 Task: Open Card Design Handoff Meeting in Board HR Policies to Workspace Creative Team and add a team member Softage.4@softage.net, a label Yellow, a checklist Web Design, an attachment from your computer, a color Yellow and finally, add a card description 'Organize team-building event for next month' and a comment 'Collaboration and communication are key to success for this task, so let us make sure everyone is informed and involved.'. Add a start date 'Jan 04, 1900' with a due date 'Jan 11, 1900'
Action: Mouse moved to (73, 357)
Screenshot: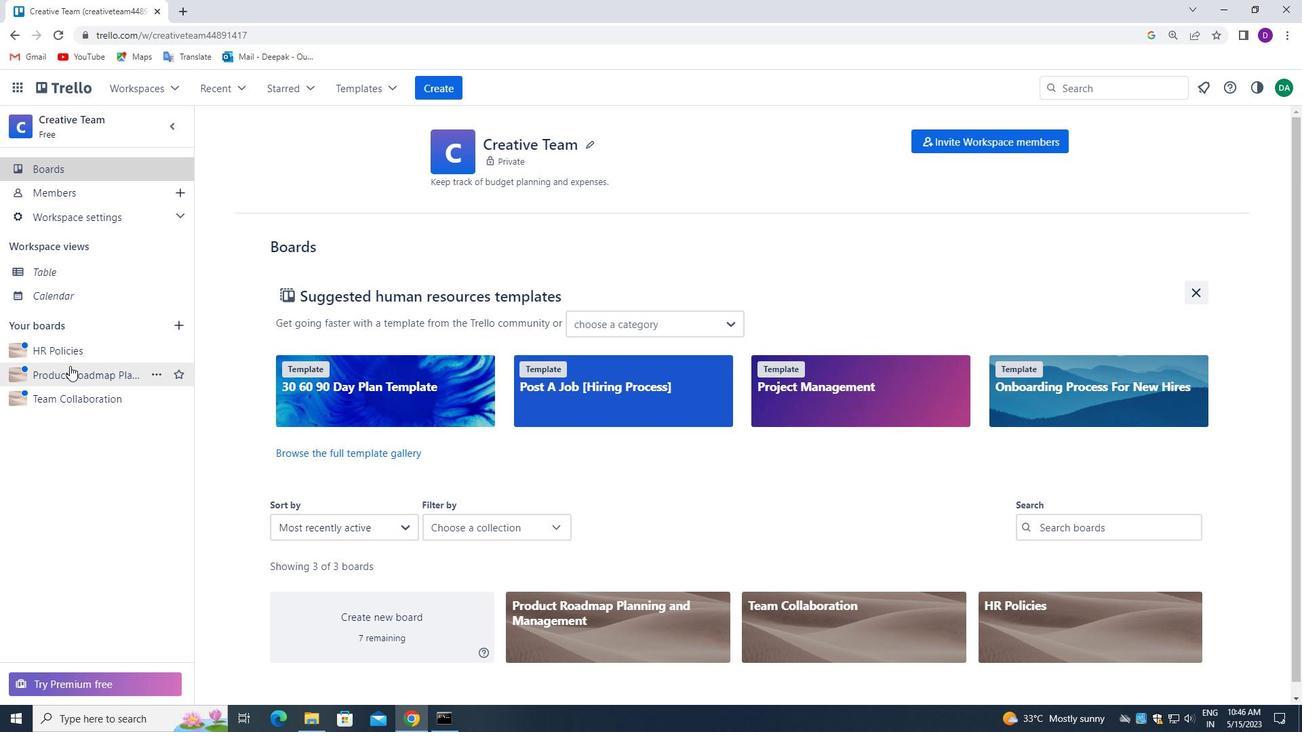 
Action: Mouse pressed left at (73, 357)
Screenshot: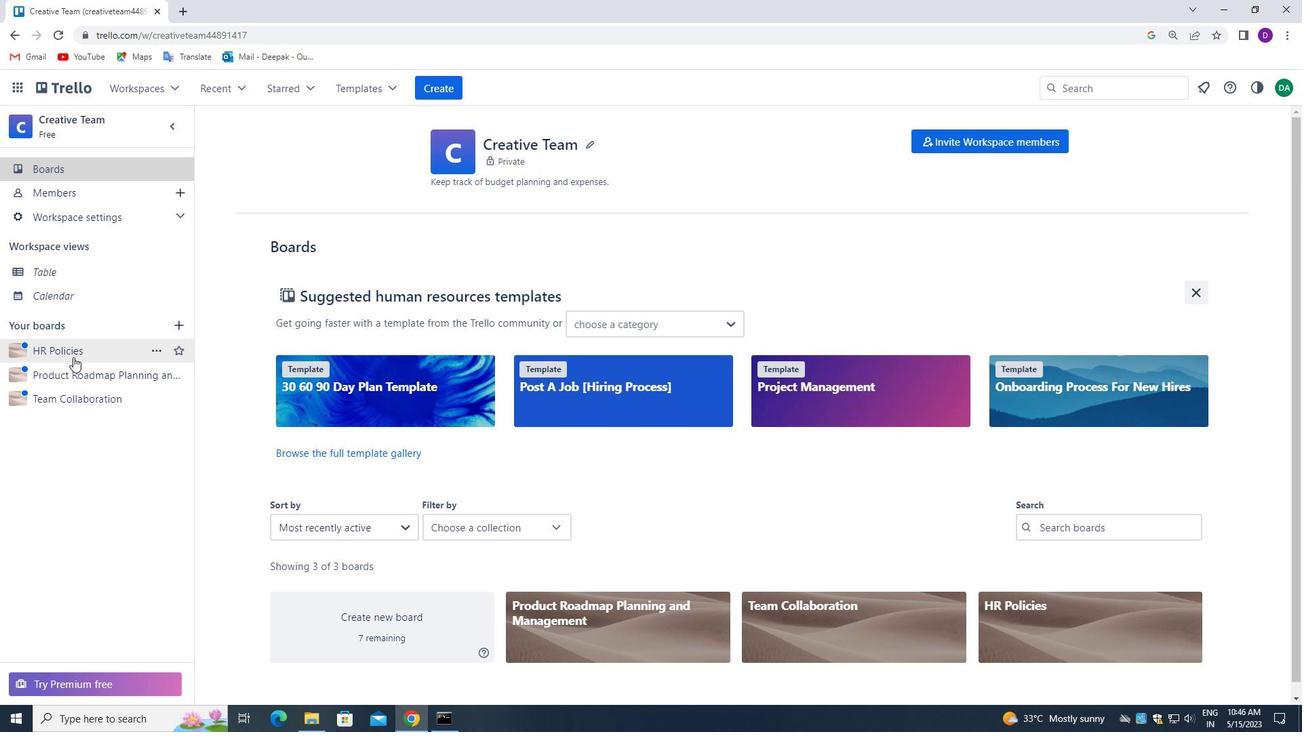 
Action: Mouse moved to (504, 202)
Screenshot: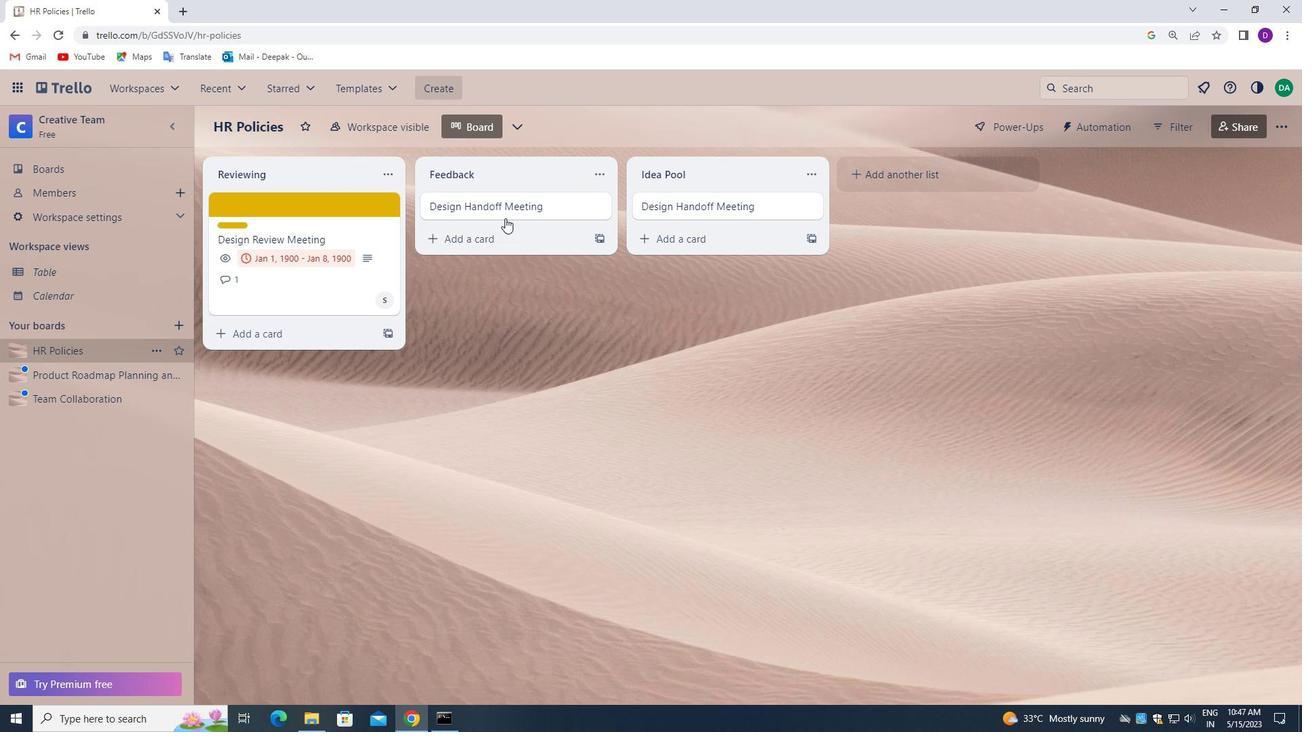 
Action: Mouse pressed left at (504, 202)
Screenshot: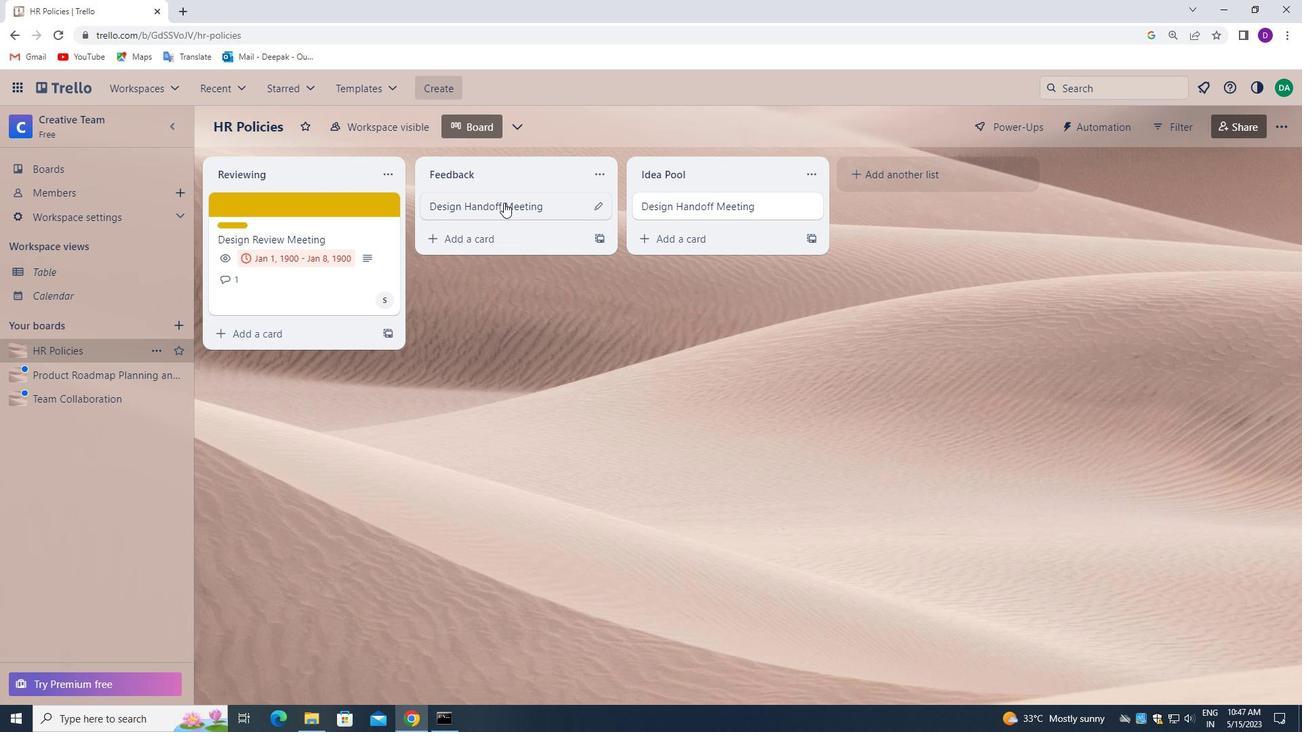 
Action: Mouse moved to (859, 258)
Screenshot: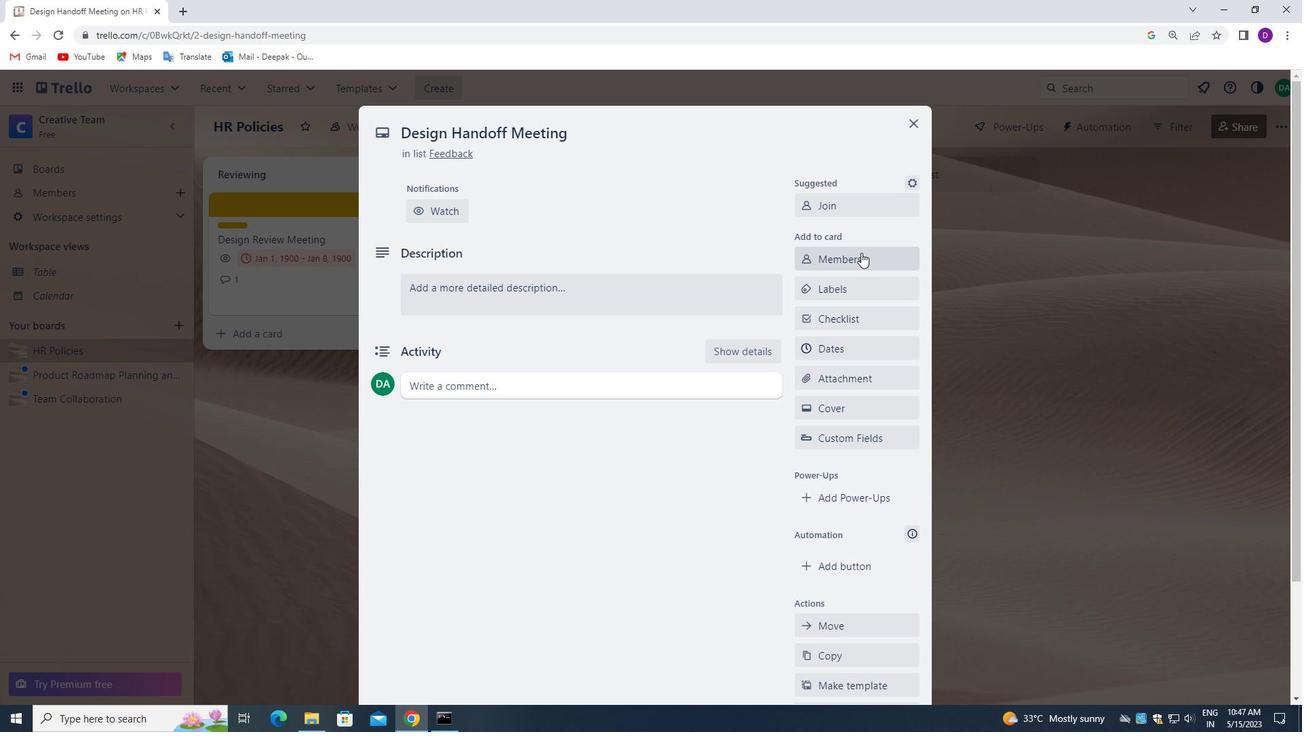 
Action: Mouse pressed left at (859, 258)
Screenshot: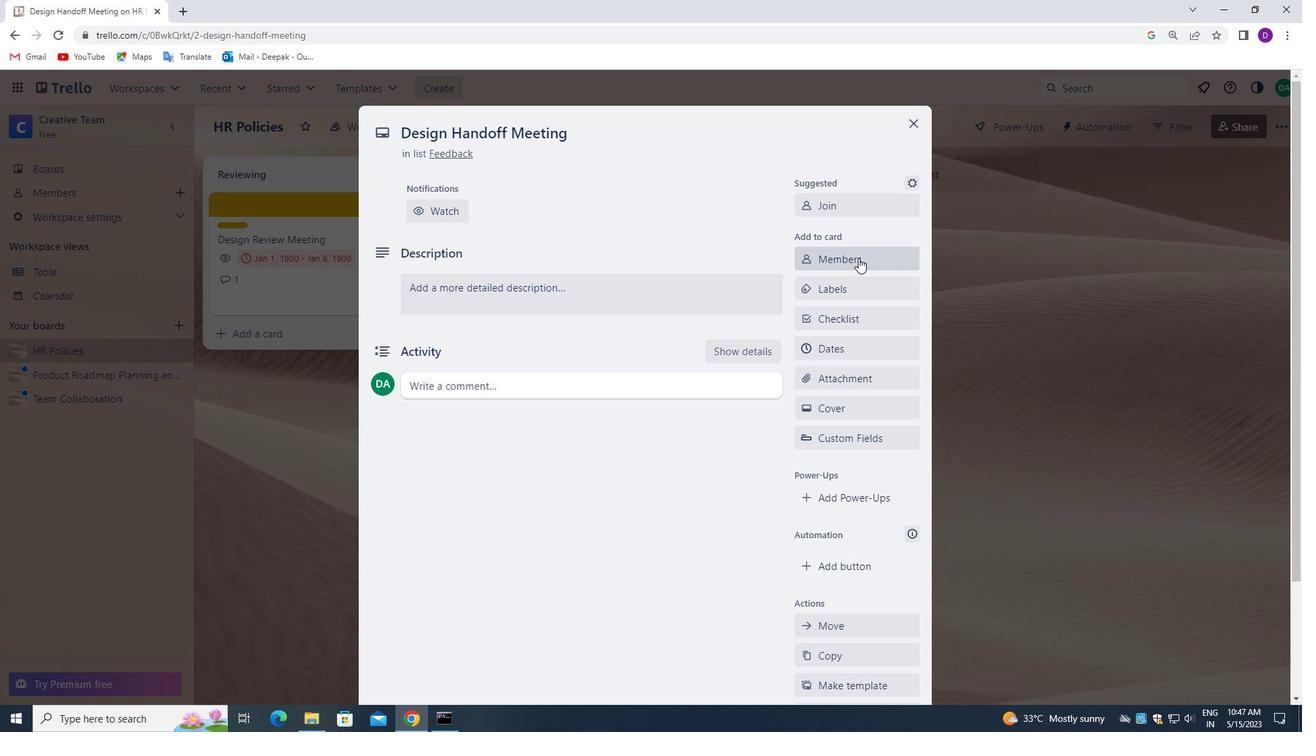 
Action: Mouse moved to (569, 434)
Screenshot: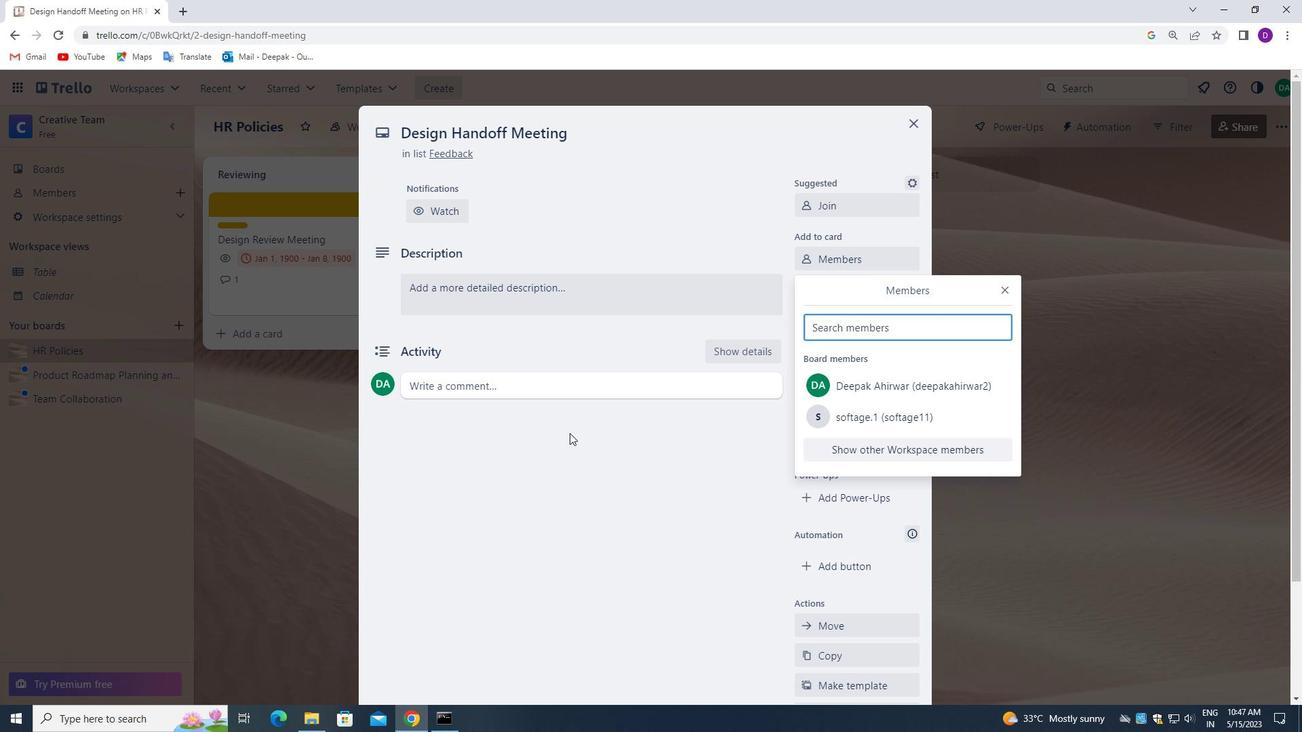 
Action: Key pressed softage.4<Key.shift>@SOFTAGE.NET<Key.space>
Screenshot: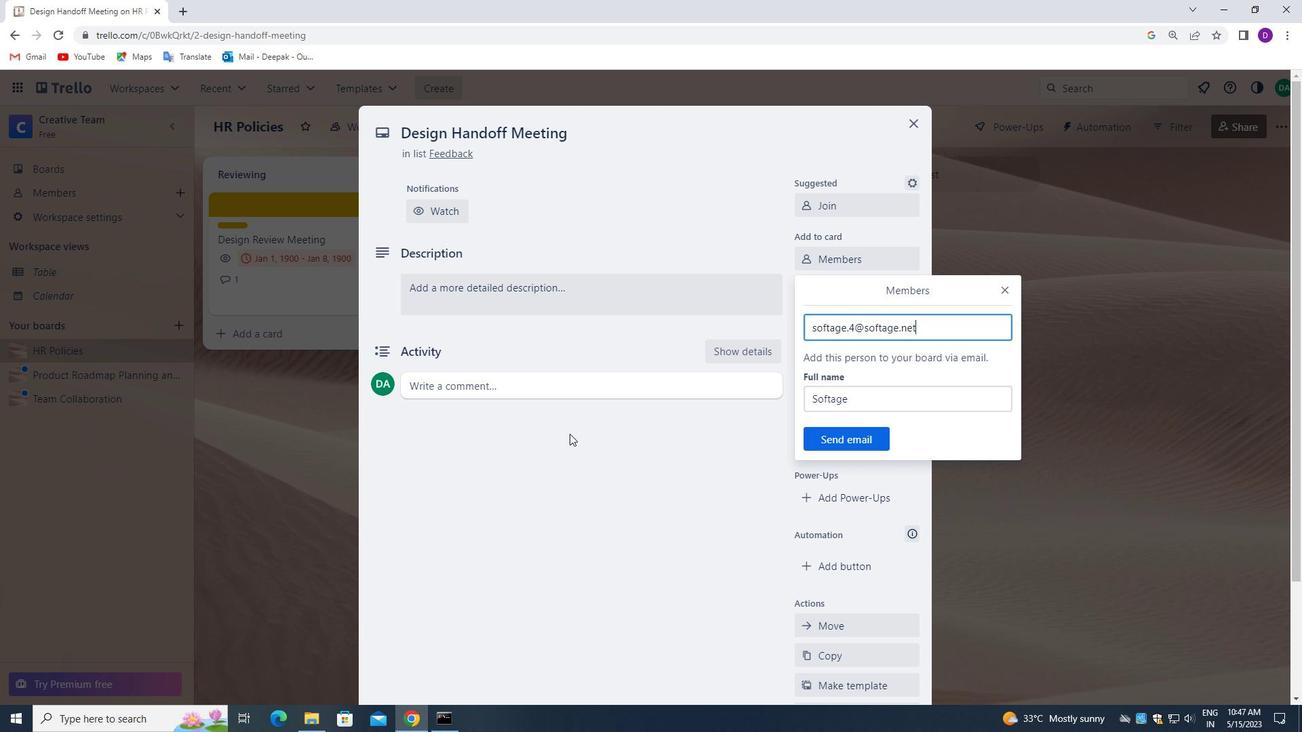 
Action: Mouse moved to (835, 441)
Screenshot: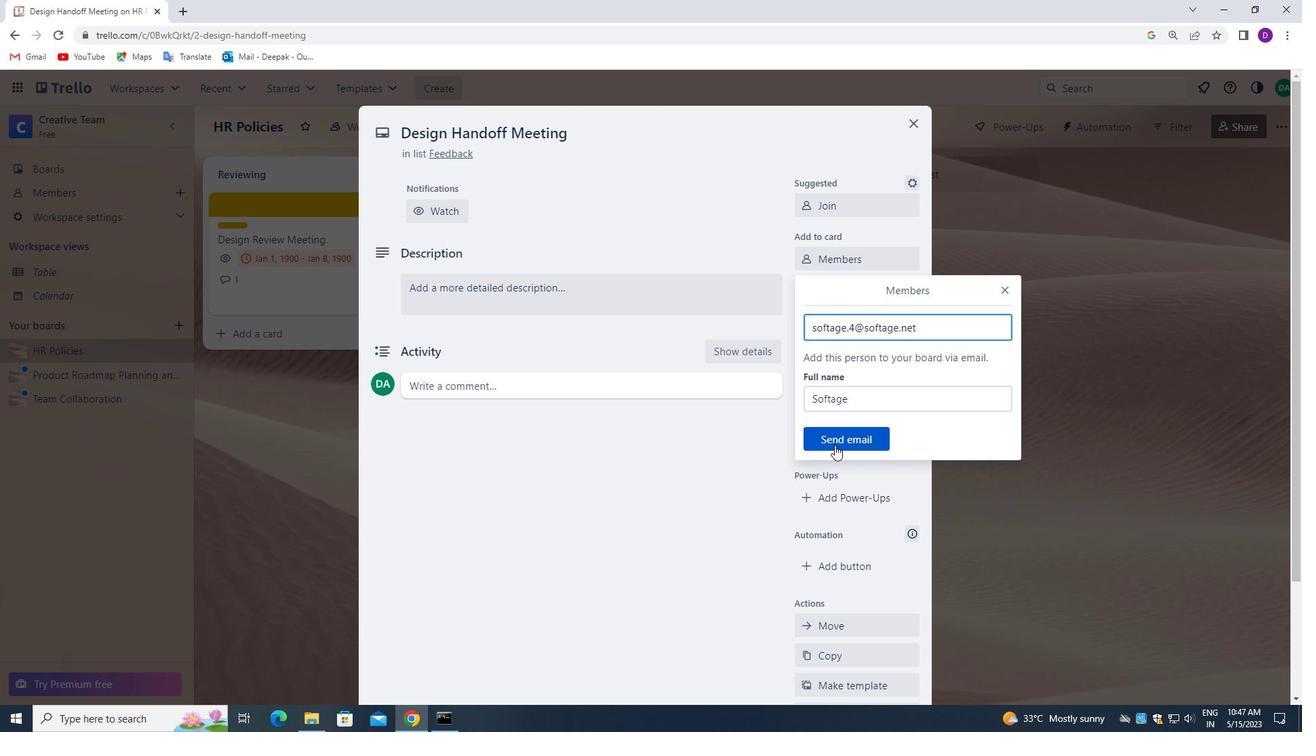 
Action: Mouse pressed left at (835, 441)
Screenshot: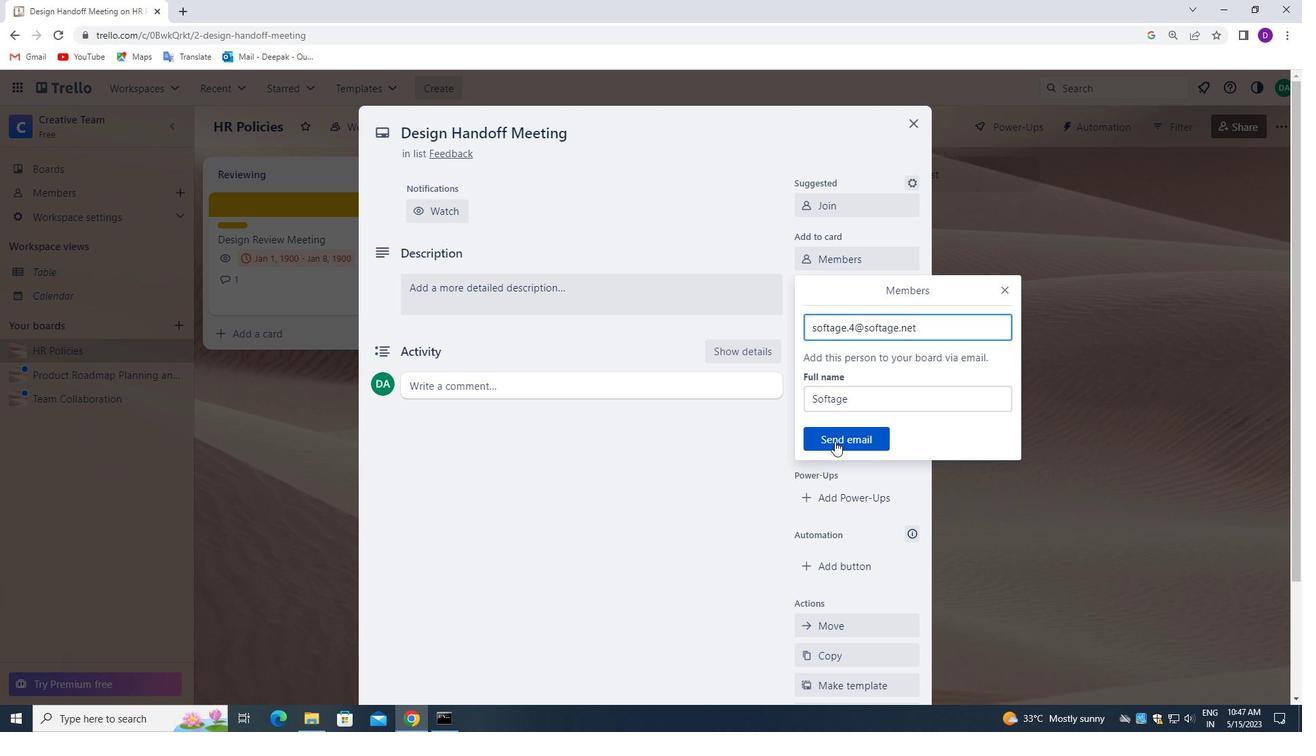 
Action: Mouse moved to (856, 291)
Screenshot: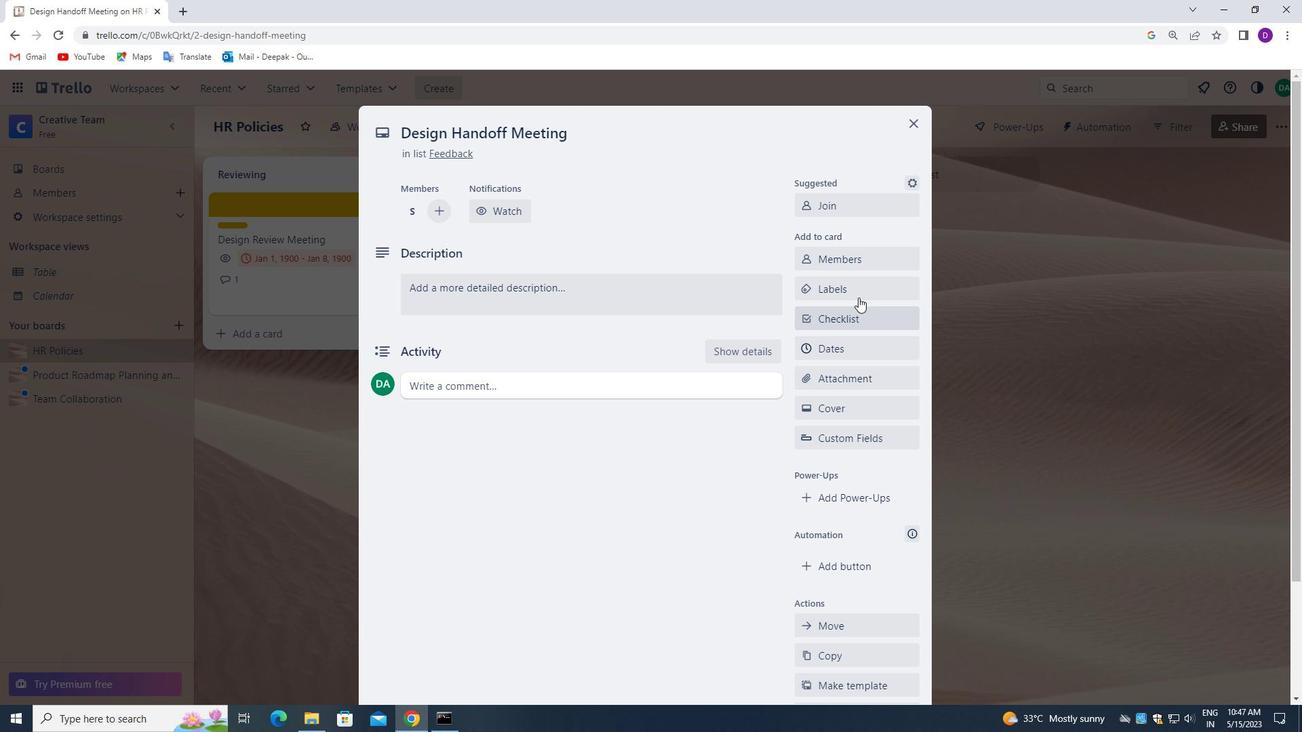 
Action: Mouse pressed left at (856, 291)
Screenshot: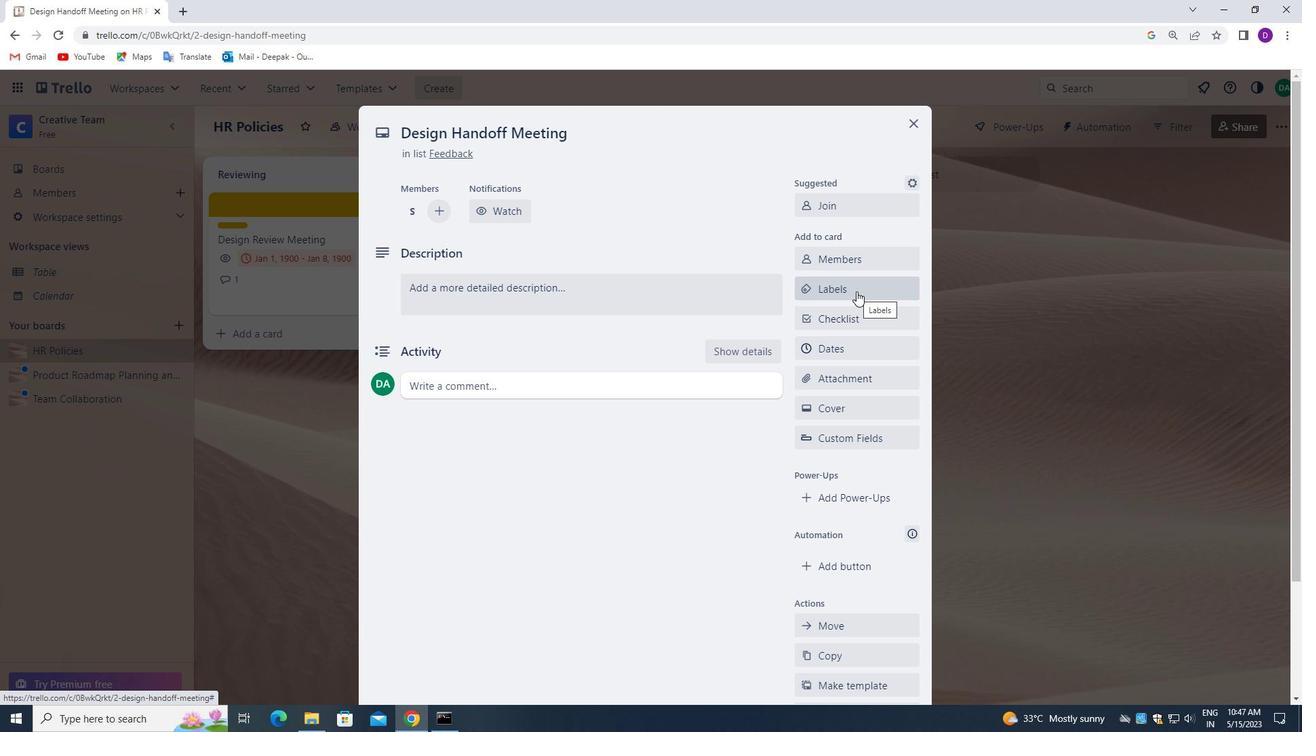 
Action: Mouse moved to (895, 438)
Screenshot: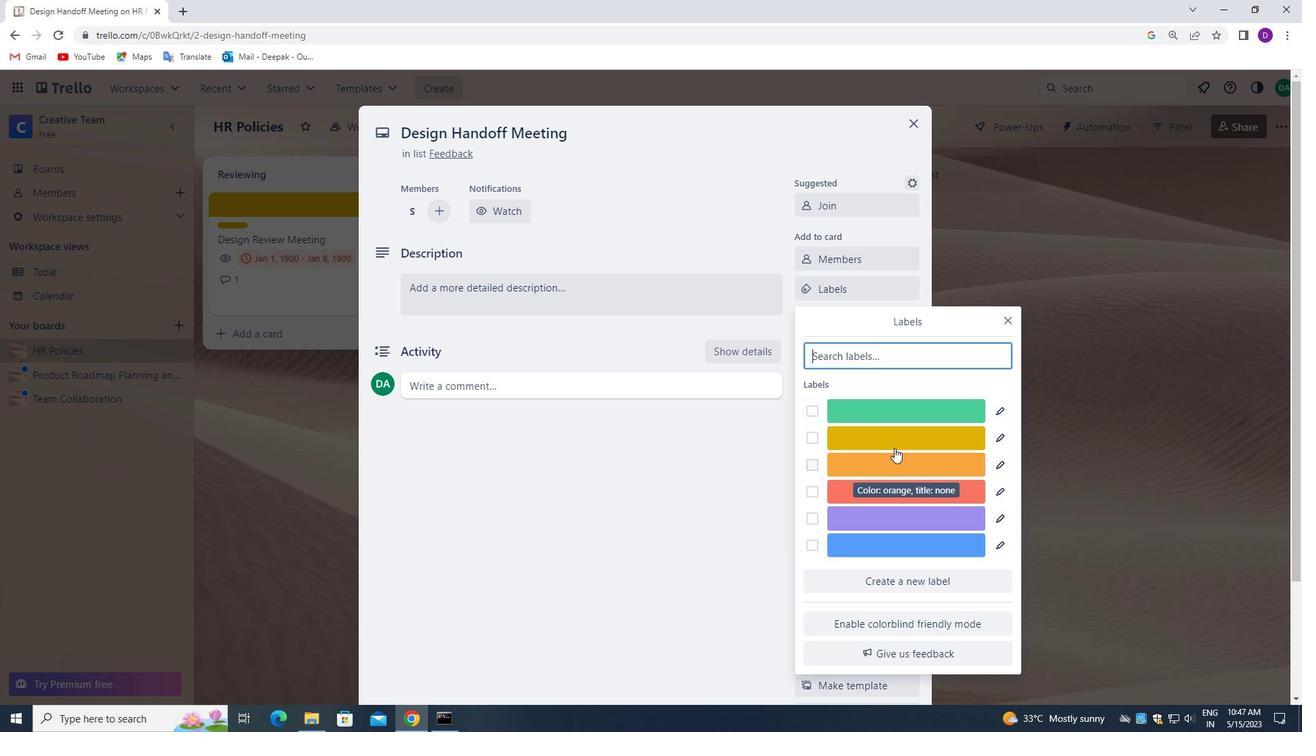 
Action: Mouse pressed left at (895, 438)
Screenshot: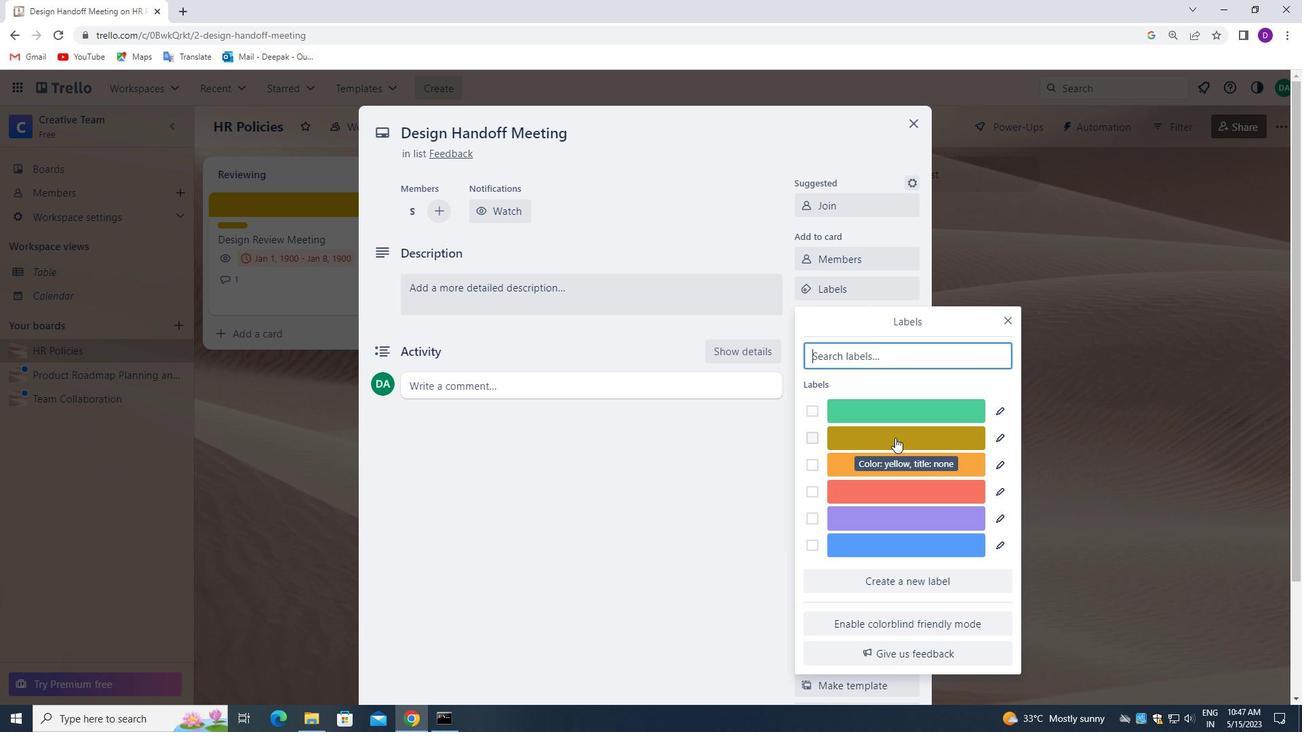 
Action: Mouse moved to (1008, 320)
Screenshot: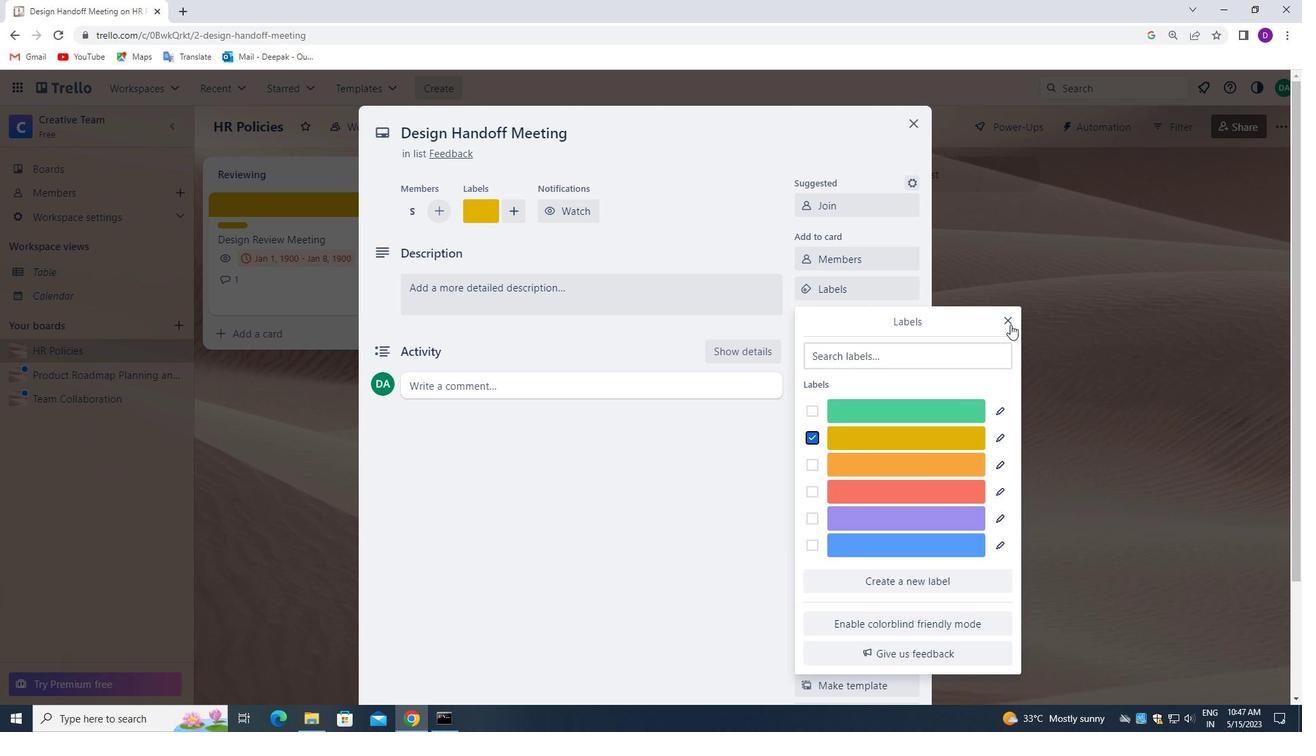 
Action: Mouse pressed left at (1008, 320)
Screenshot: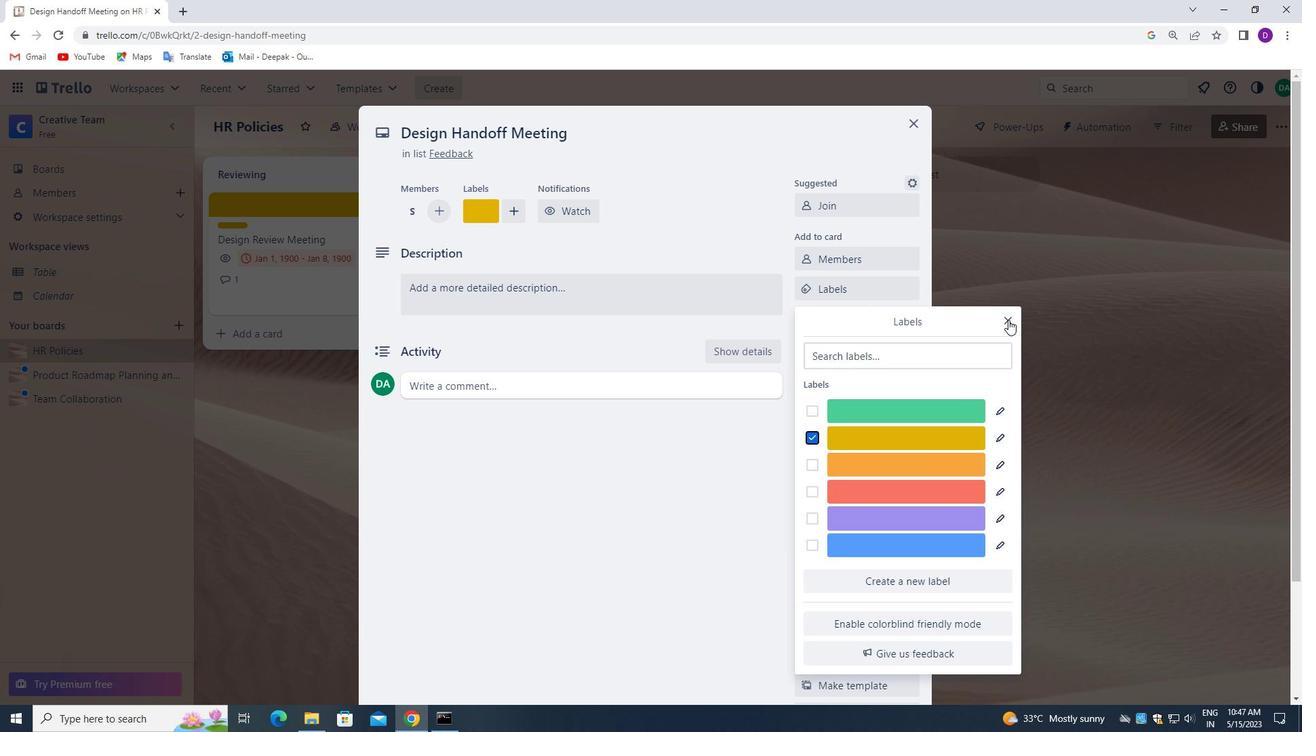
Action: Mouse moved to (854, 318)
Screenshot: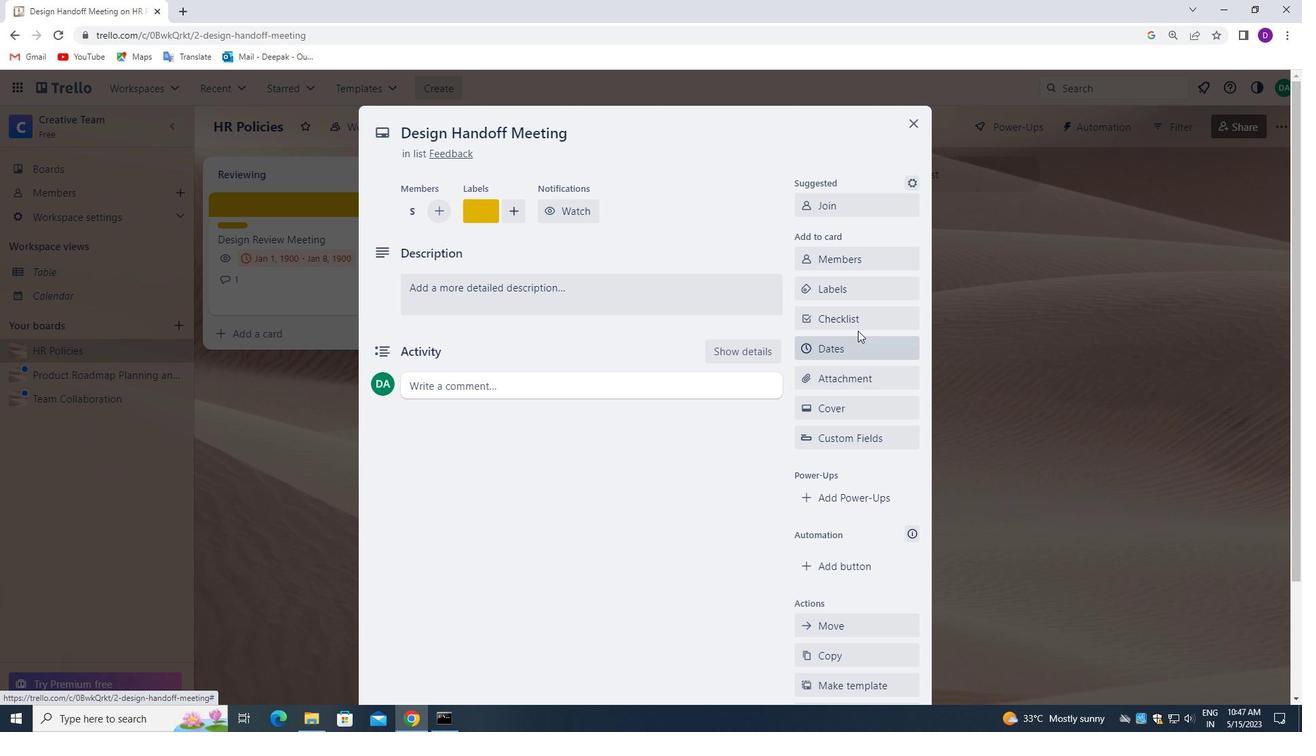 
Action: Mouse pressed left at (854, 318)
Screenshot: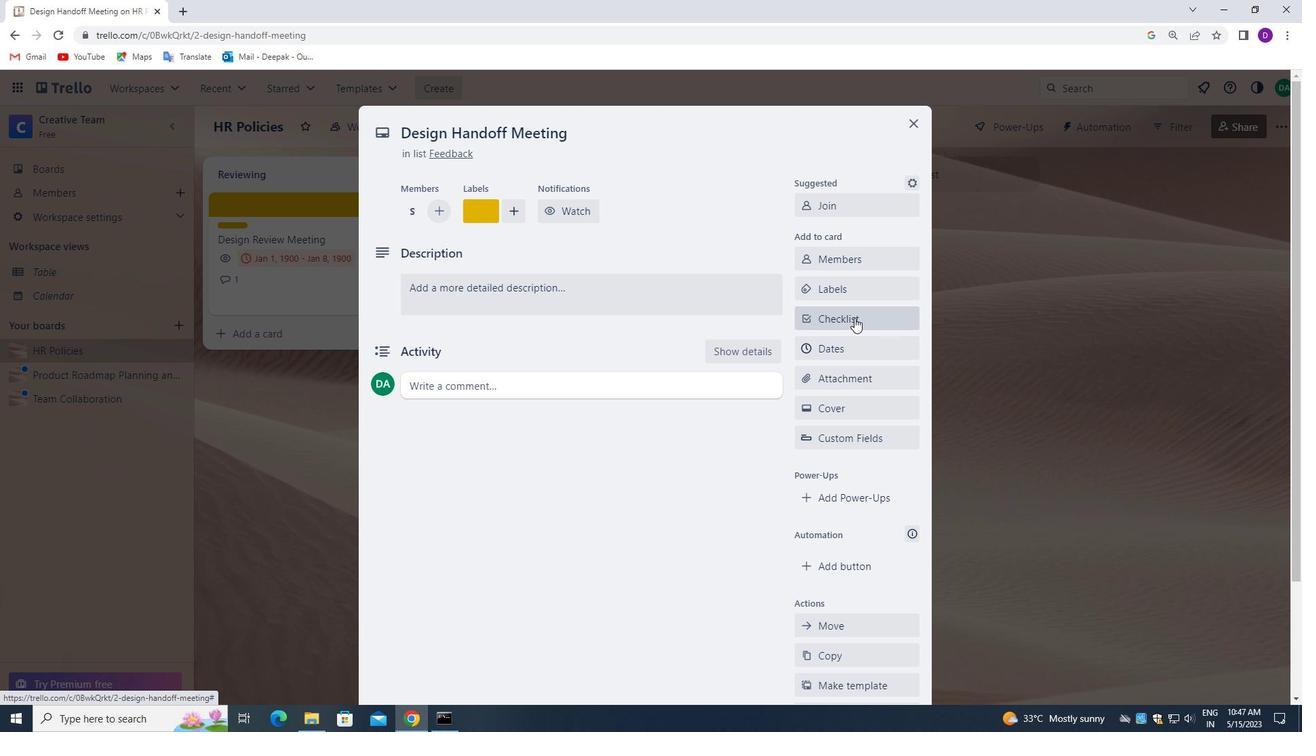 
Action: Mouse moved to (891, 396)
Screenshot: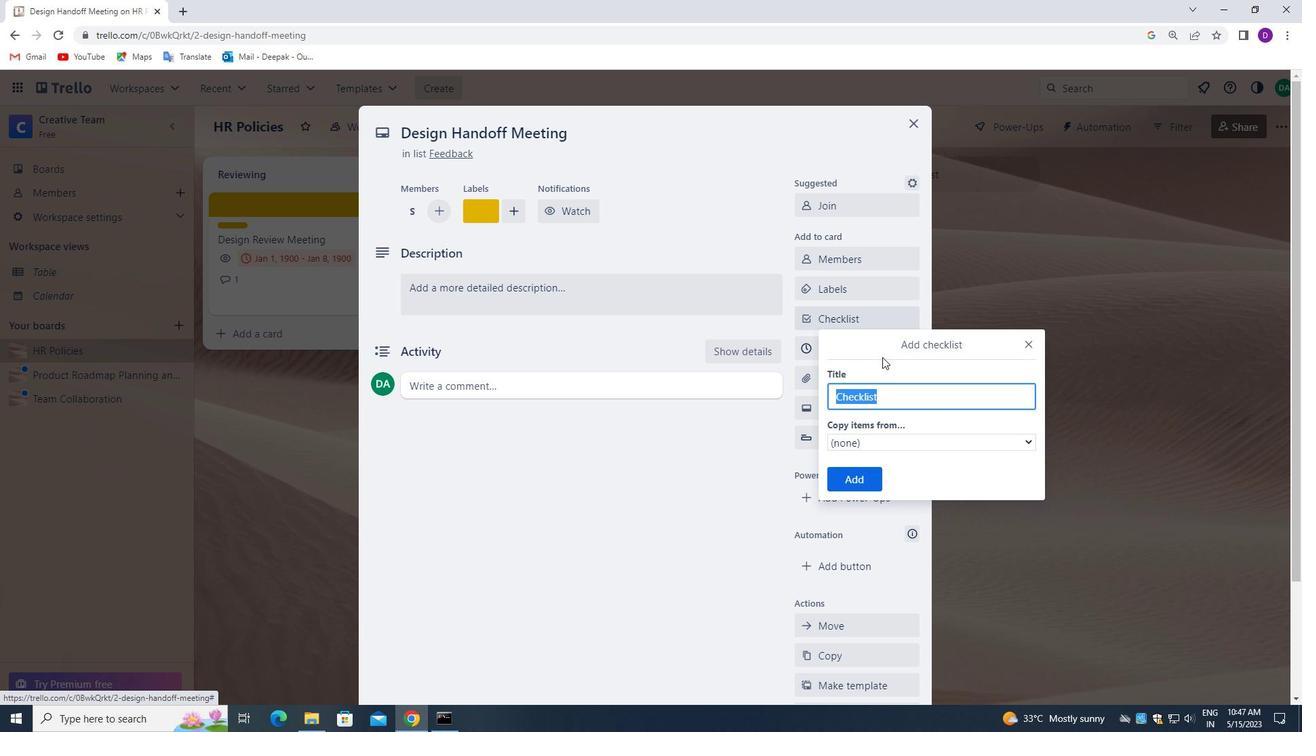 
Action: Key pressed <Key.backspace><Key.shift_r>WEB<Key.space><Key.shift_r>DESIGN
Screenshot: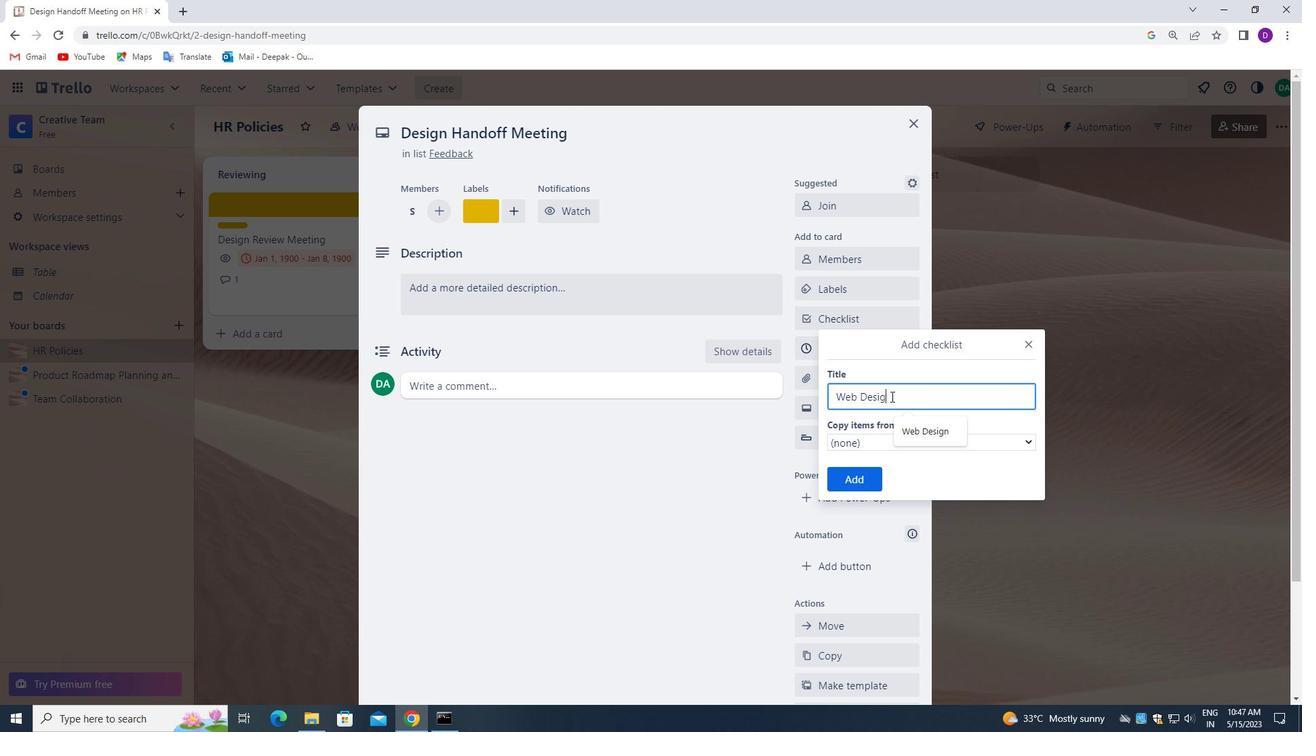 
Action: Mouse moved to (850, 485)
Screenshot: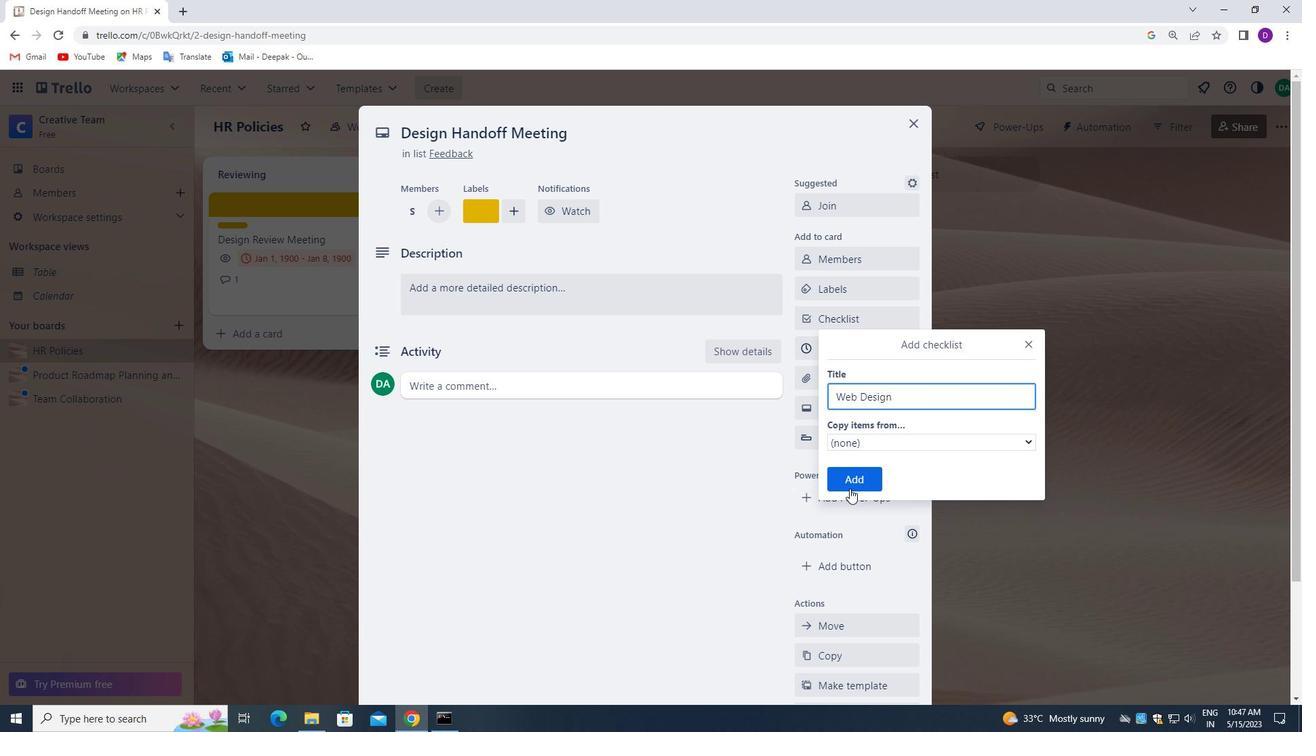 
Action: Mouse pressed left at (850, 485)
Screenshot: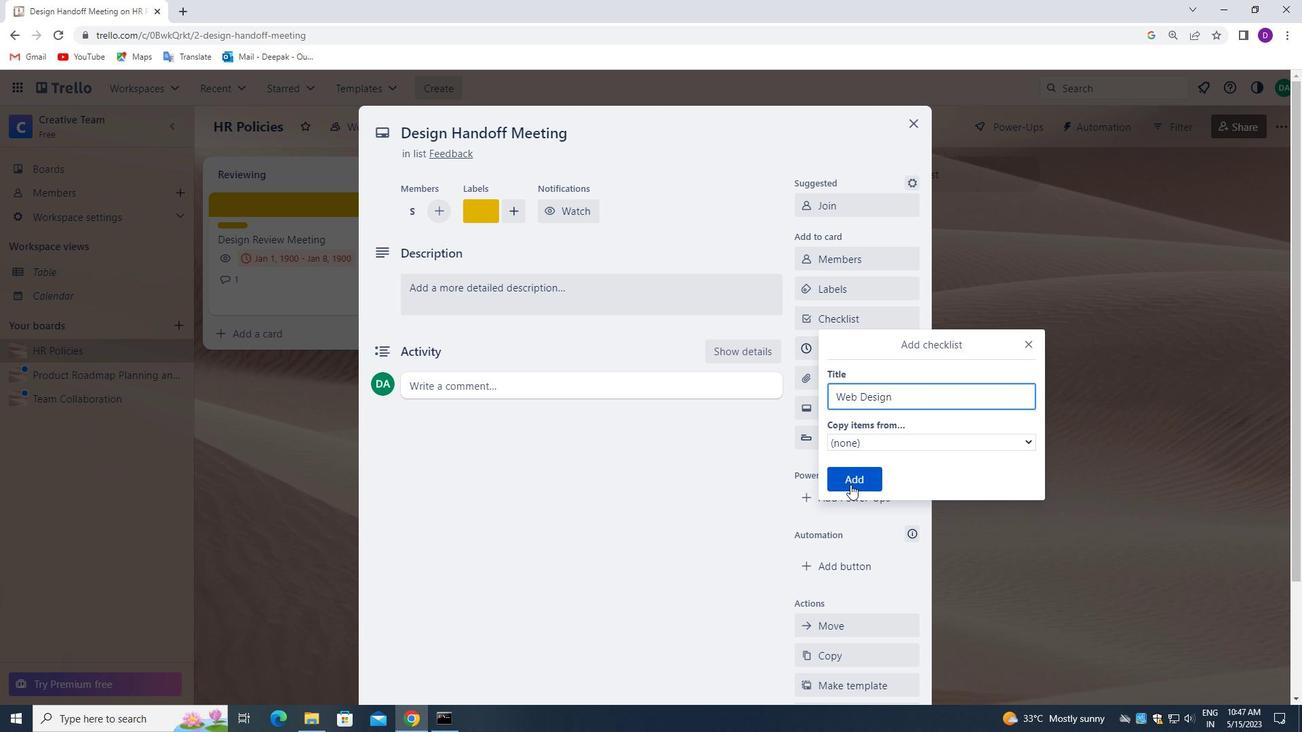 
Action: Mouse moved to (848, 379)
Screenshot: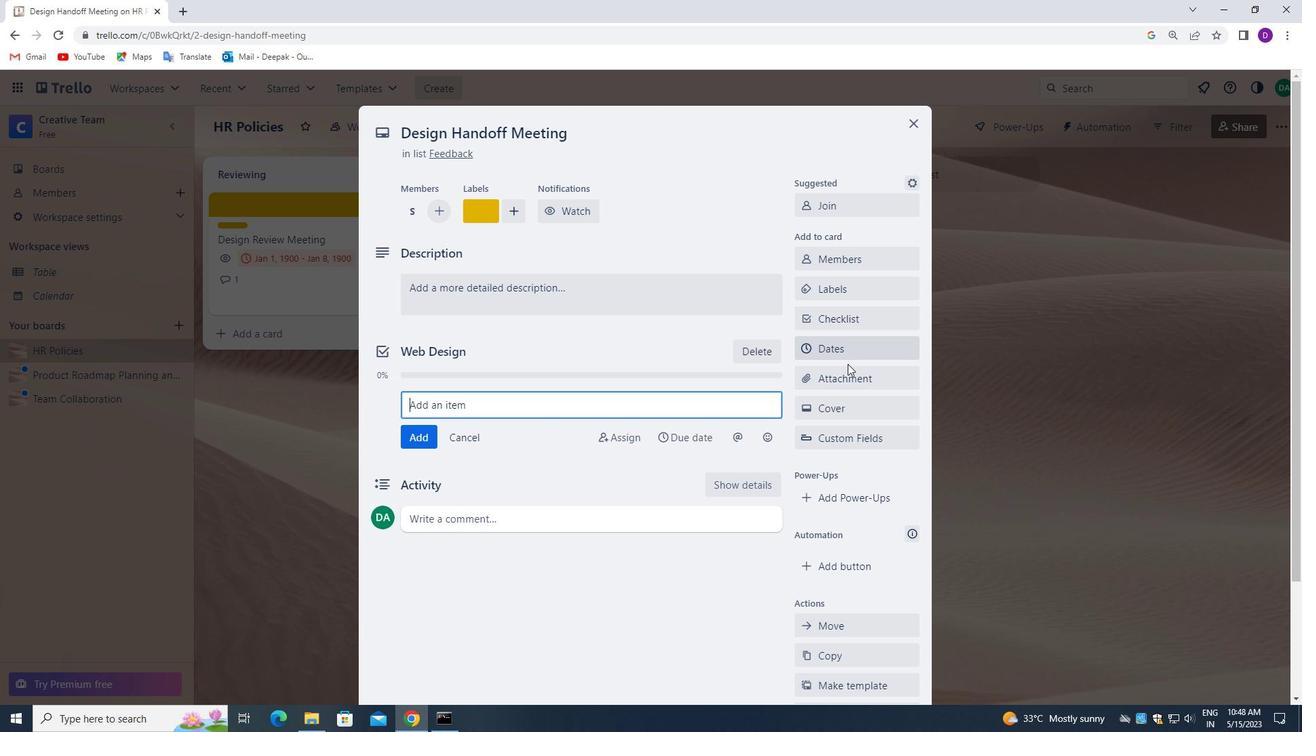 
Action: Mouse pressed left at (848, 379)
Screenshot: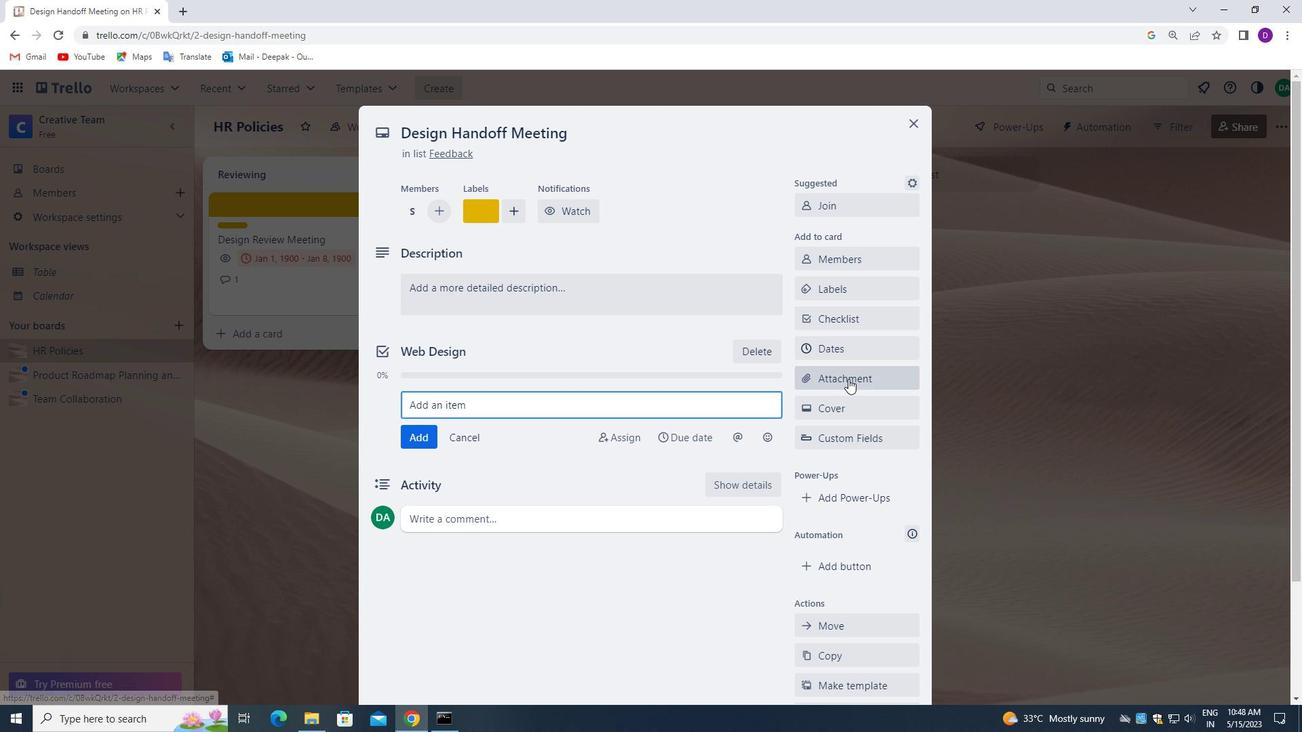 
Action: Mouse moved to (856, 208)
Screenshot: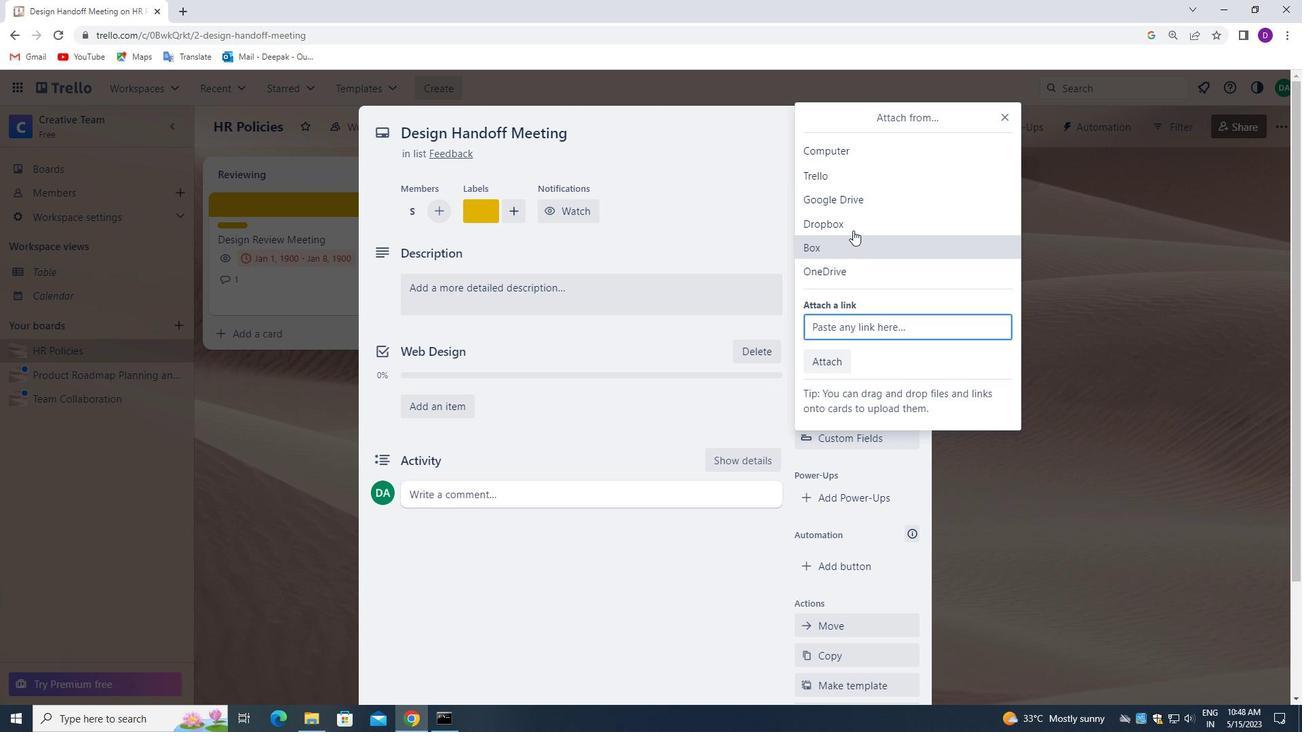 
Action: Mouse pressed left at (856, 208)
Screenshot: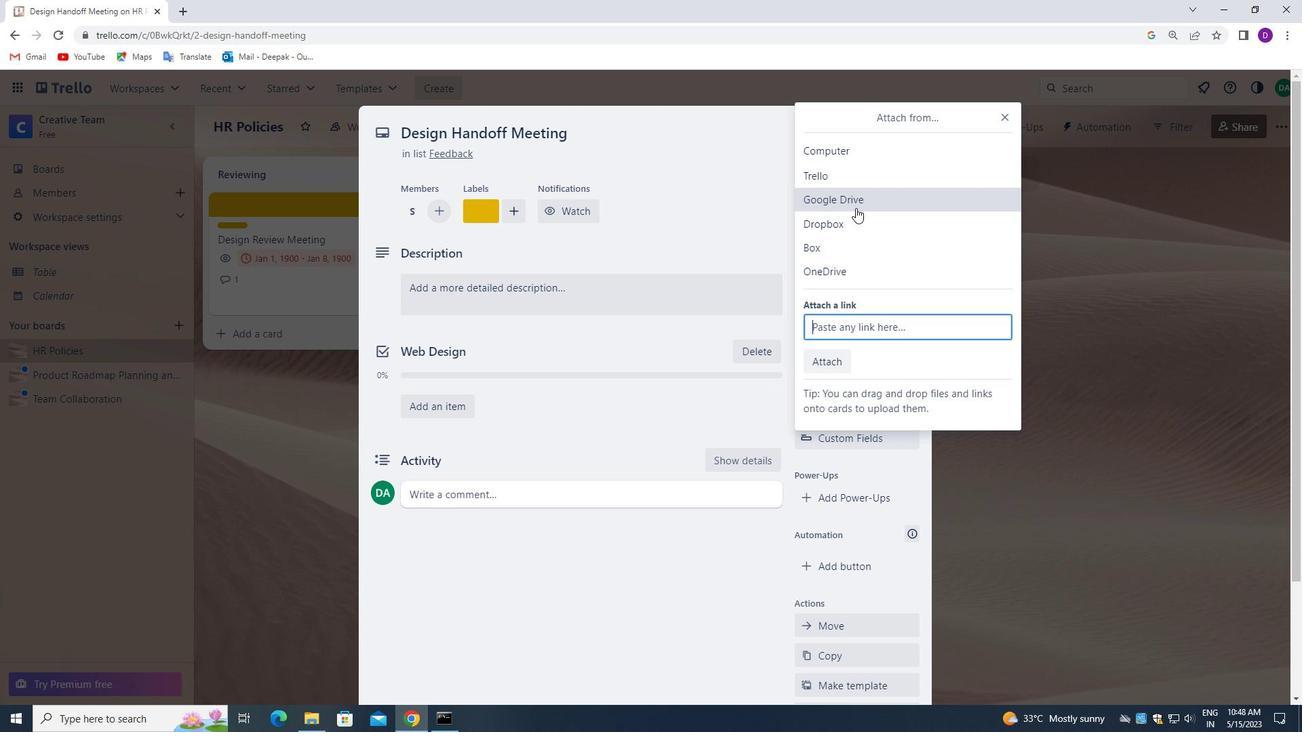 
Action: Mouse moved to (1023, 168)
Screenshot: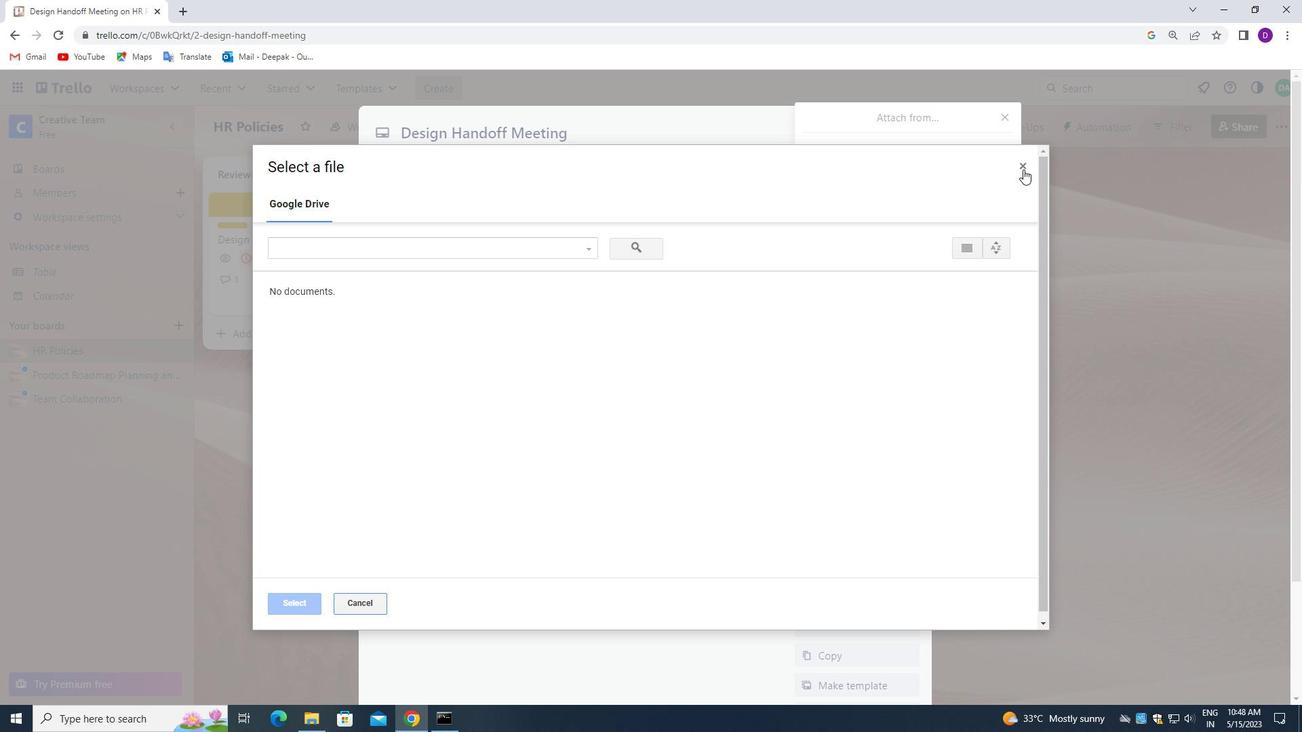 
Action: Mouse pressed left at (1023, 168)
Screenshot: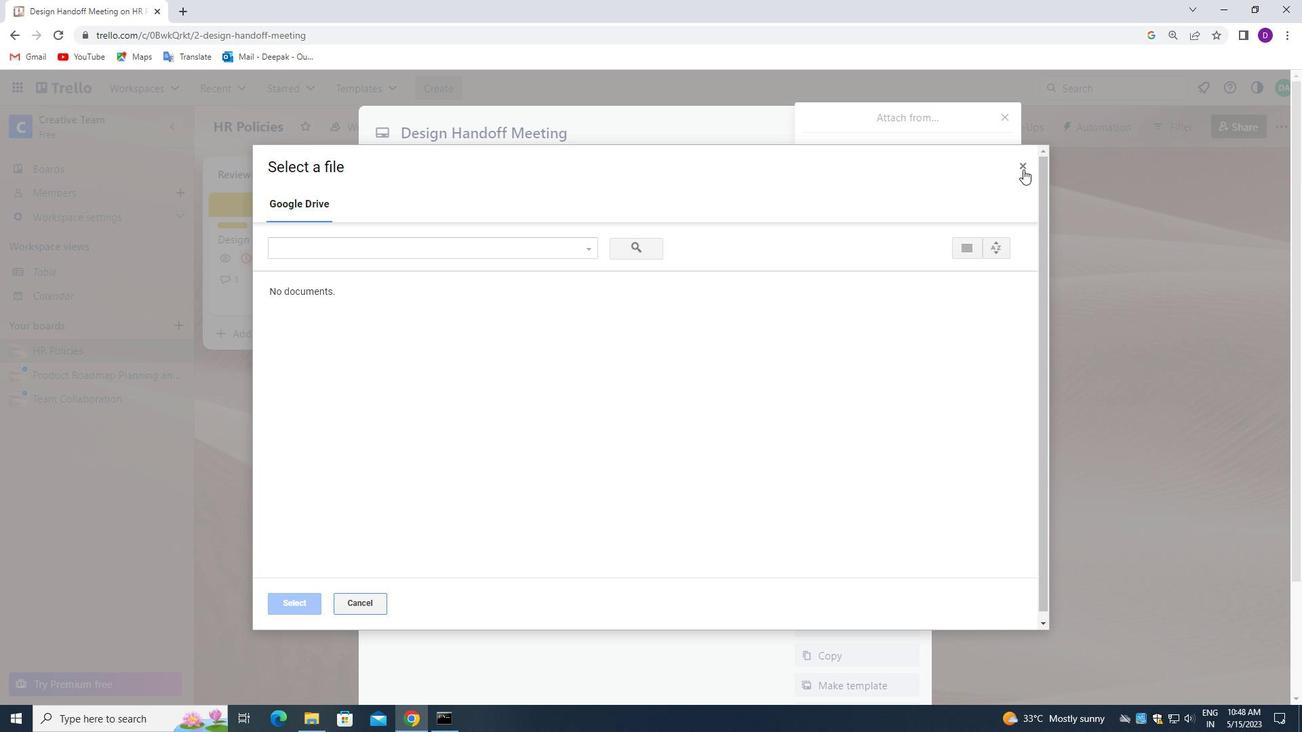 
Action: Mouse moved to (866, 157)
Screenshot: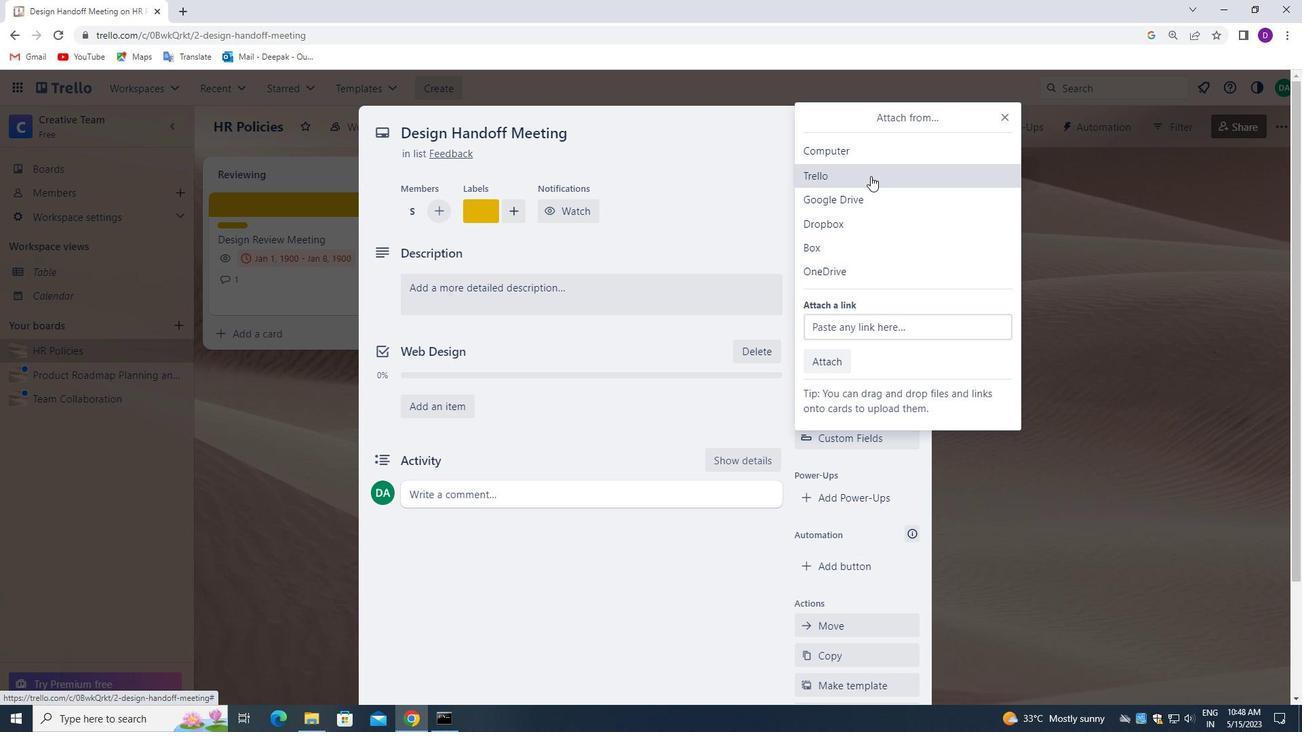 
Action: Mouse pressed left at (866, 157)
Screenshot: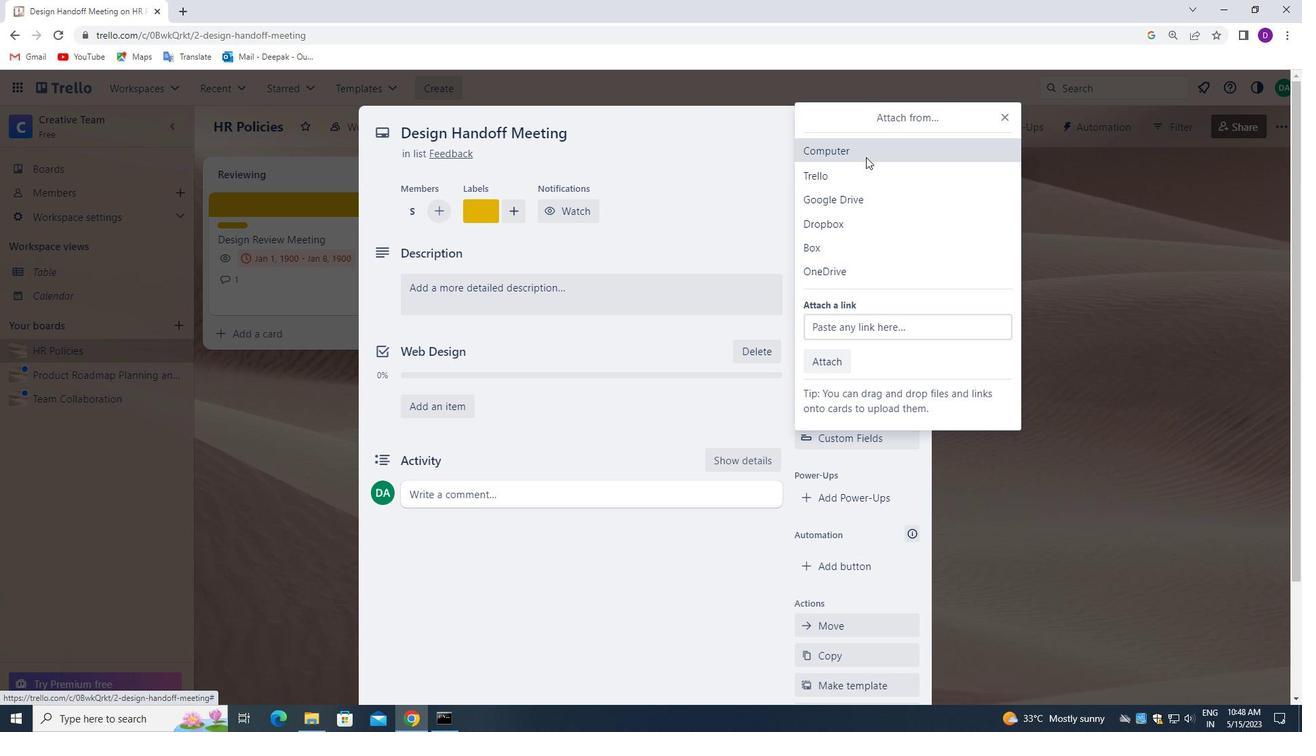 
Action: Mouse moved to (223, 219)
Screenshot: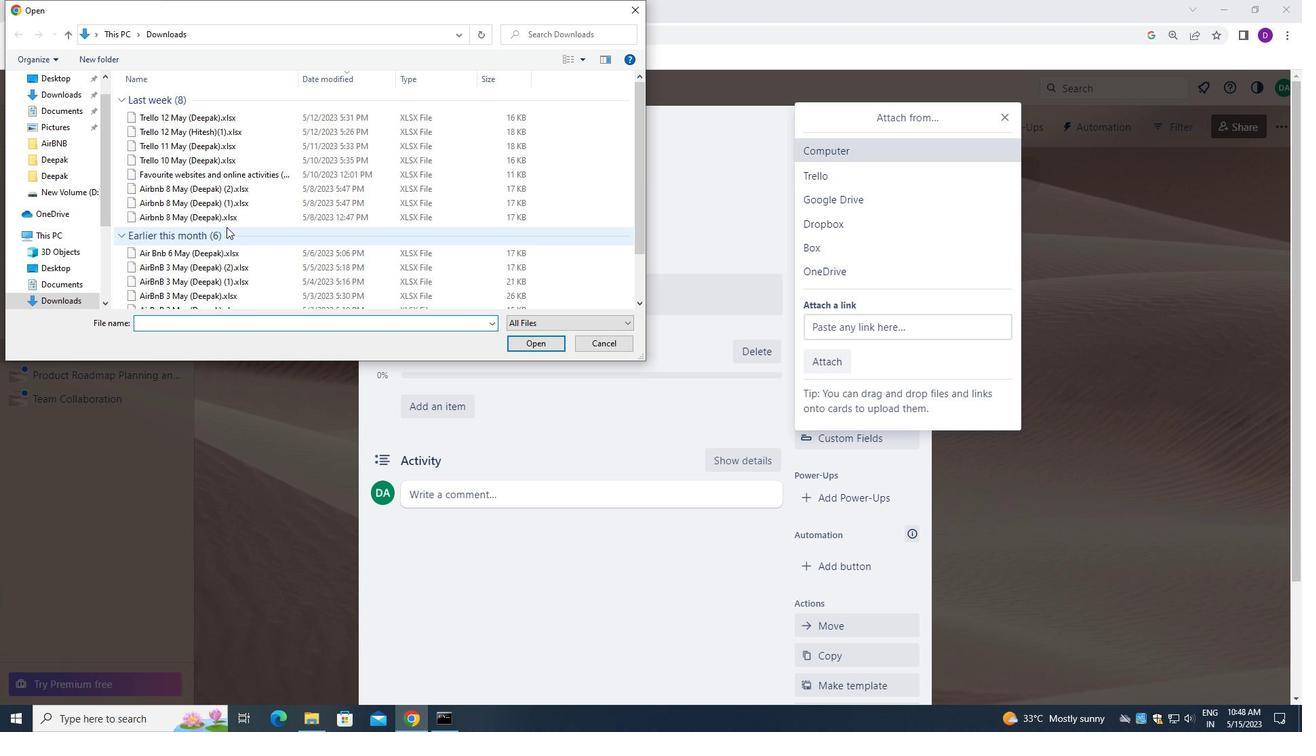 
Action: Mouse pressed left at (223, 219)
Screenshot: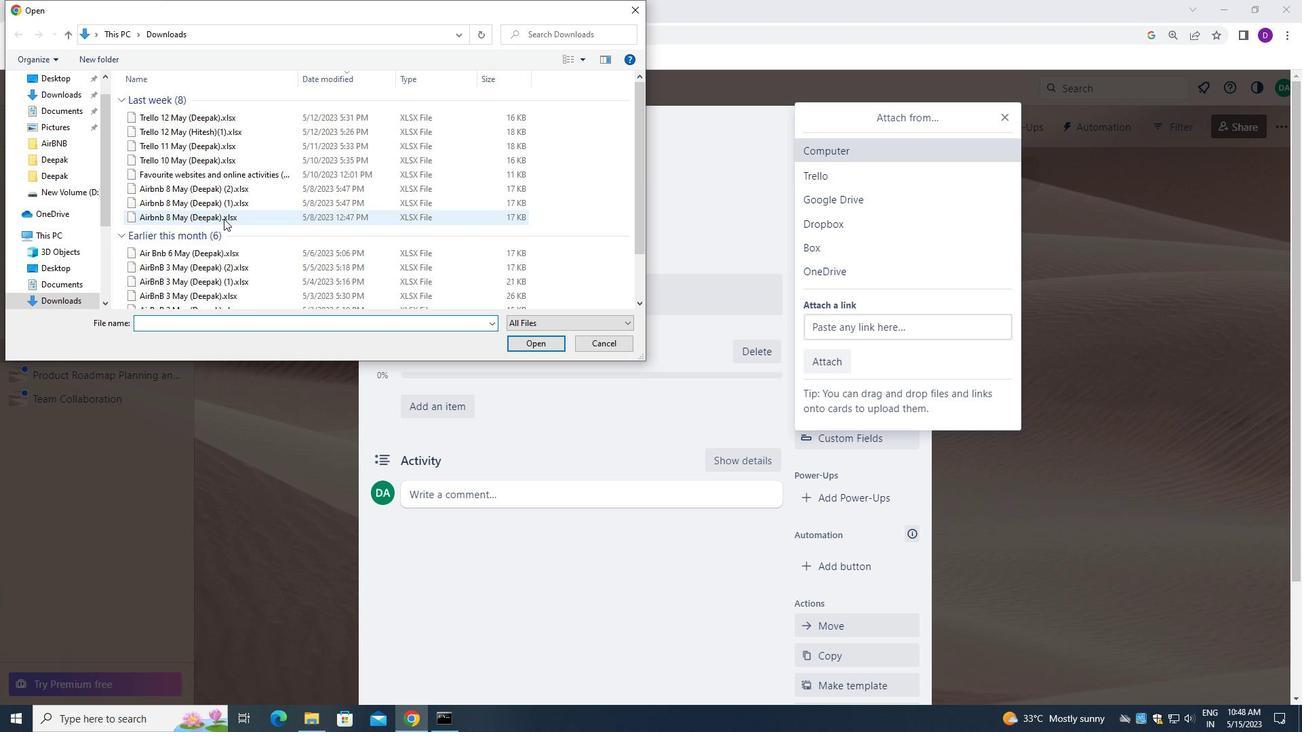
Action: Mouse moved to (533, 341)
Screenshot: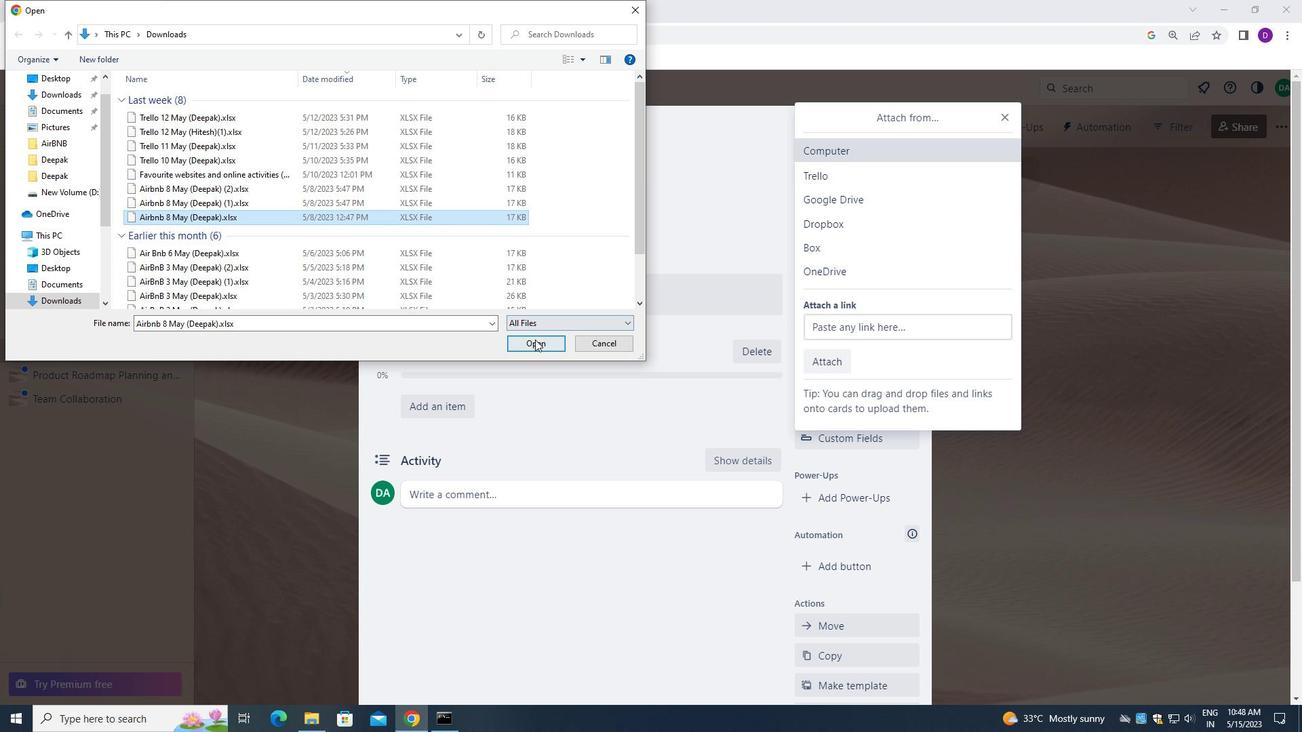 
Action: Mouse pressed left at (533, 341)
Screenshot: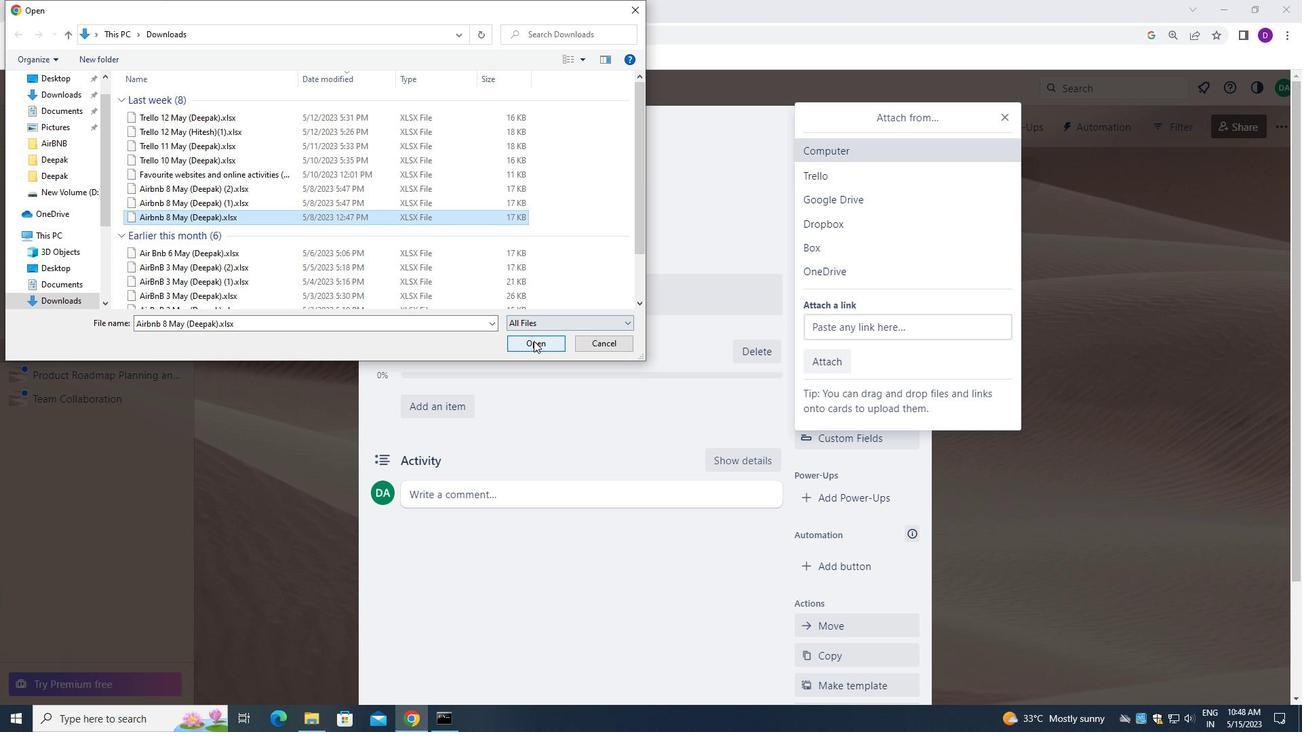 
Action: Mouse moved to (856, 407)
Screenshot: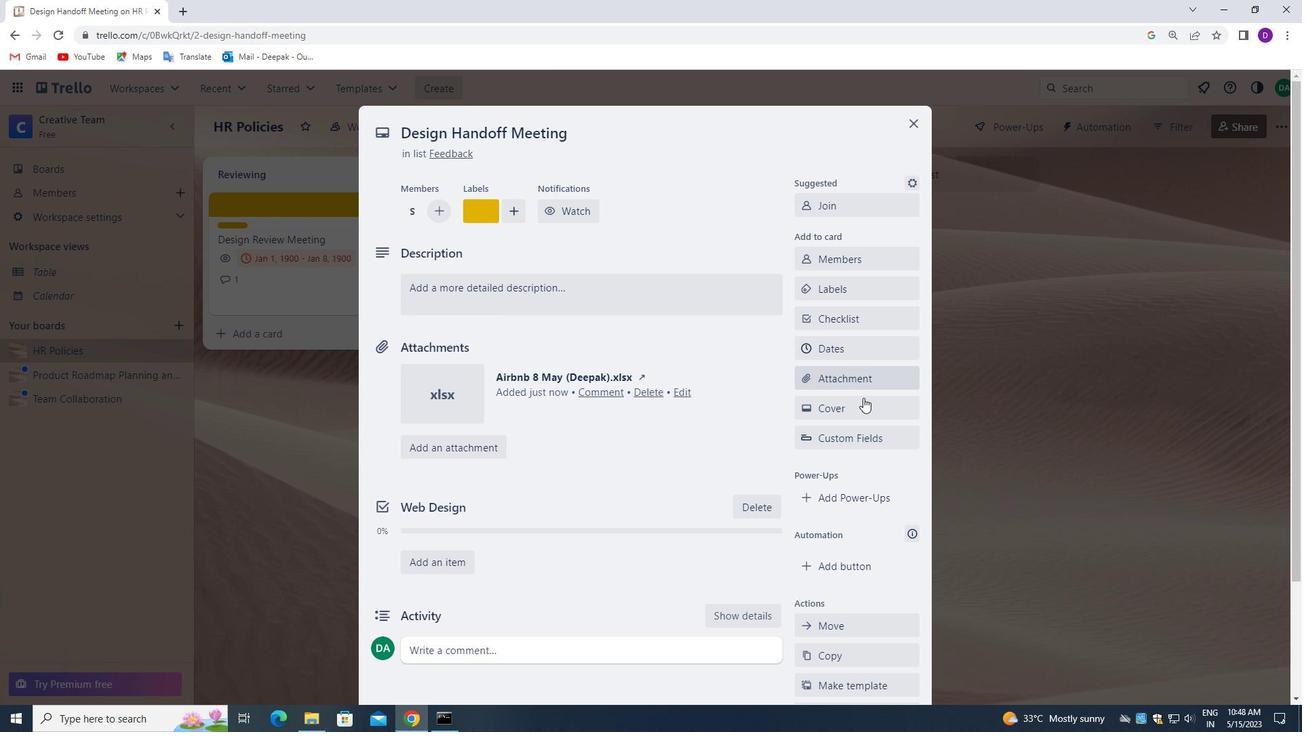 
Action: Mouse pressed left at (856, 407)
Screenshot: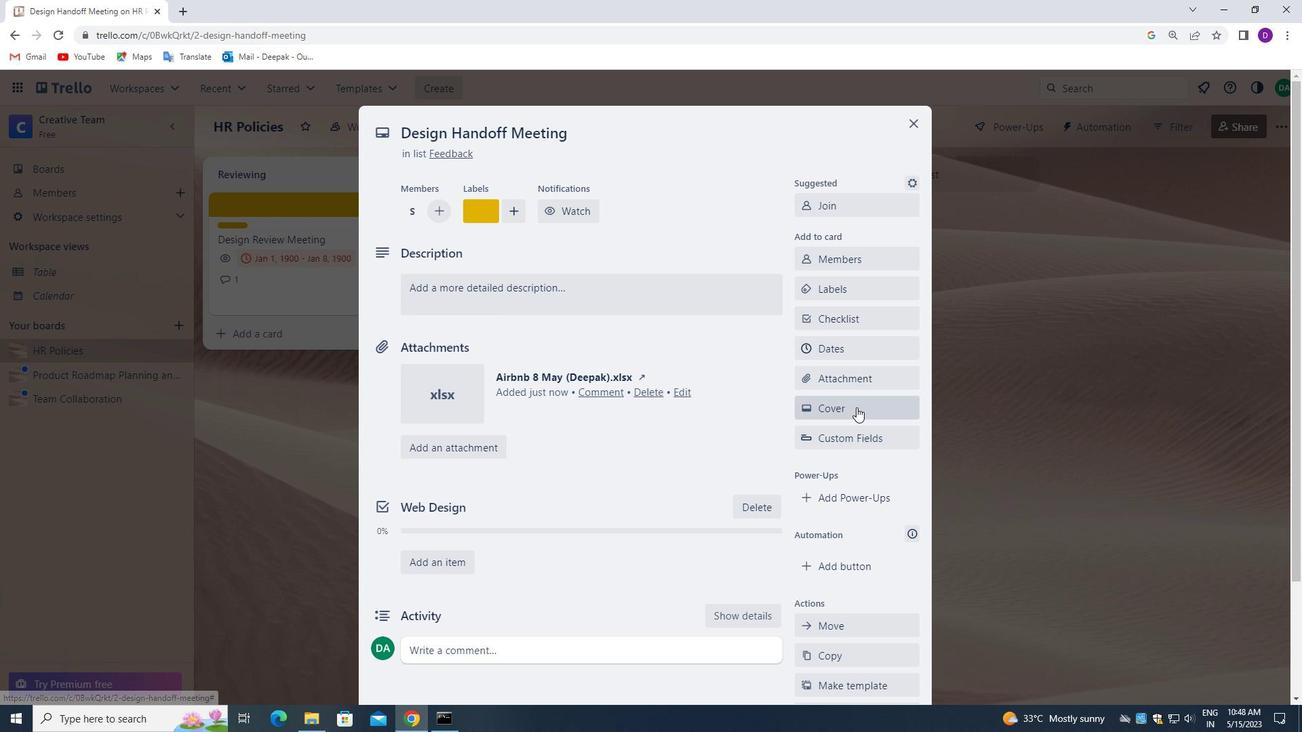 
Action: Mouse moved to (870, 405)
Screenshot: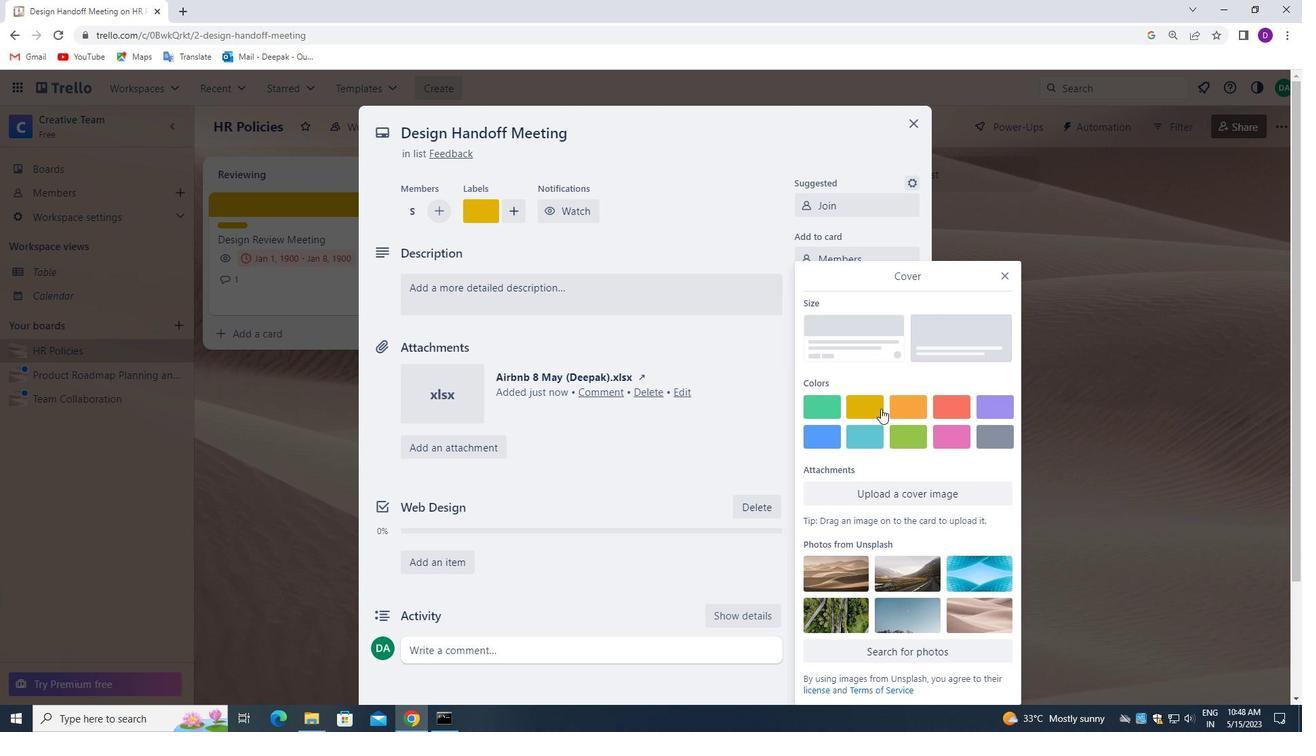 
Action: Mouse pressed left at (870, 405)
Screenshot: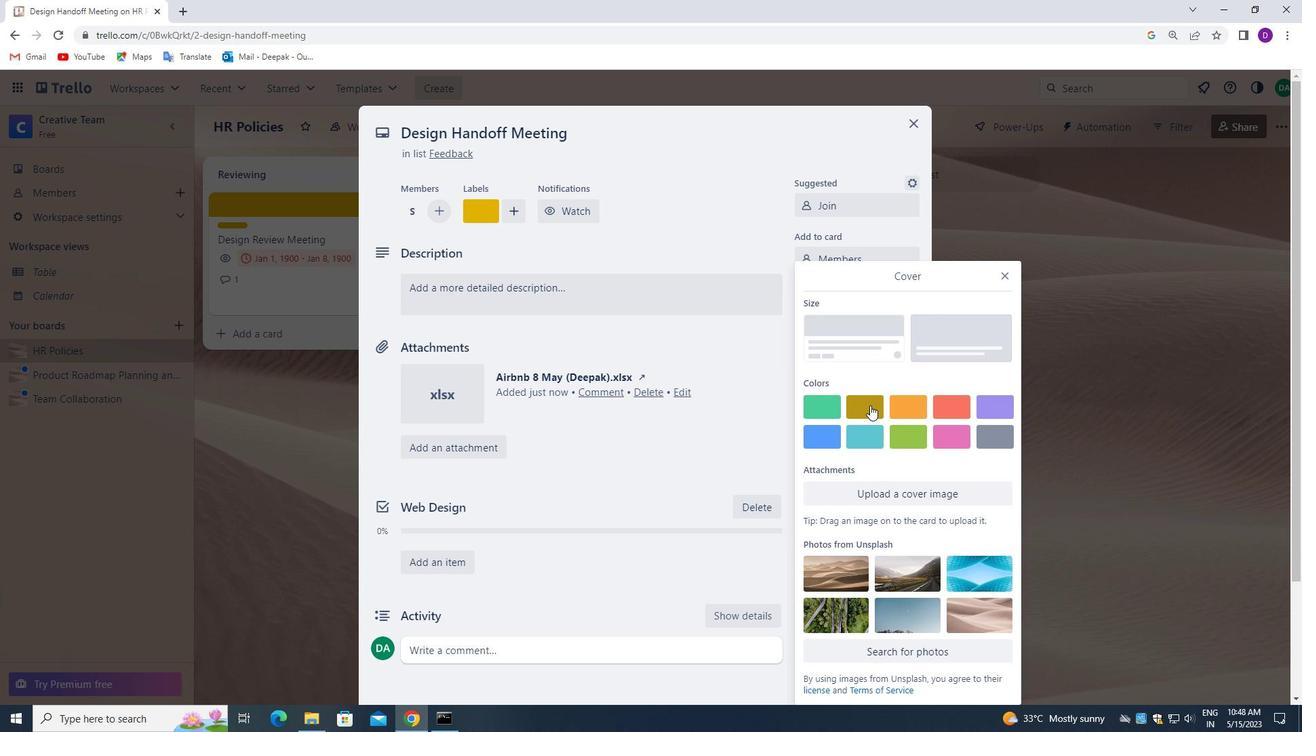 
Action: Mouse moved to (1007, 246)
Screenshot: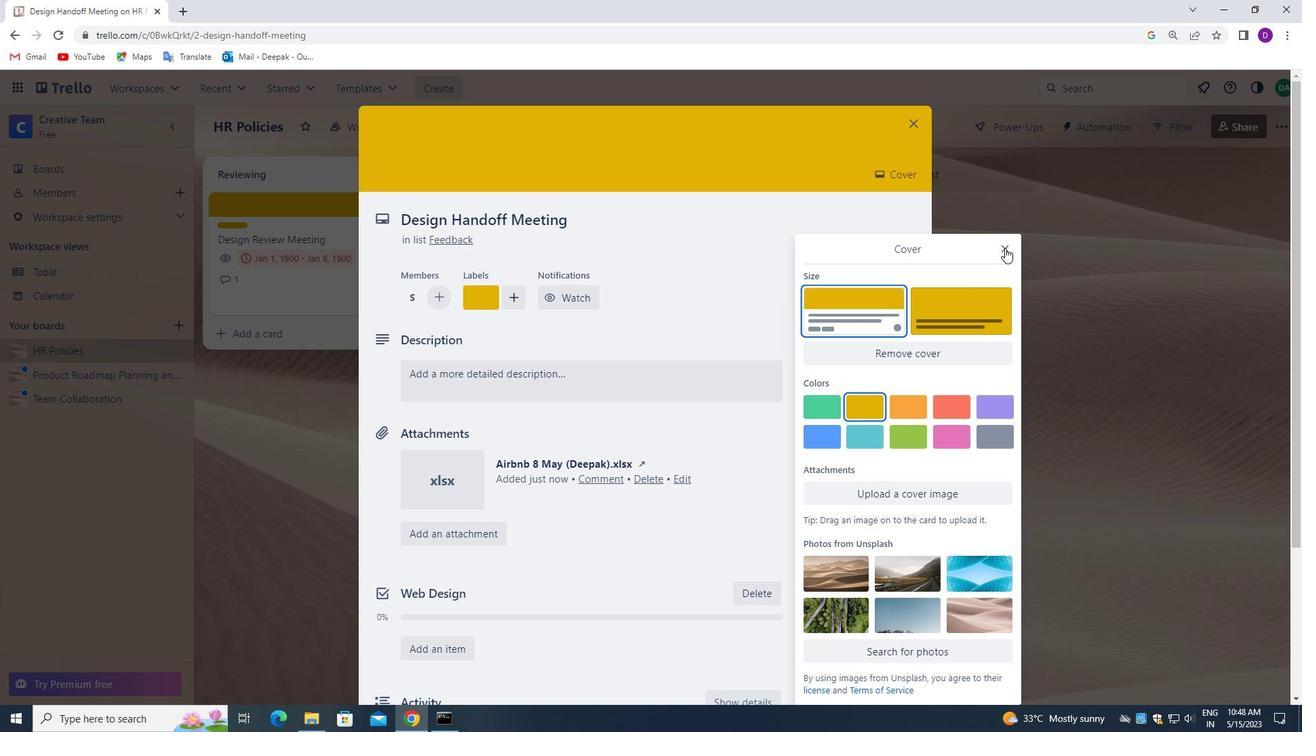 
Action: Mouse pressed left at (1007, 246)
Screenshot: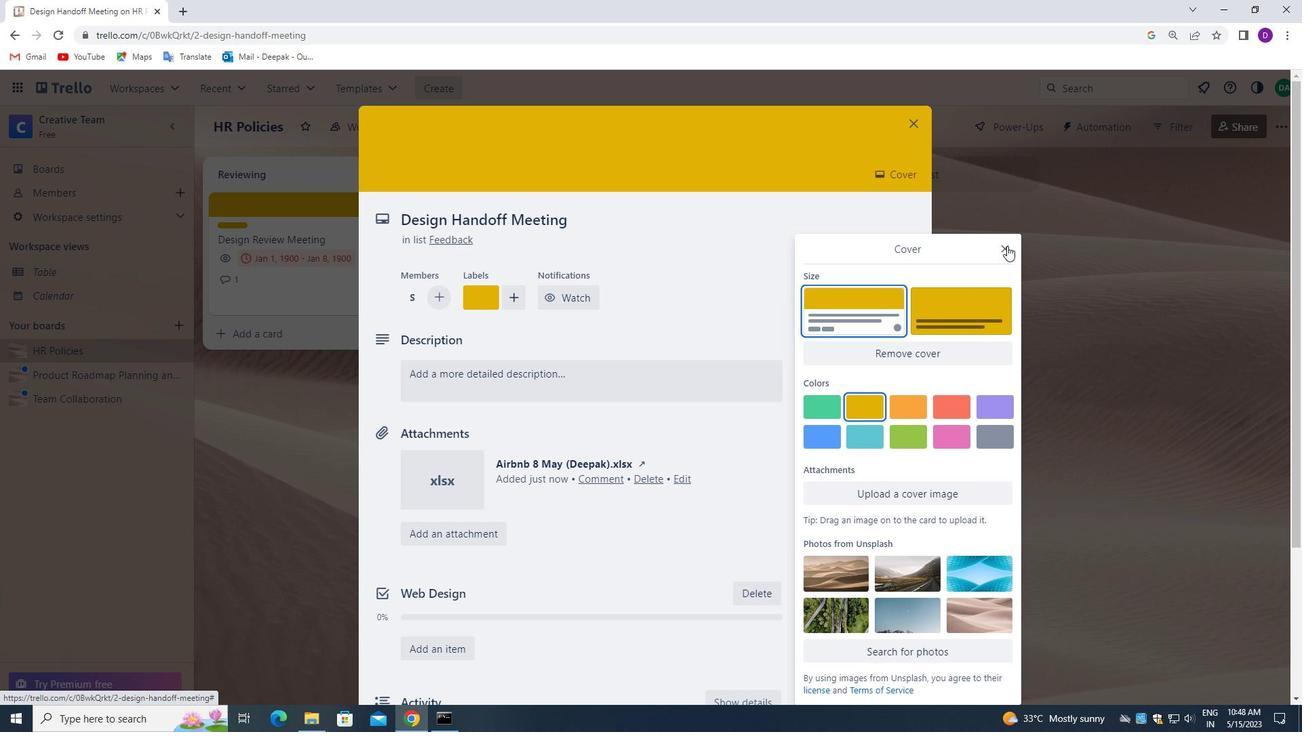 
Action: Mouse moved to (488, 371)
Screenshot: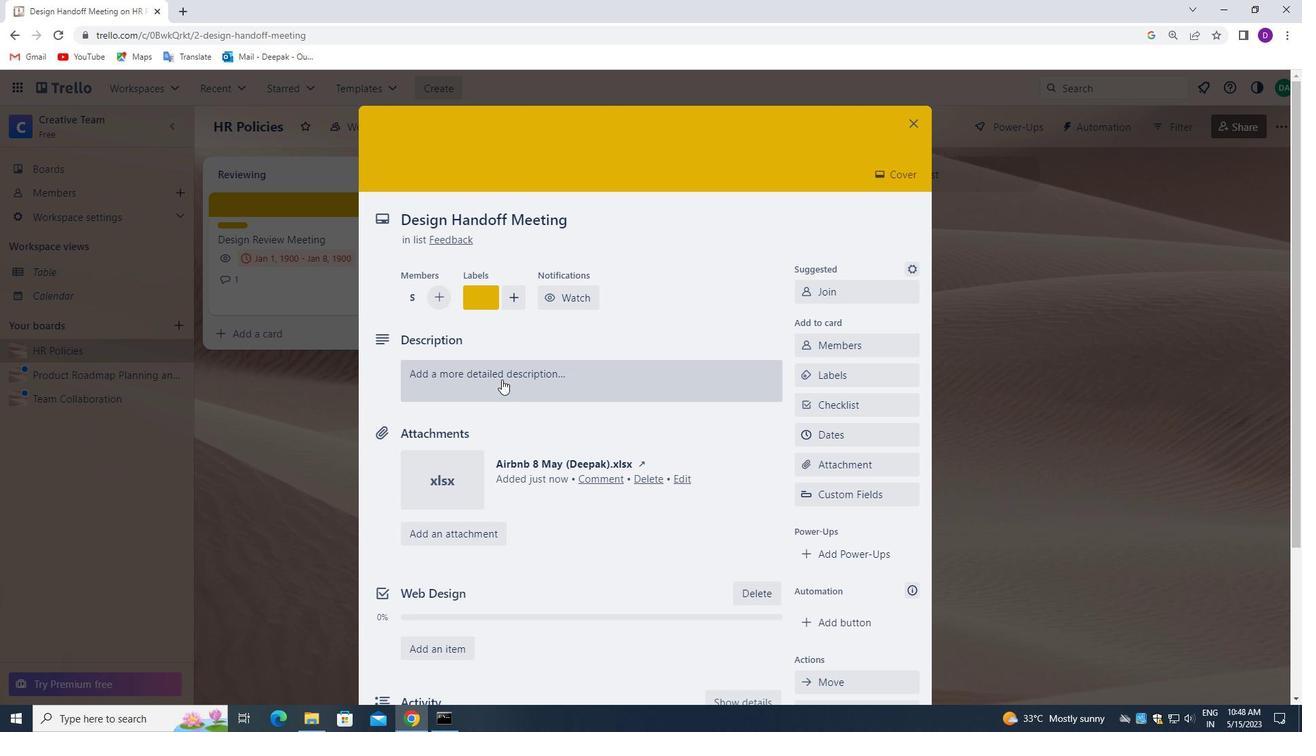 
Action: Mouse pressed left at (488, 371)
Screenshot: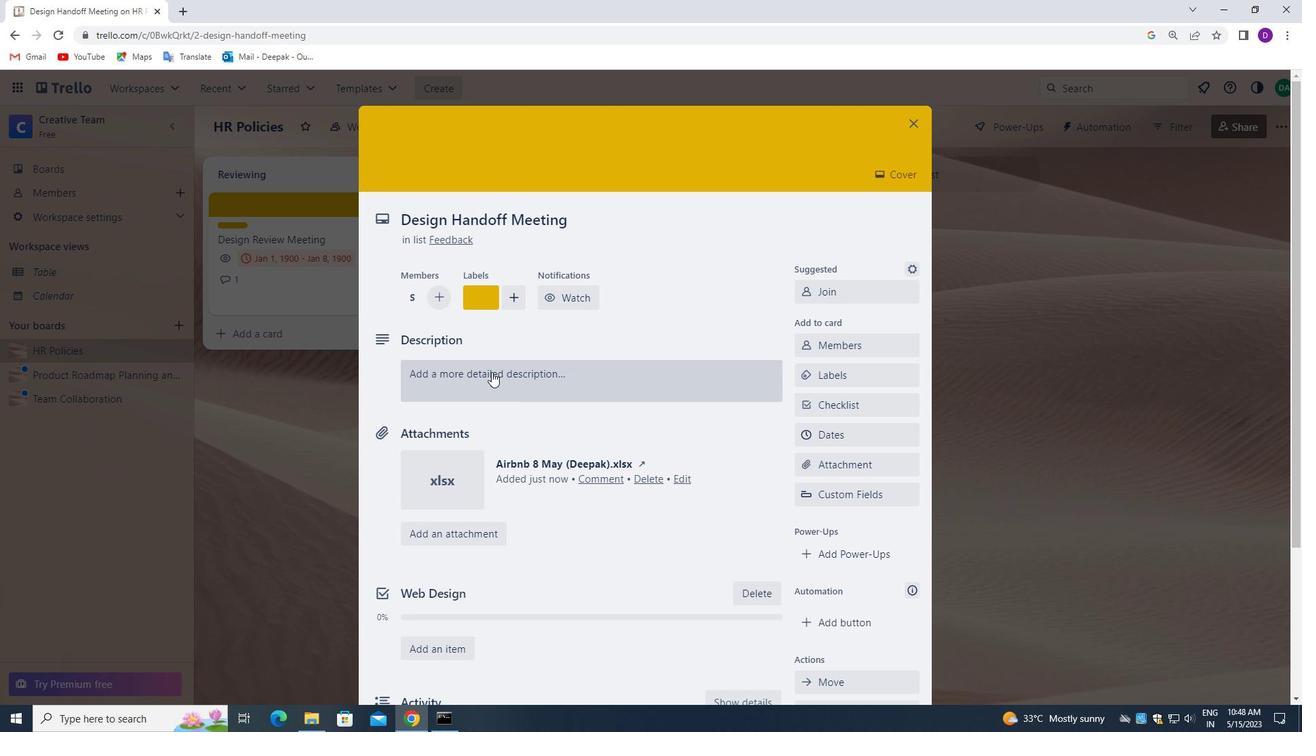 
Action: Mouse moved to (437, 424)
Screenshot: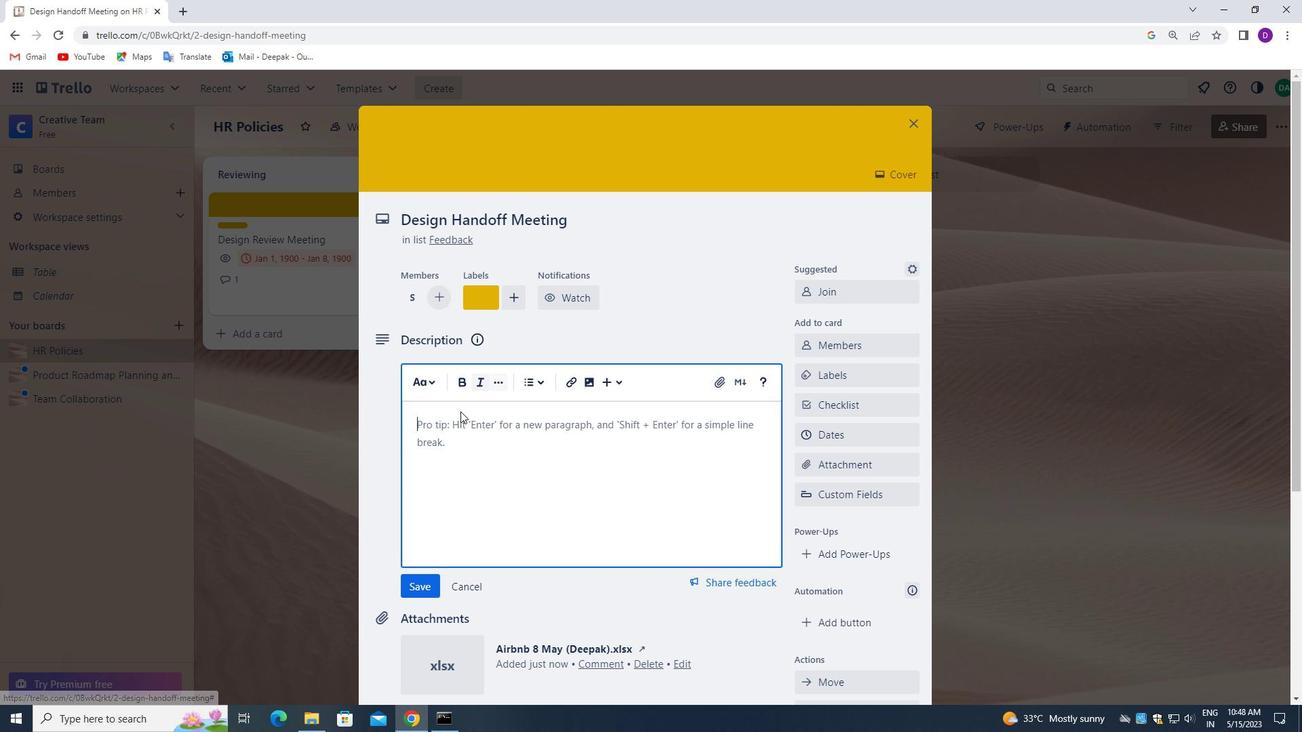 
Action: Mouse pressed left at (437, 424)
Screenshot: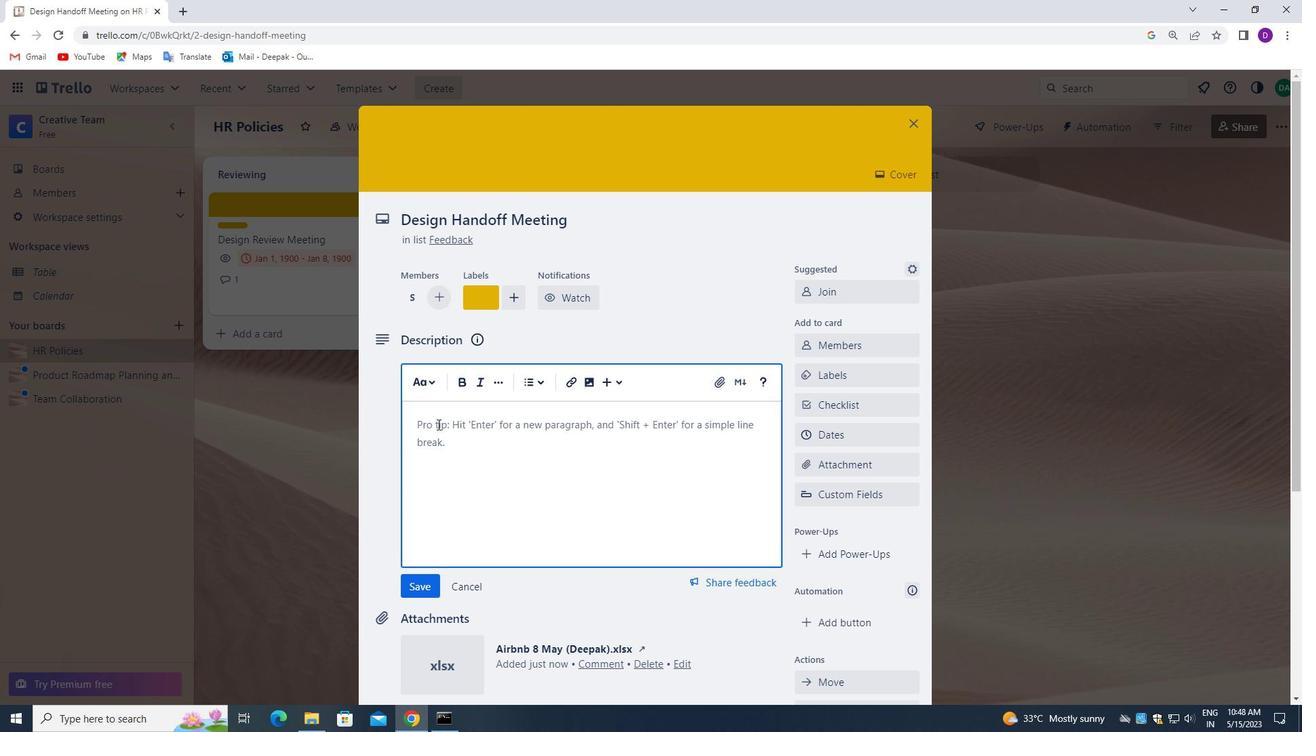 
Action: Mouse moved to (276, 446)
Screenshot: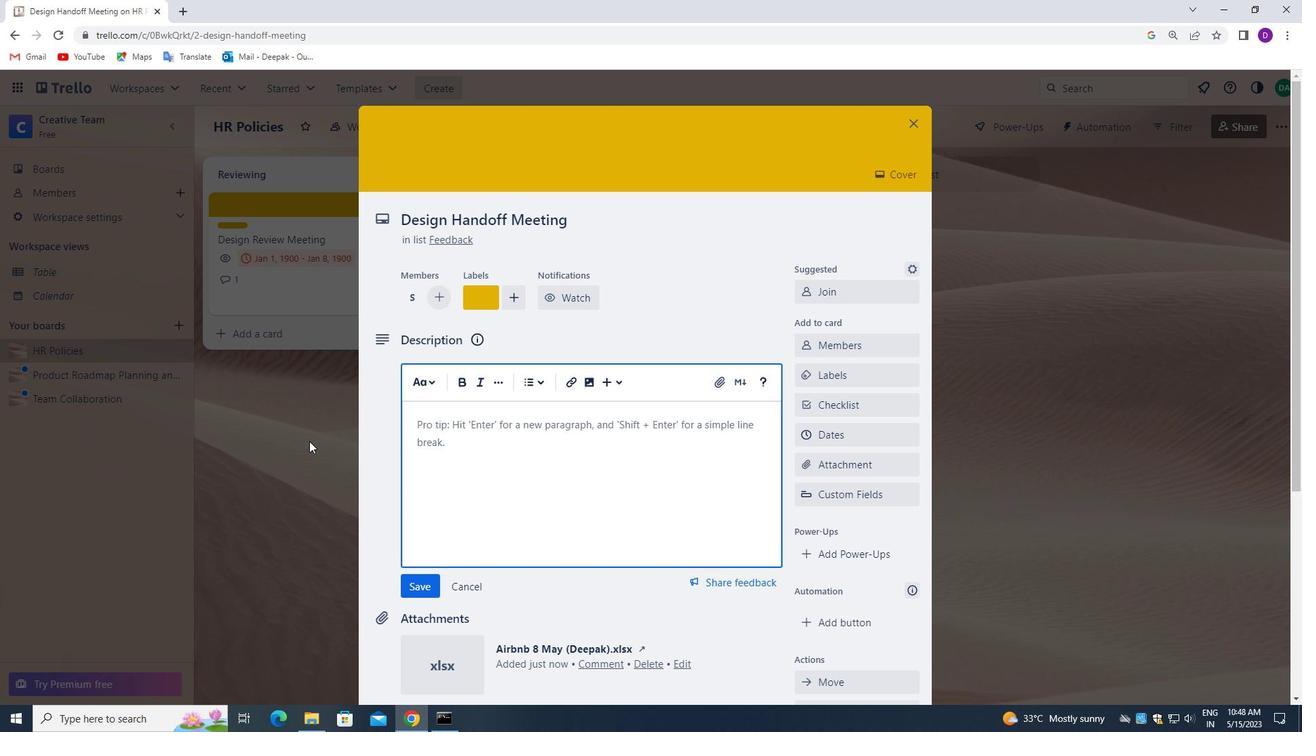 
Action: Key pressed <Key.shift>ORAGANIZE<Key.space><Key.backspace><Key.backspace><Key.backspace><Key.backspace><Key.backspace><Key.backspace><Key.backspace><Key.backspace>GANIZE<Key.space>TEAM-BUIK<Key.backspace>LDING<Key.space>EVENT<Key.space>FOR<Key.space>NEXT<Key.space>MONTH<Key.space><Key.backspace>.
Screenshot: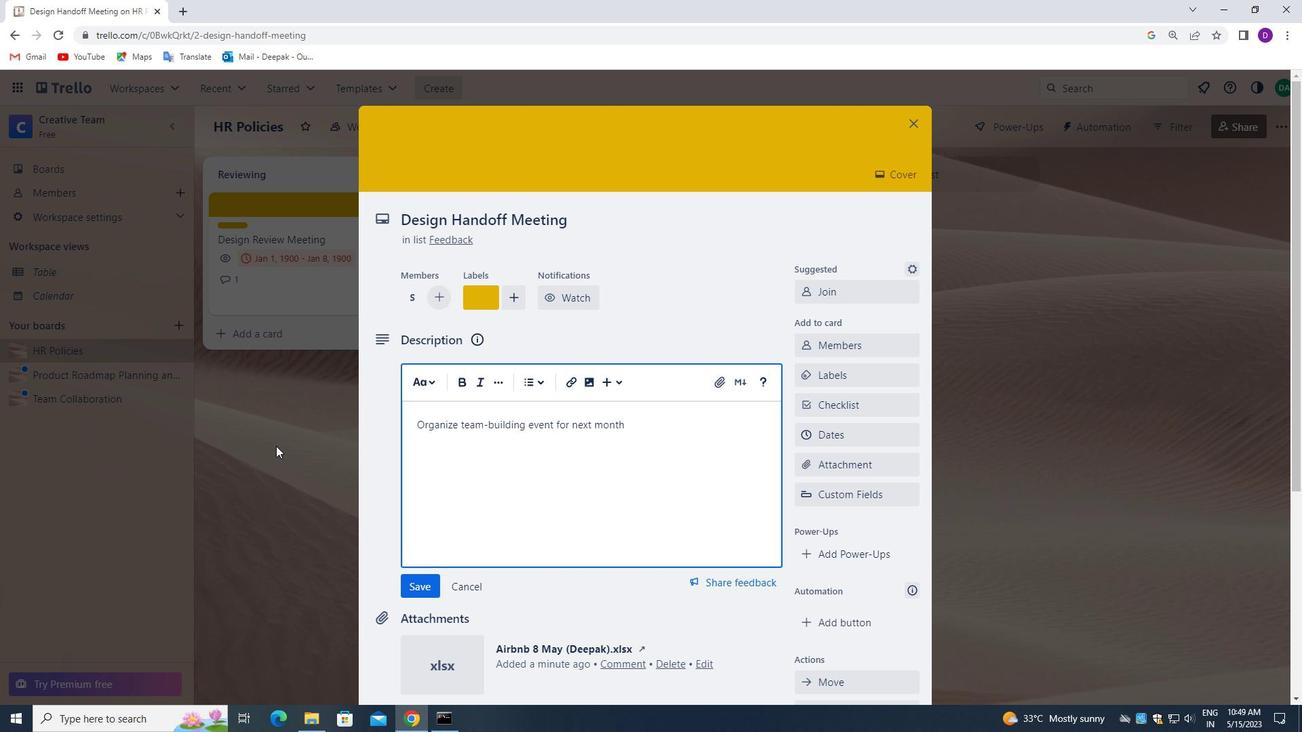 
Action: Mouse moved to (420, 590)
Screenshot: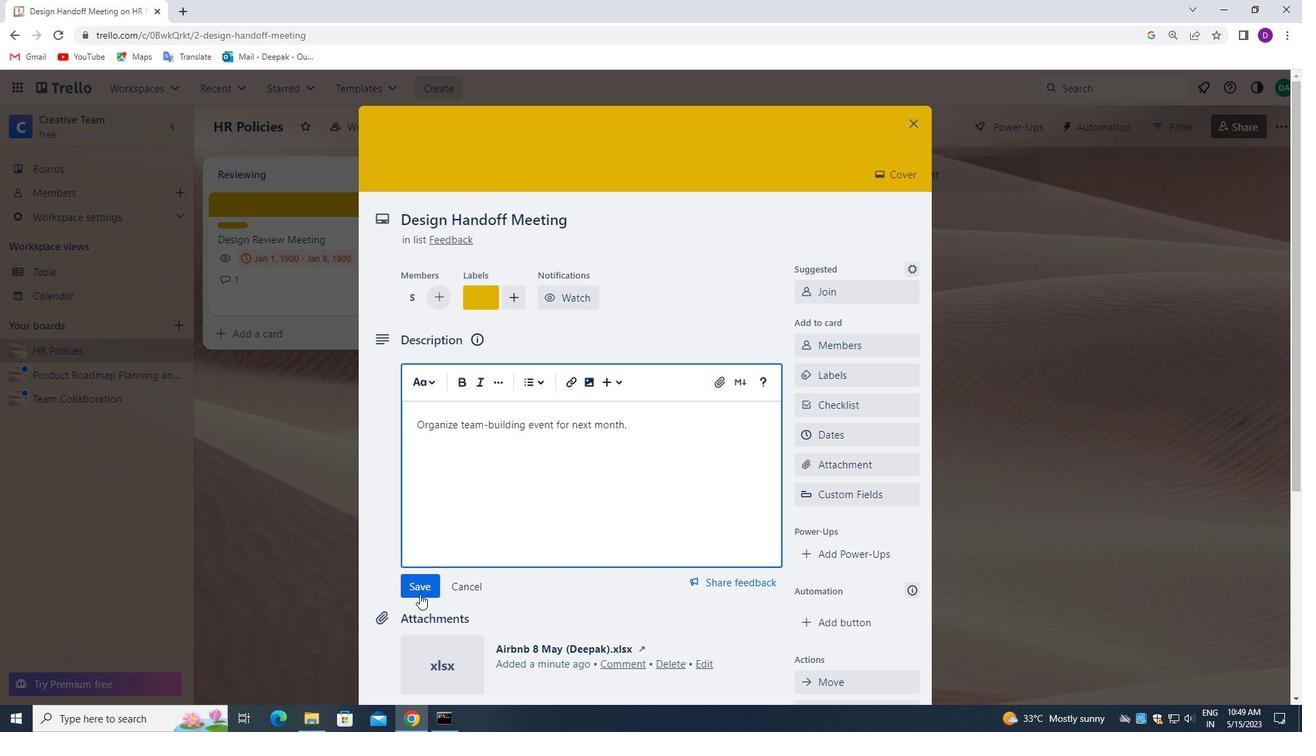 
Action: Mouse pressed left at (420, 590)
Screenshot: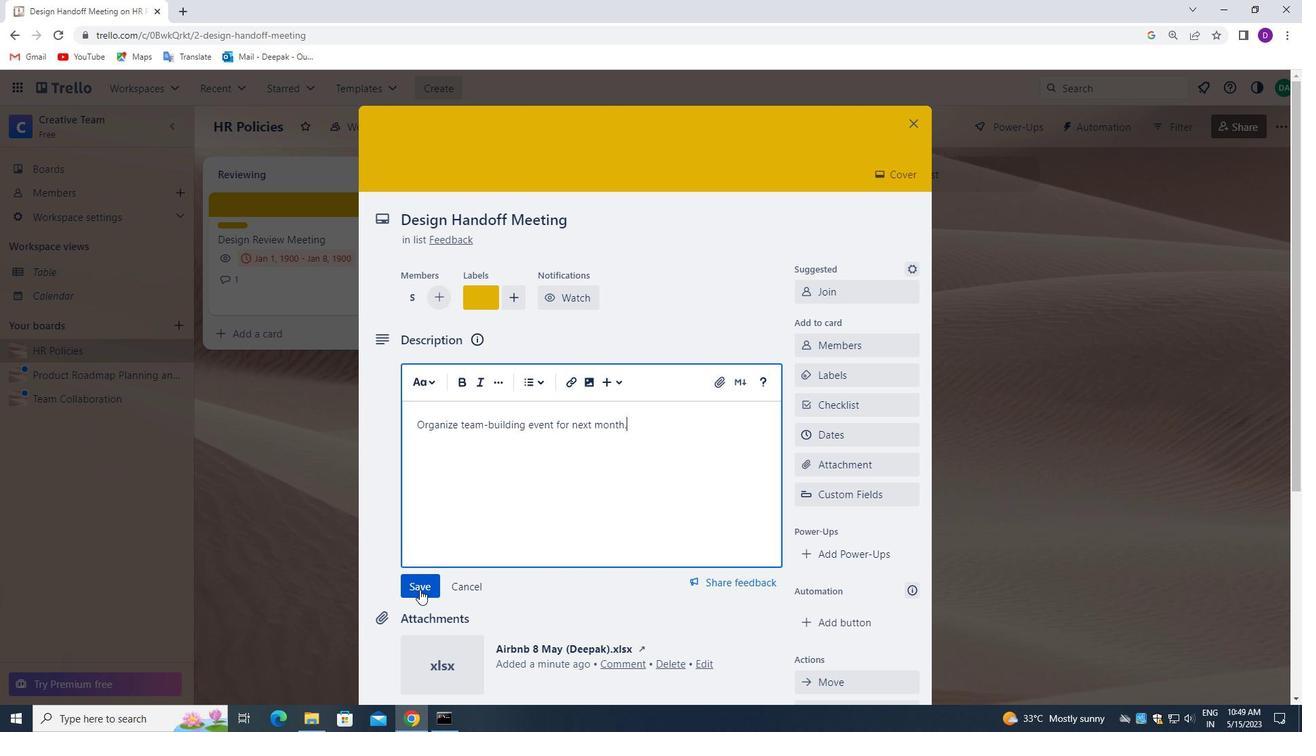 
Action: Mouse moved to (508, 514)
Screenshot: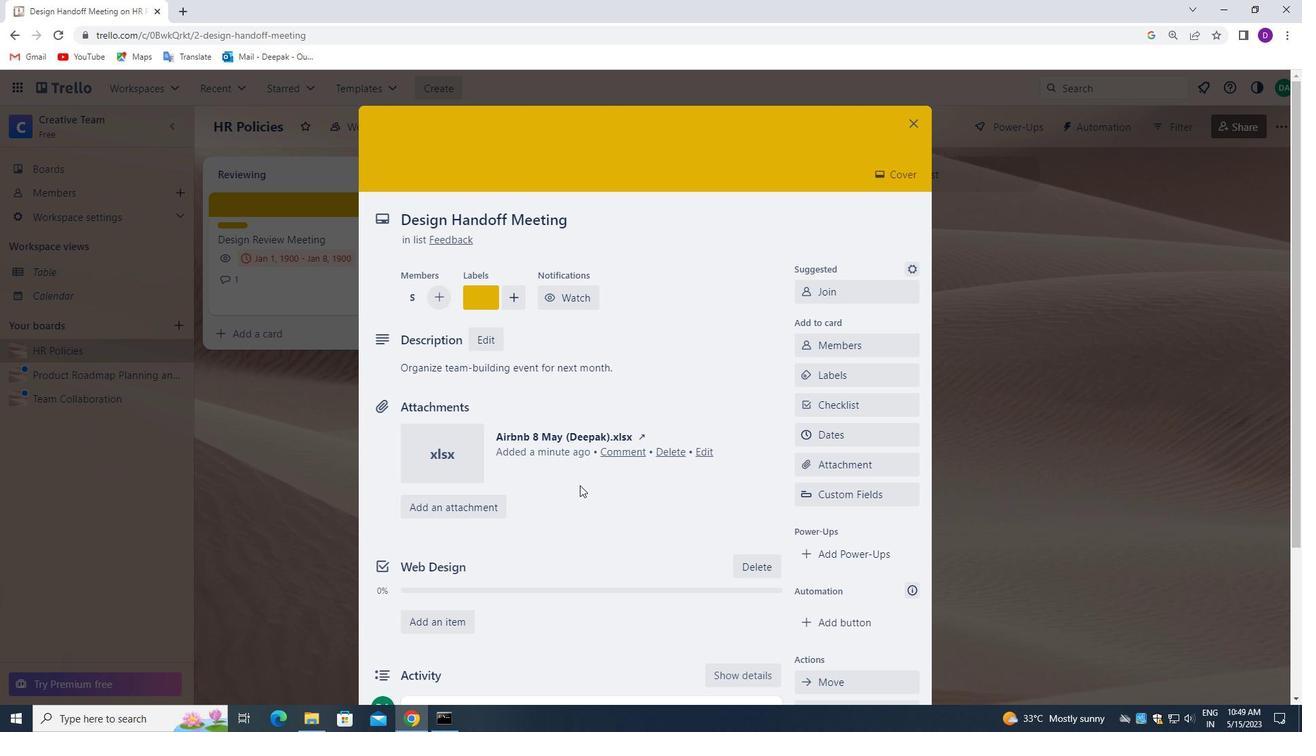 
Action: Mouse scrolled (508, 513) with delta (0, 0)
Screenshot: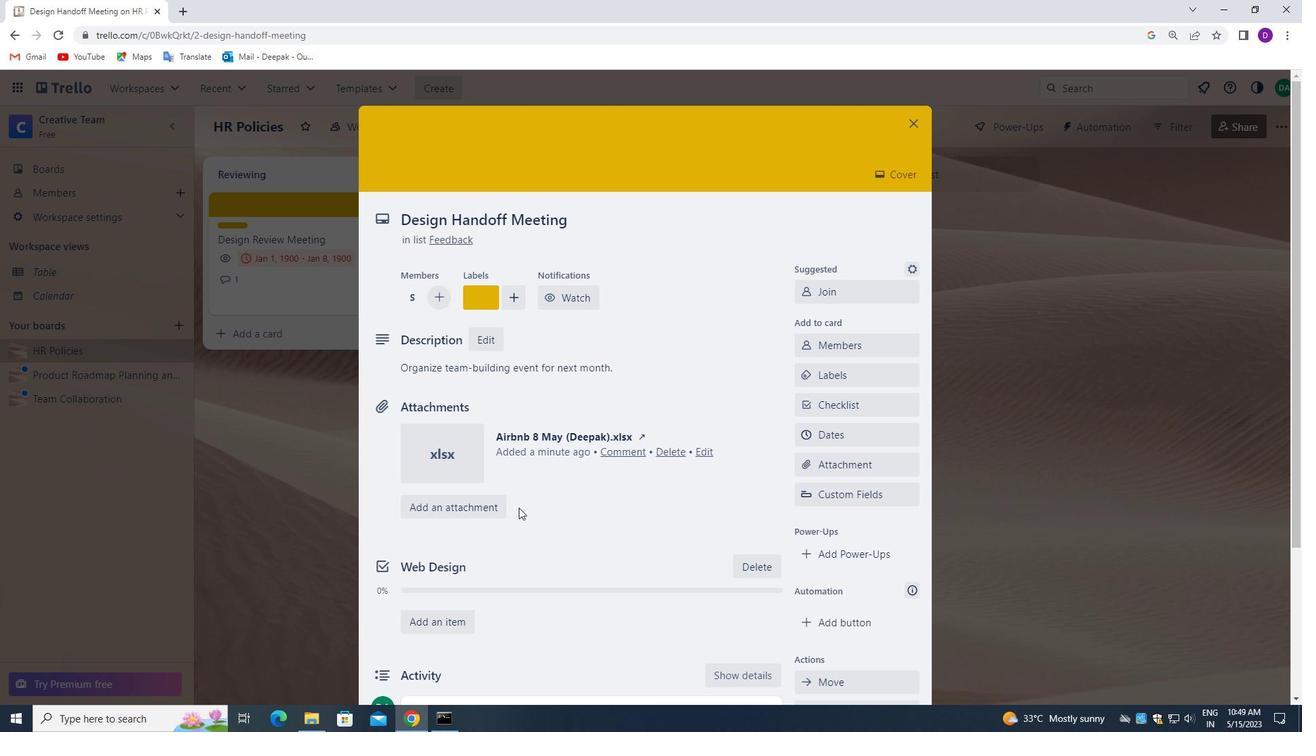 
Action: Mouse moved to (508, 516)
Screenshot: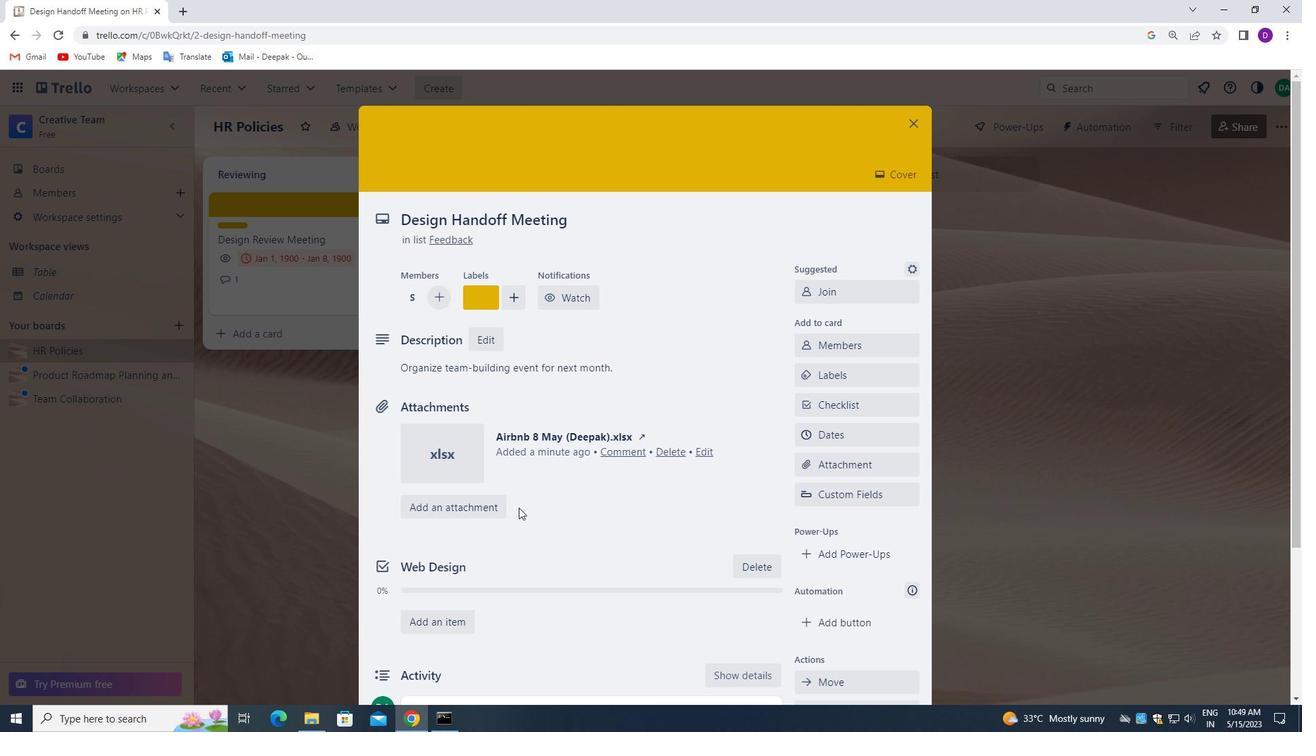 
Action: Mouse scrolled (508, 515) with delta (0, 0)
Screenshot: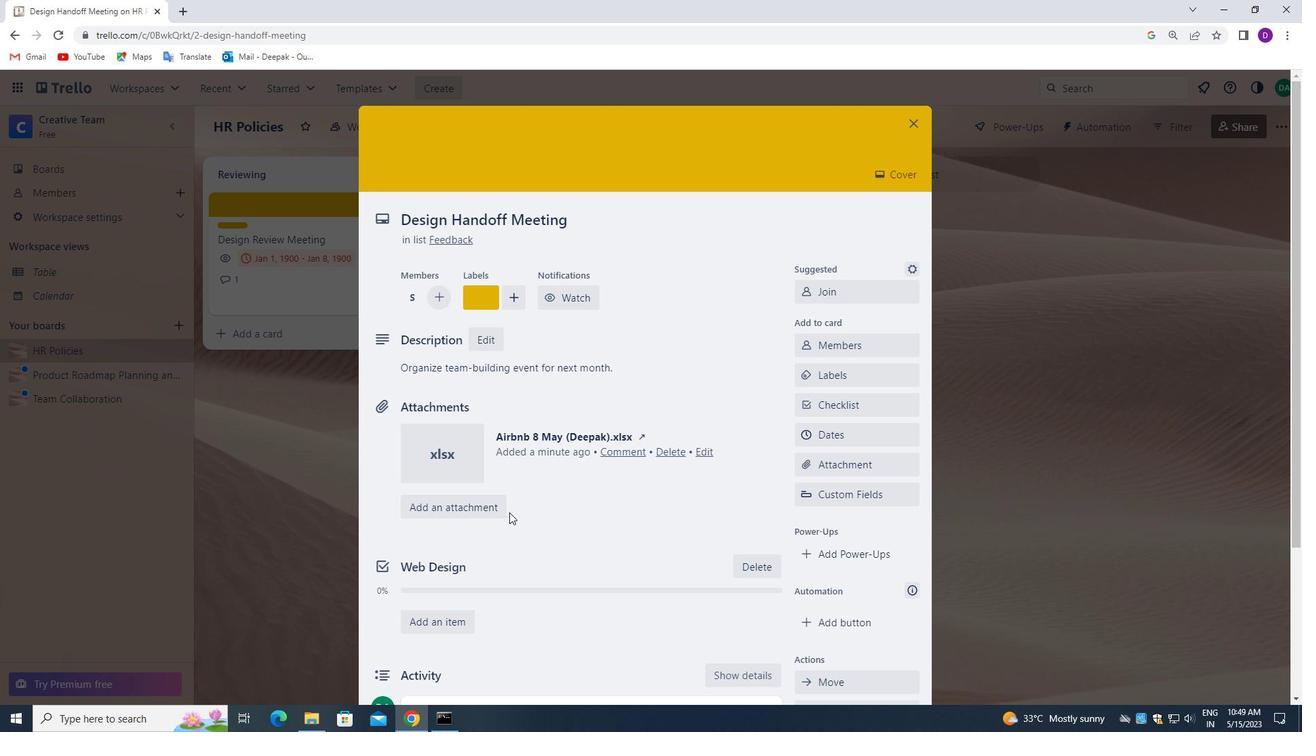 
Action: Mouse moved to (483, 576)
Screenshot: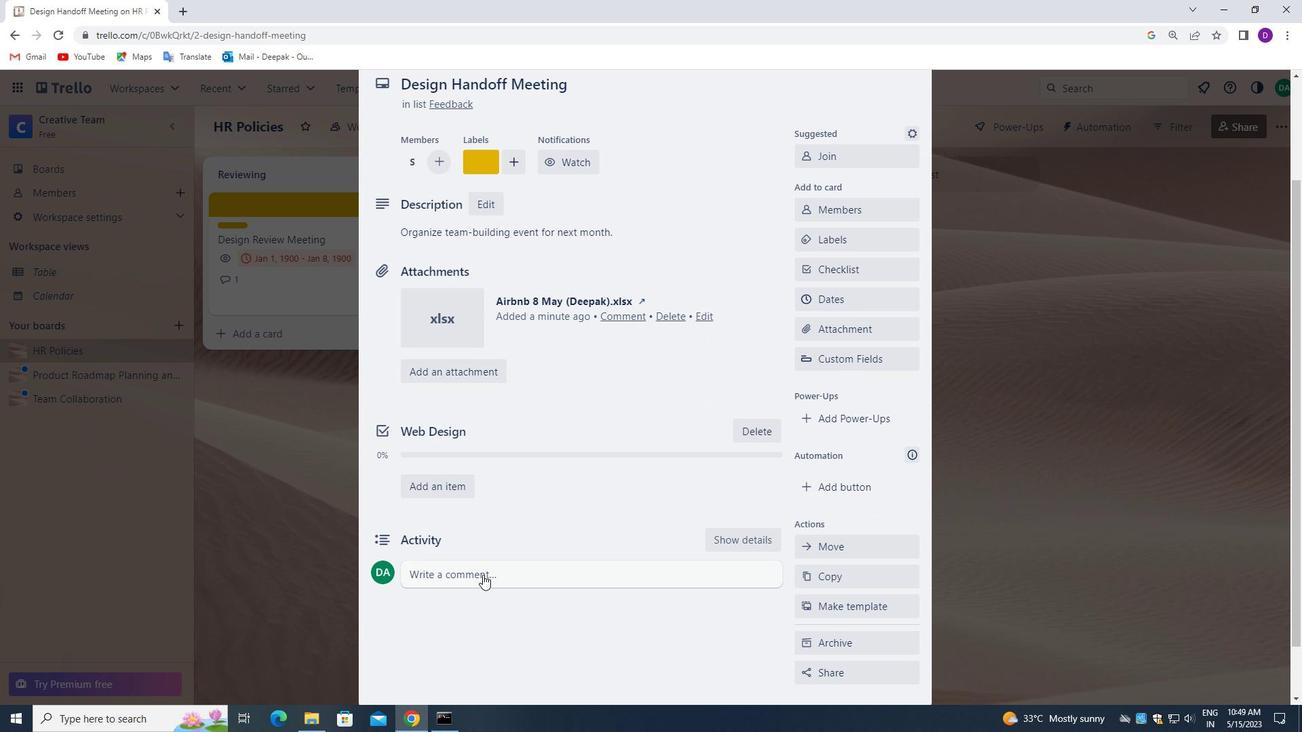 
Action: Mouse pressed left at (483, 576)
Screenshot: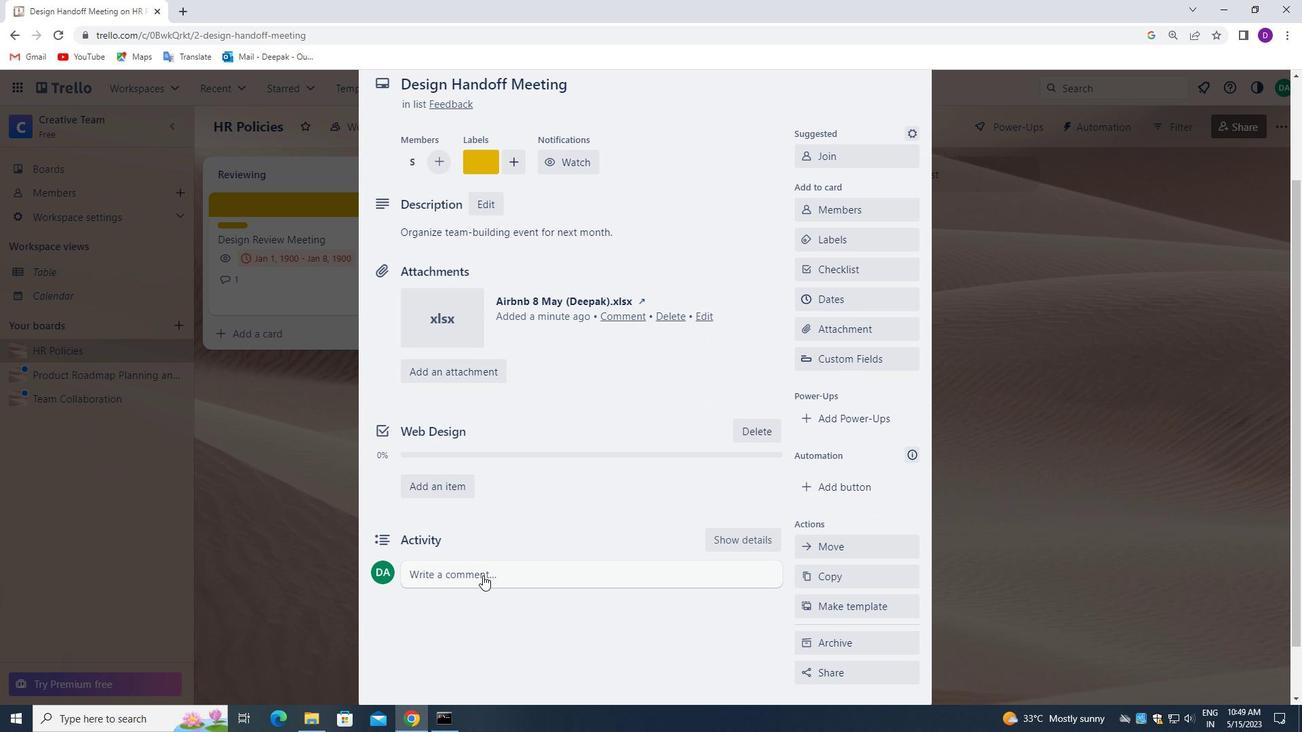 
Action: Mouse moved to (470, 616)
Screenshot: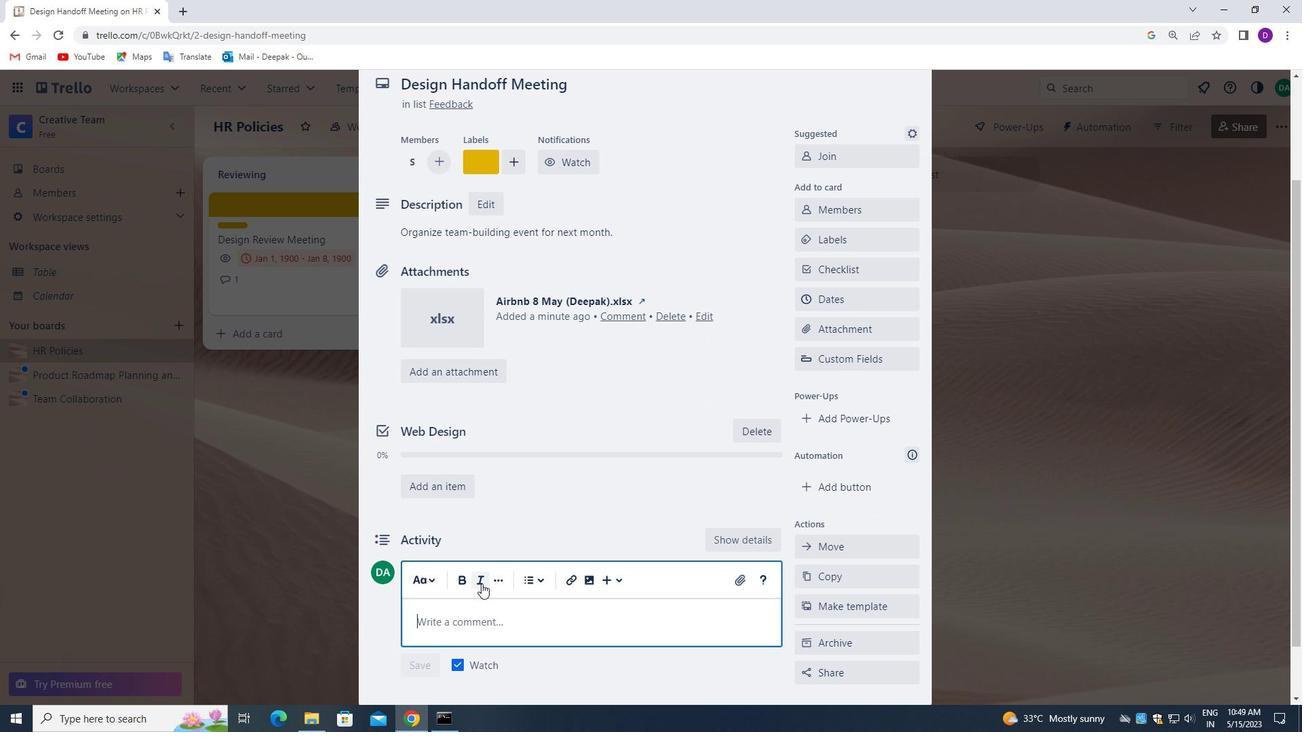 
Action: Mouse pressed left at (470, 616)
Screenshot: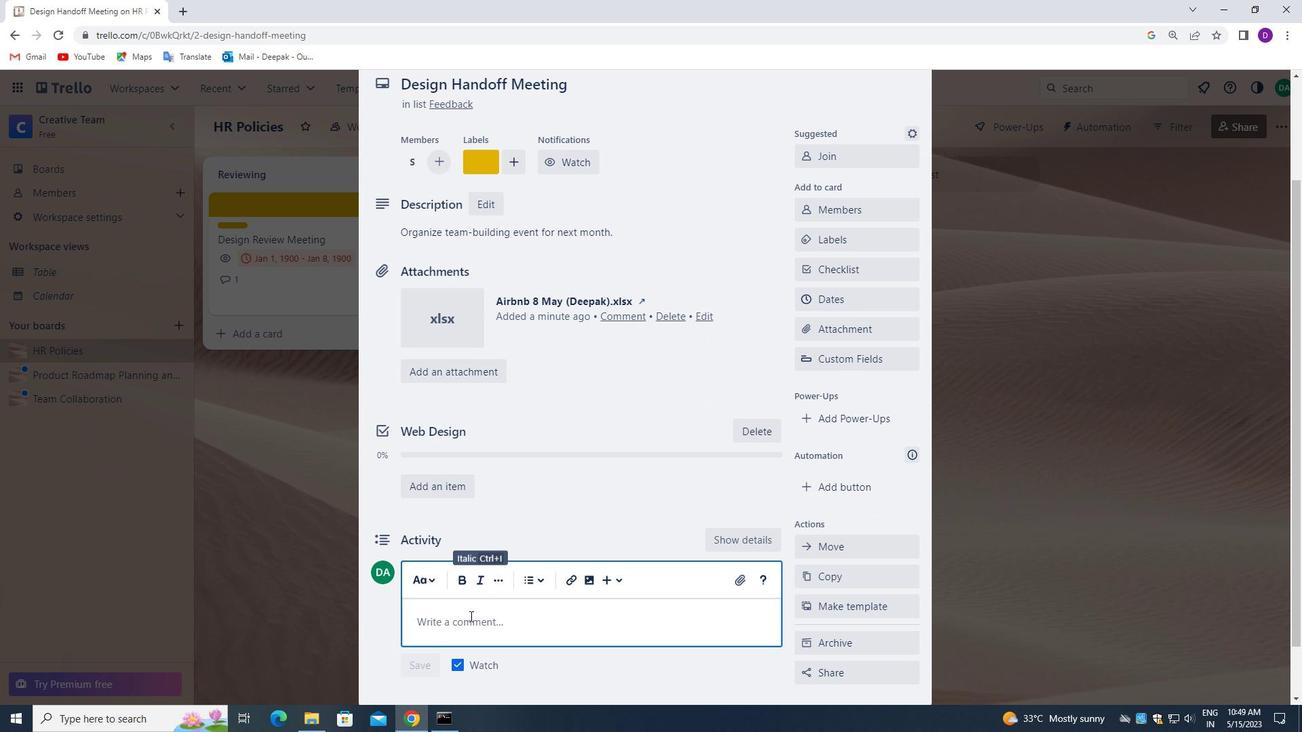 
Action: Mouse moved to (260, 524)
Screenshot: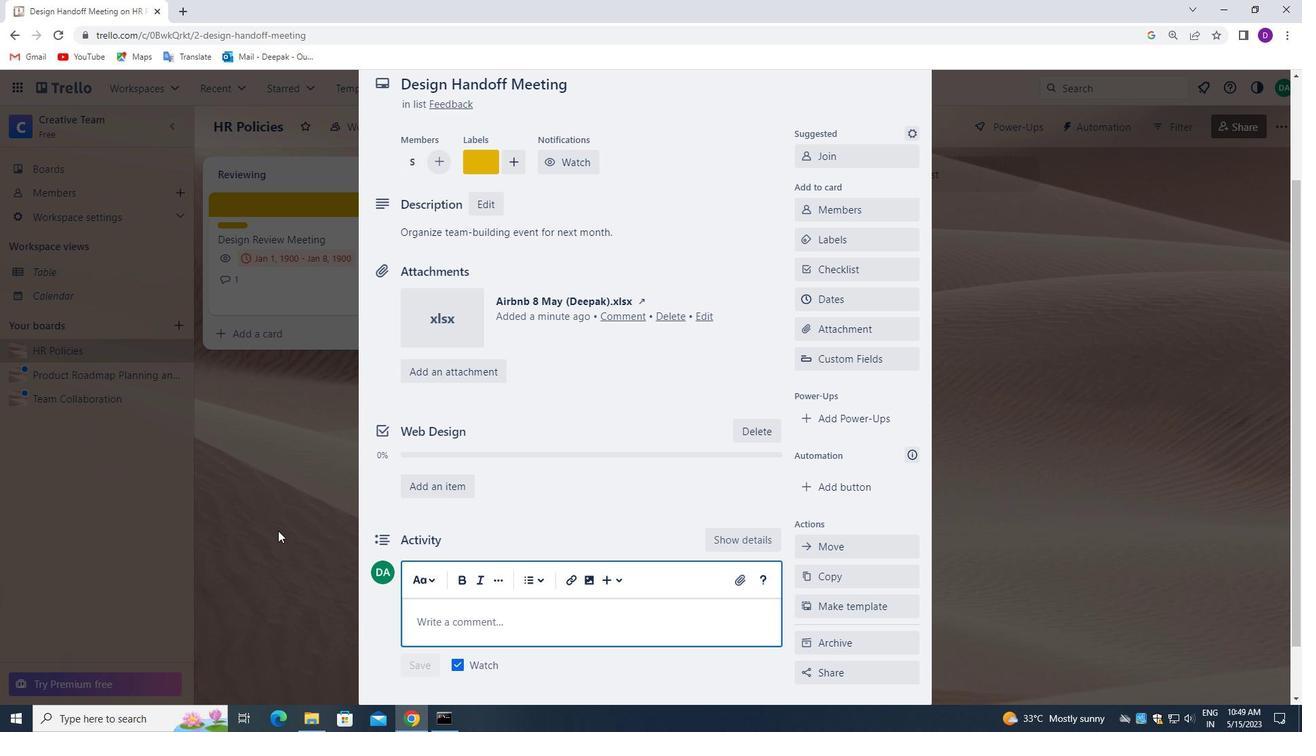 
Action: Key pressed K<Key.backspace><Key.backspace><Key.backspace><Key.backspace><Key.backspace><Key.shift_r>COLLABORATION<Key.space>AND<Key.space>COMMUNICATION<Key.space>ARE<Key.space>KEY<Key.space>TO<Key.space>SUCCESS<Key.space>FOR<Key.space>THIS<Key.space>TASL<Key.backspace>K<Key.space><Key.backspace>,<Key.space>SO<Key.space>LET<Key.space>US<Key.space>MAKE<Key.space>SURE<Key.space>EVERYONE<Key.space>IS<Key.space>INFORMED<Key.space>AND<Key.space>INVOLVED.
Screenshot: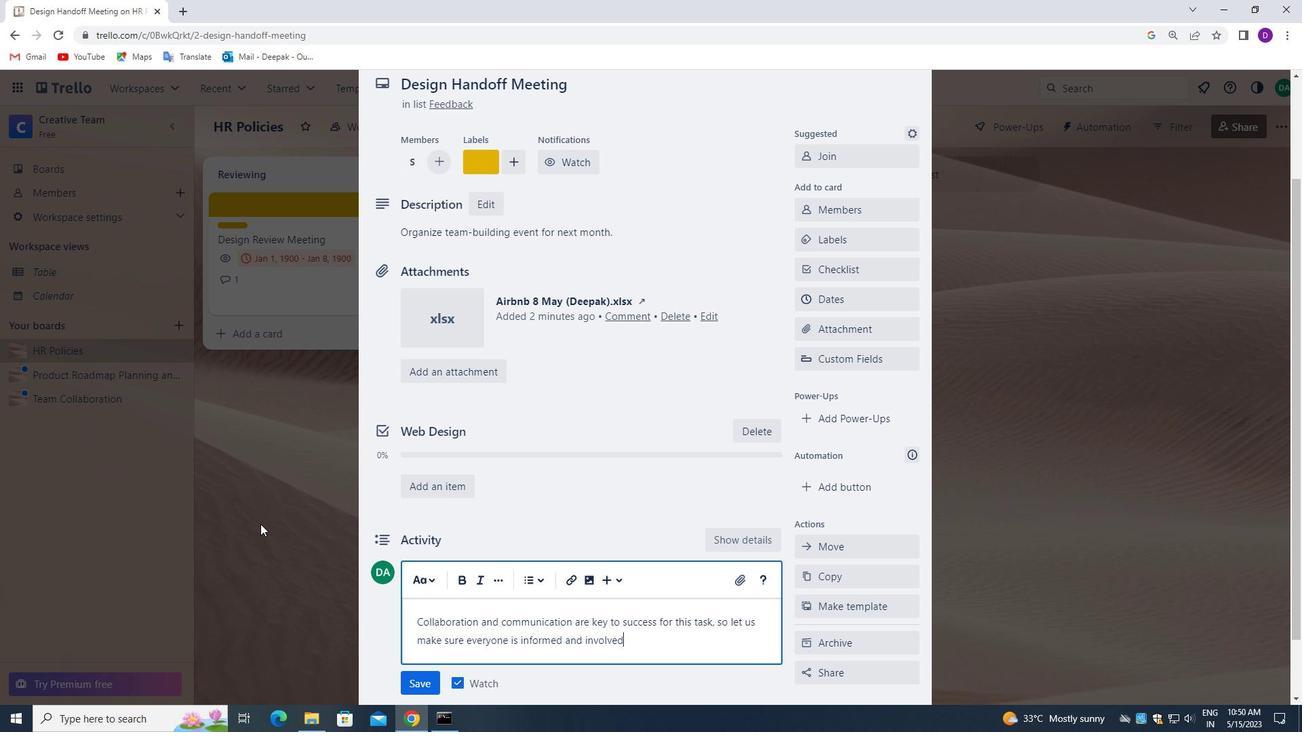 
Action: Mouse moved to (349, 527)
Screenshot: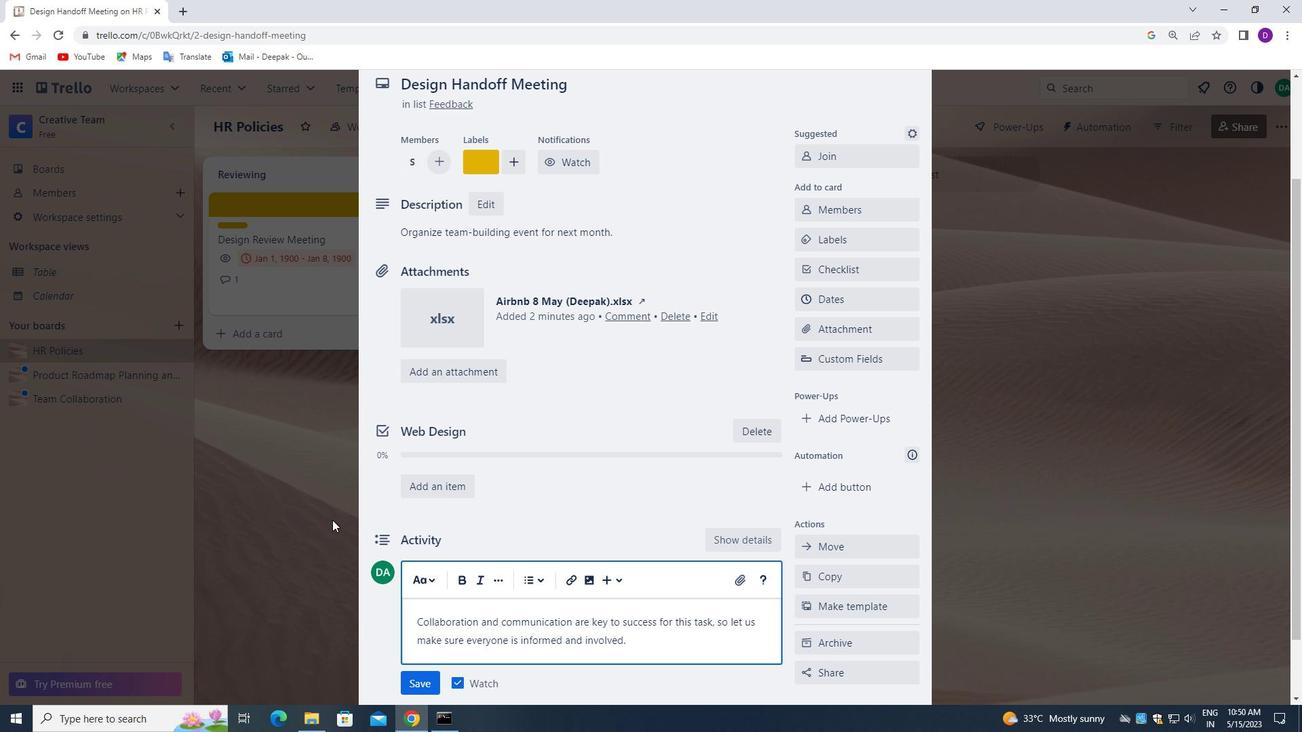 
Action: Mouse scrolled (349, 526) with delta (0, 0)
Screenshot: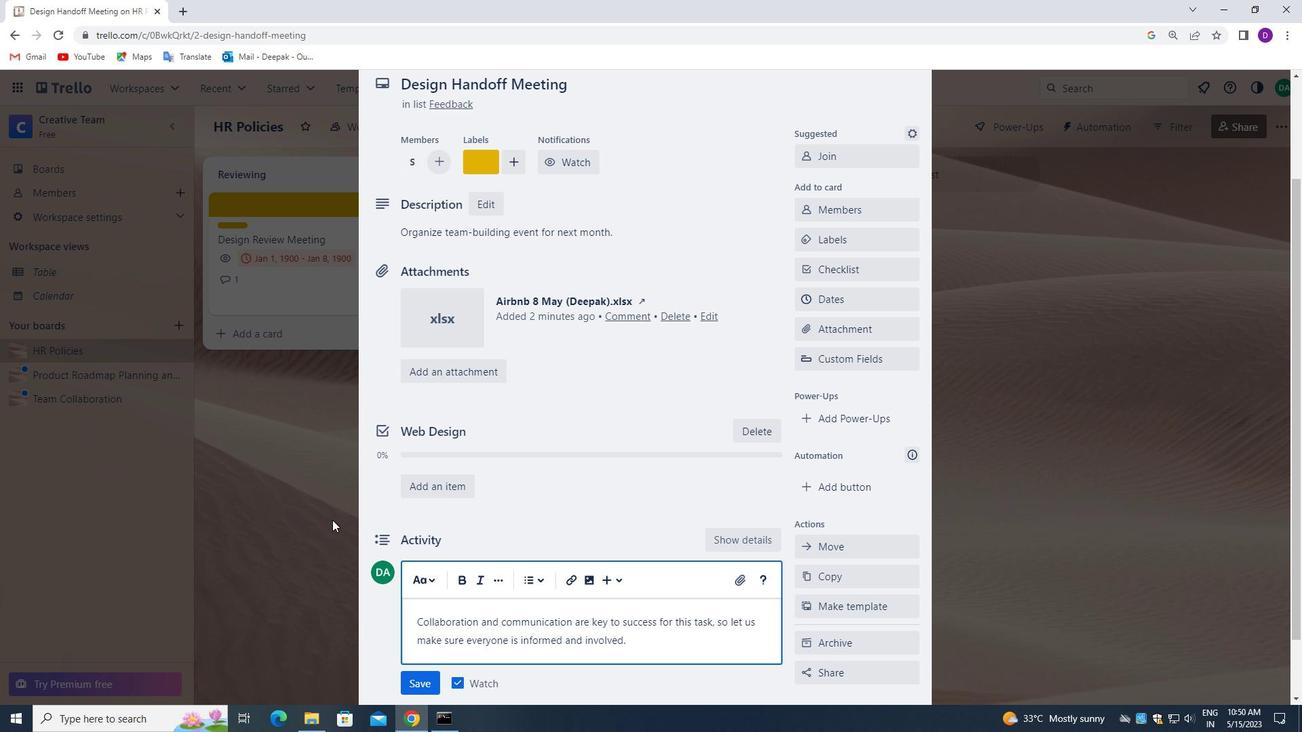 
Action: Mouse moved to (373, 538)
Screenshot: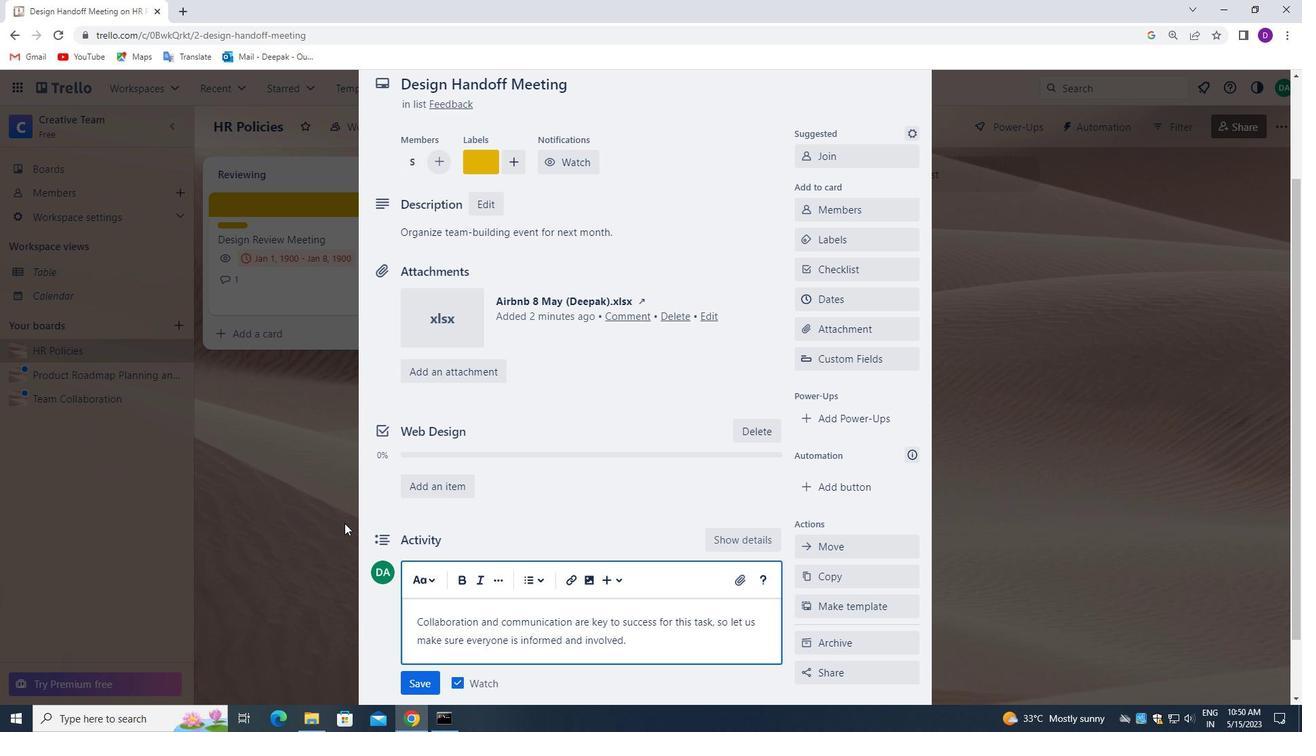 
Action: Mouse scrolled (373, 538) with delta (0, 0)
Screenshot: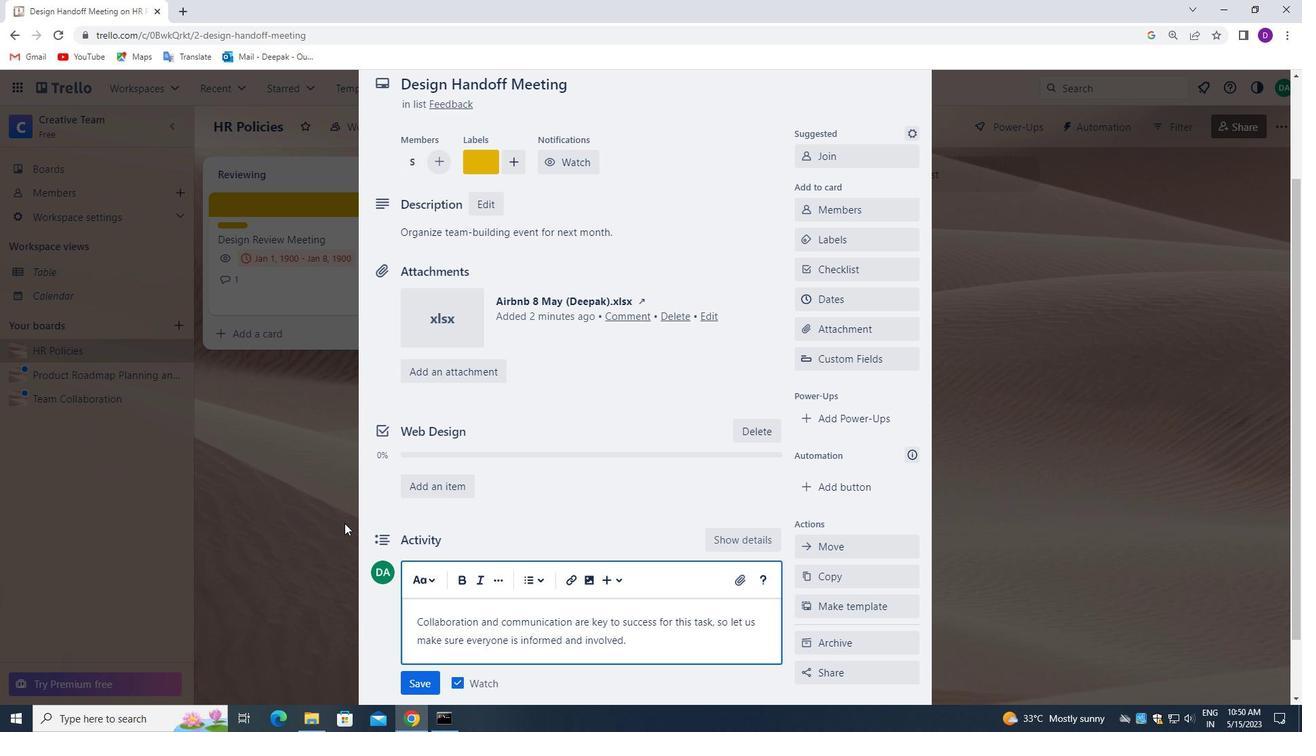 
Action: Mouse moved to (421, 612)
Screenshot: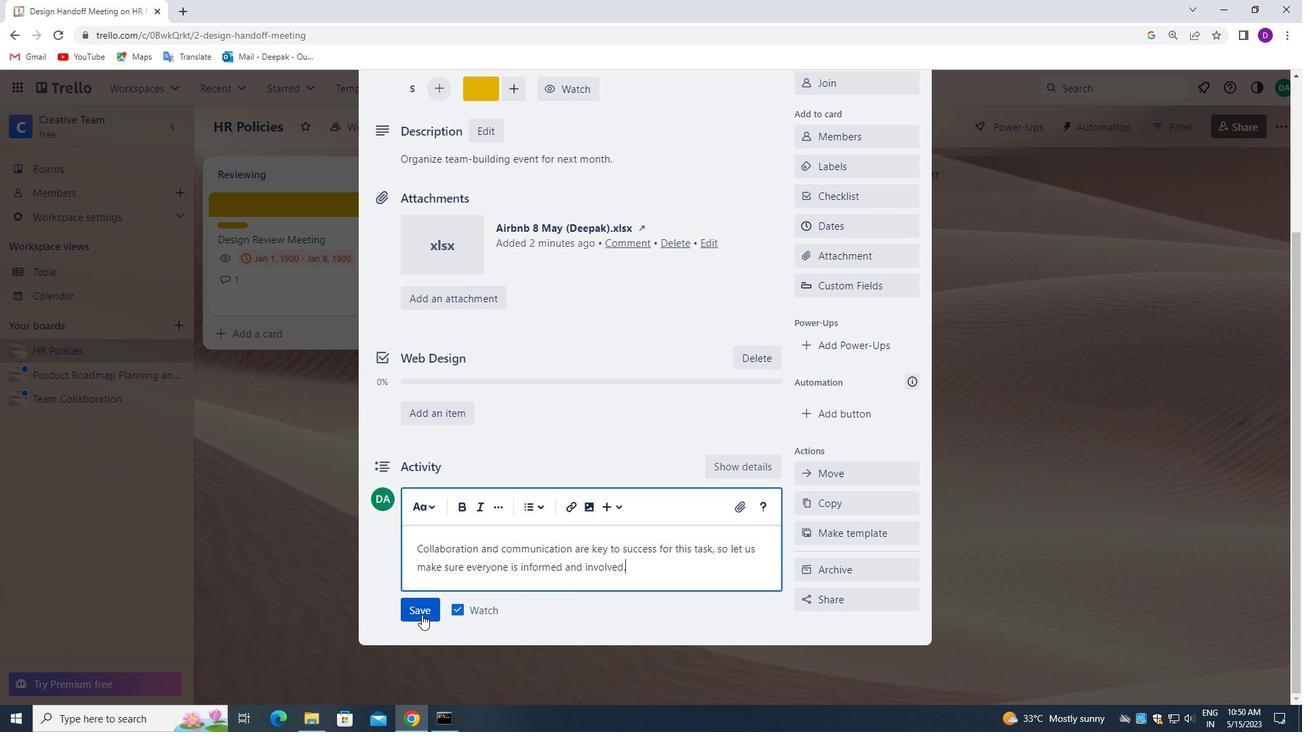 
Action: Mouse pressed left at (421, 612)
Screenshot: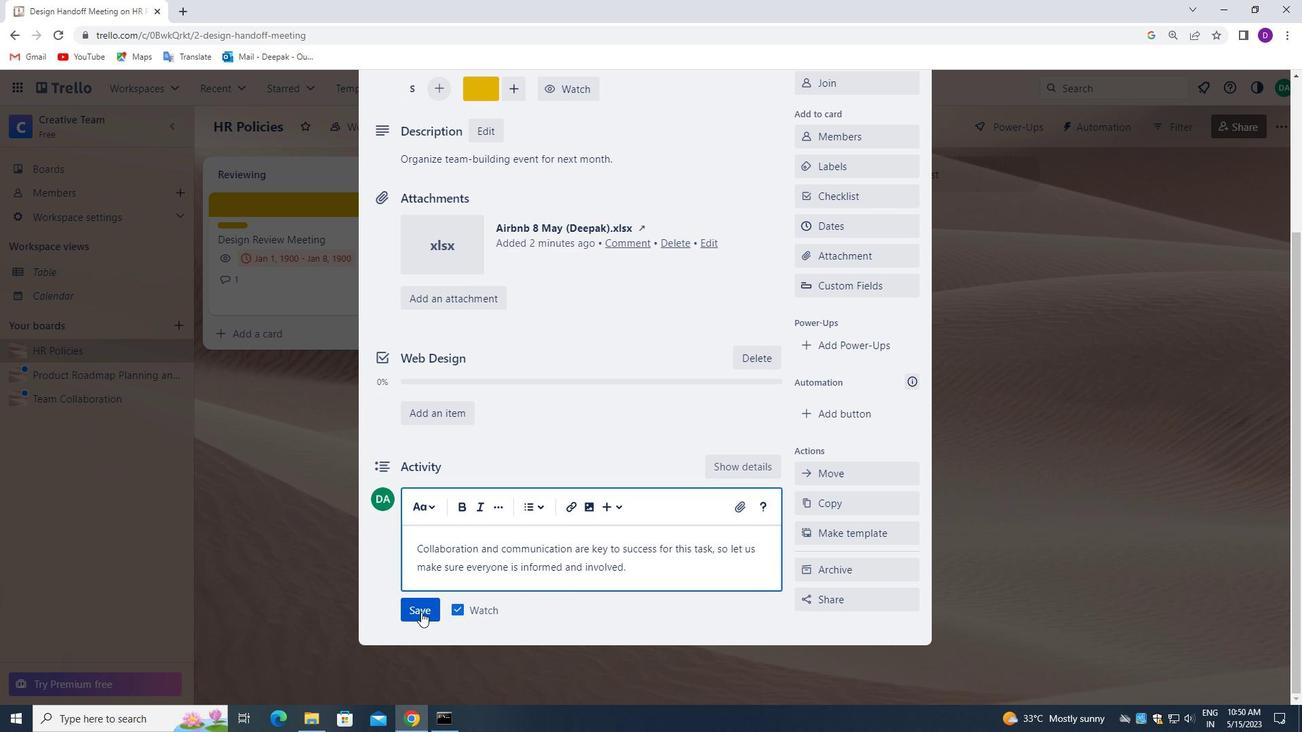 
Action: Mouse moved to (871, 382)
Screenshot: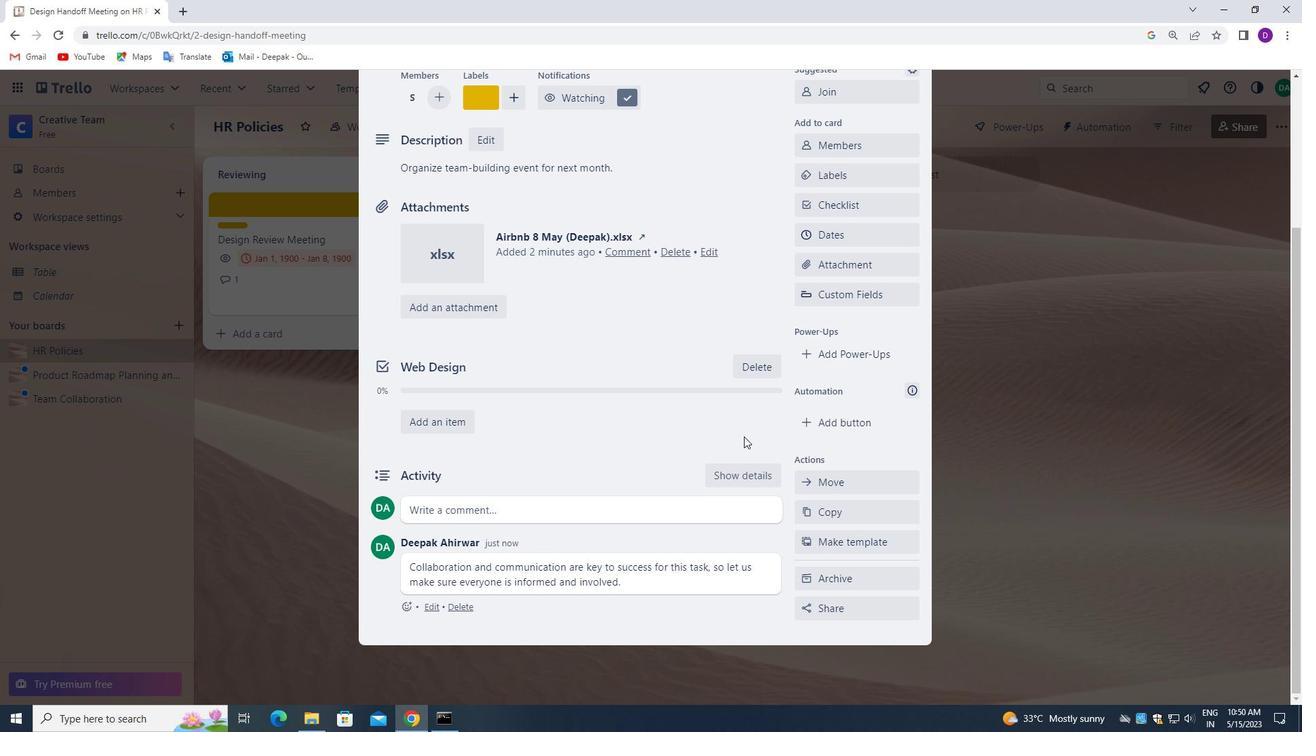 
Action: Mouse scrolled (871, 383) with delta (0, 0)
Screenshot: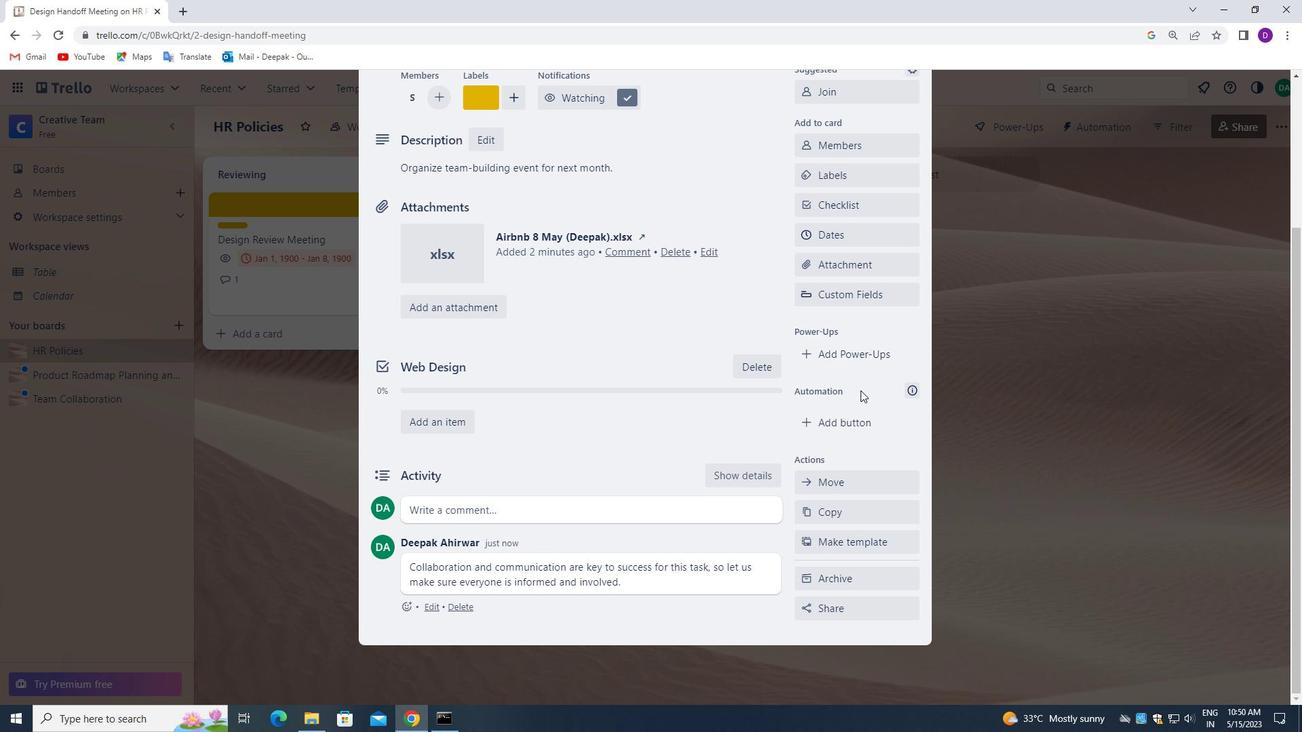 
Action: Mouse scrolled (871, 383) with delta (0, 0)
Screenshot: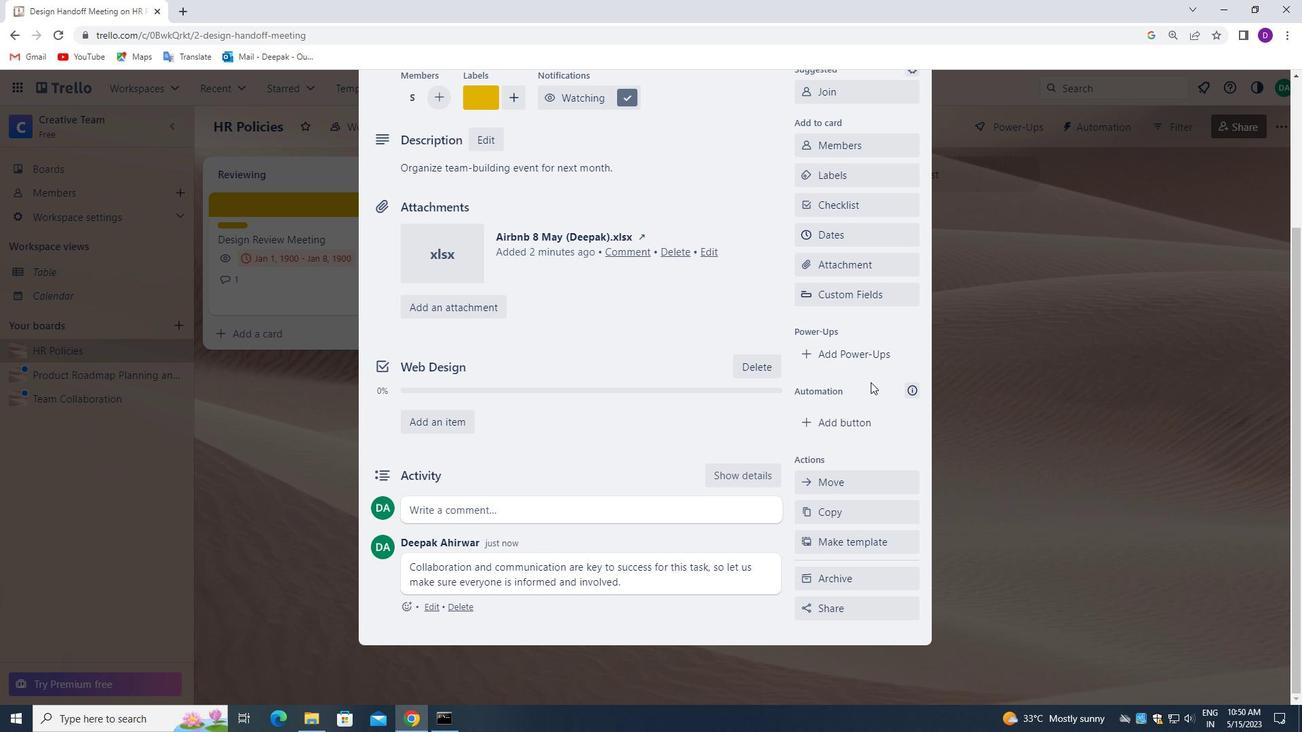 
Action: Mouse moved to (844, 367)
Screenshot: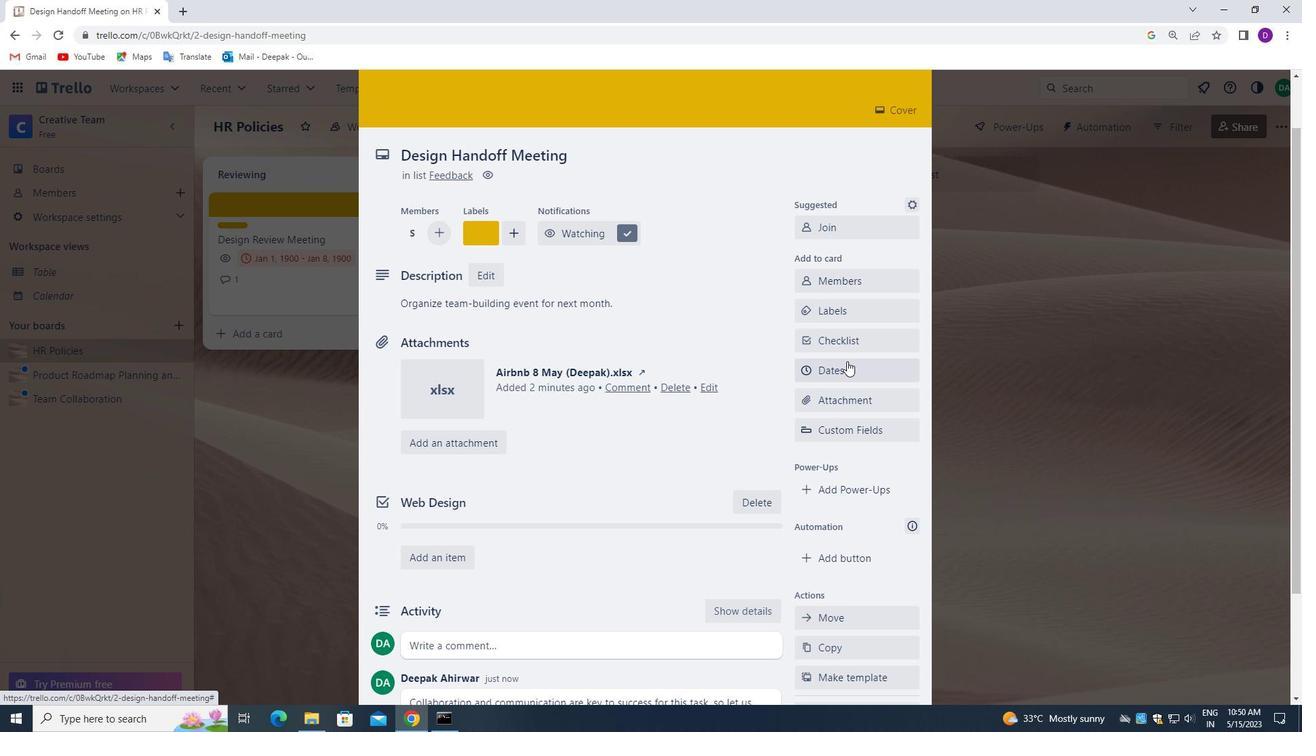 
Action: Mouse pressed left at (844, 367)
Screenshot: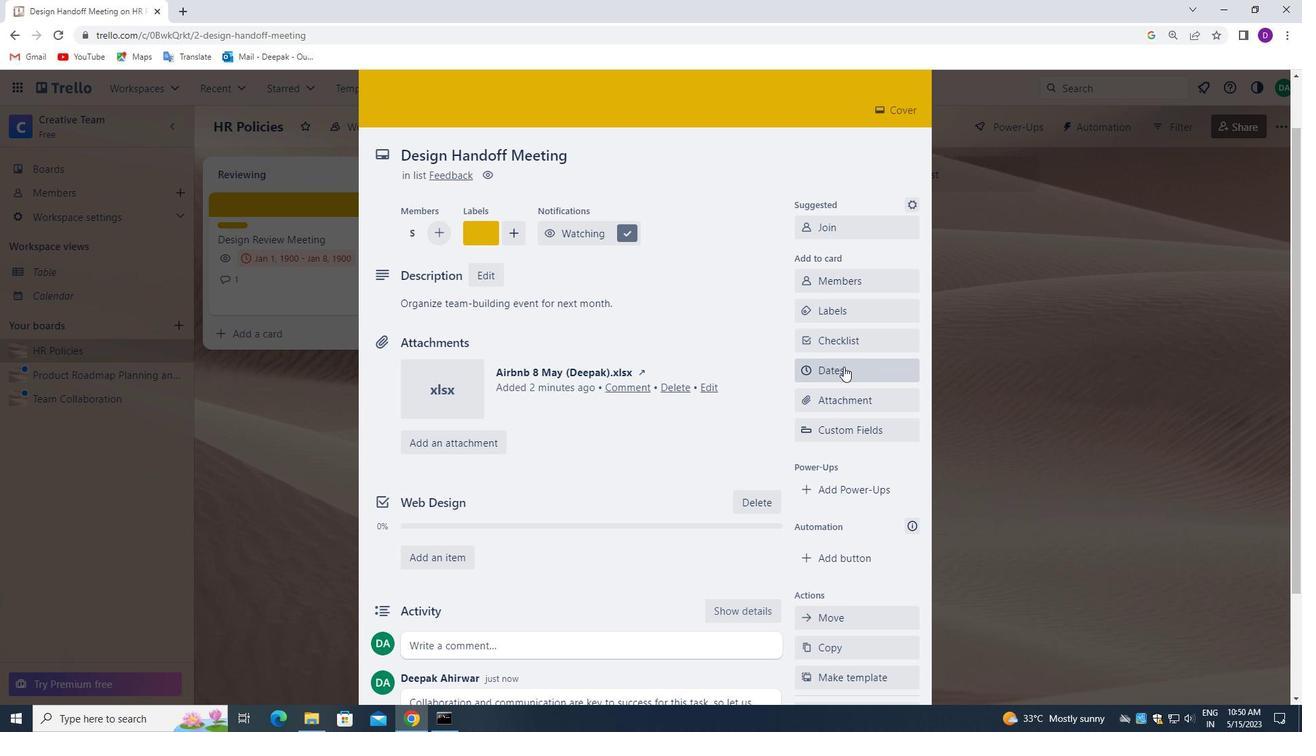 
Action: Mouse moved to (810, 395)
Screenshot: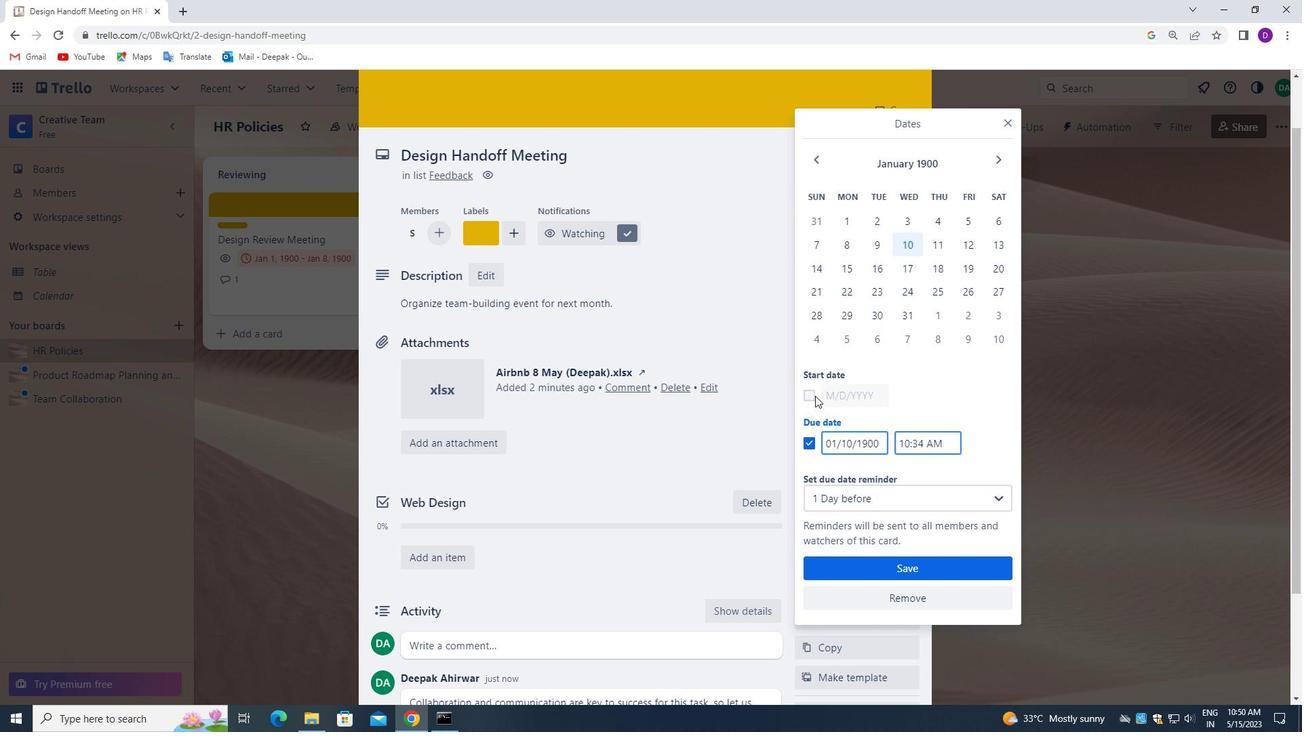 
Action: Mouse pressed left at (810, 395)
Screenshot: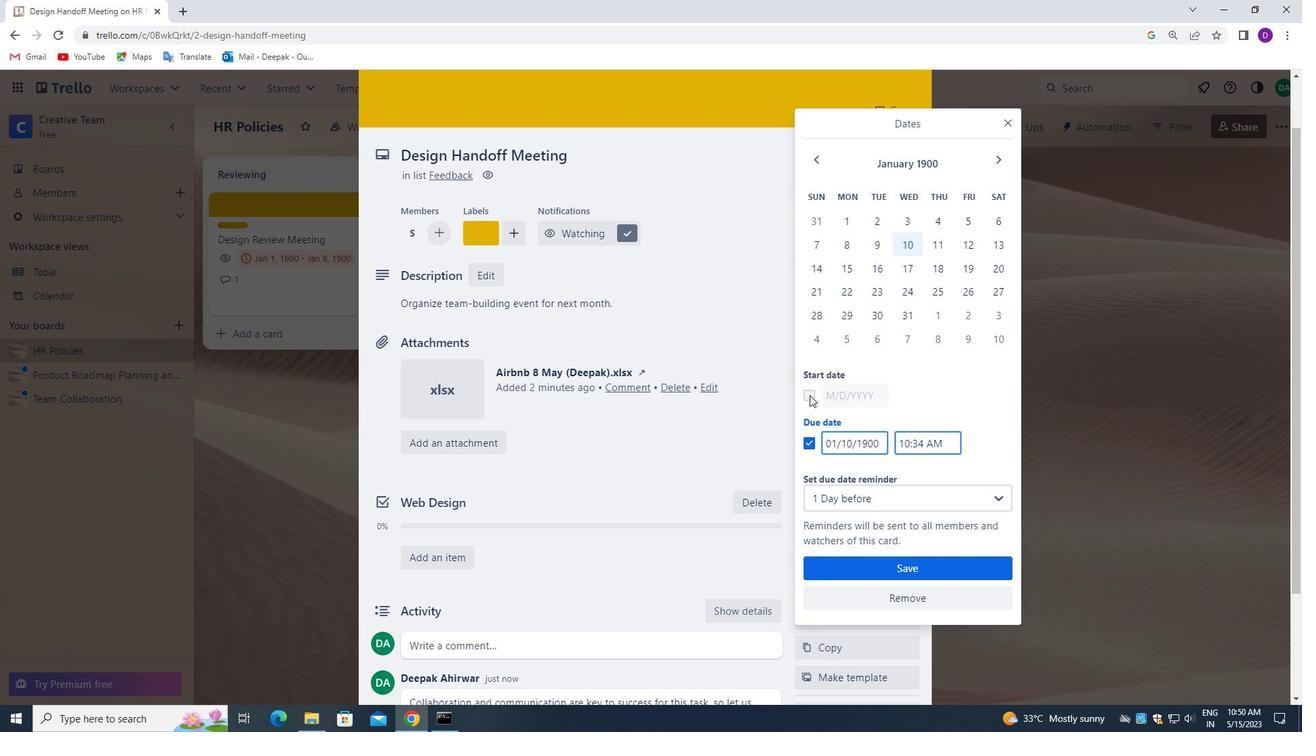 
Action: Mouse moved to (880, 396)
Screenshot: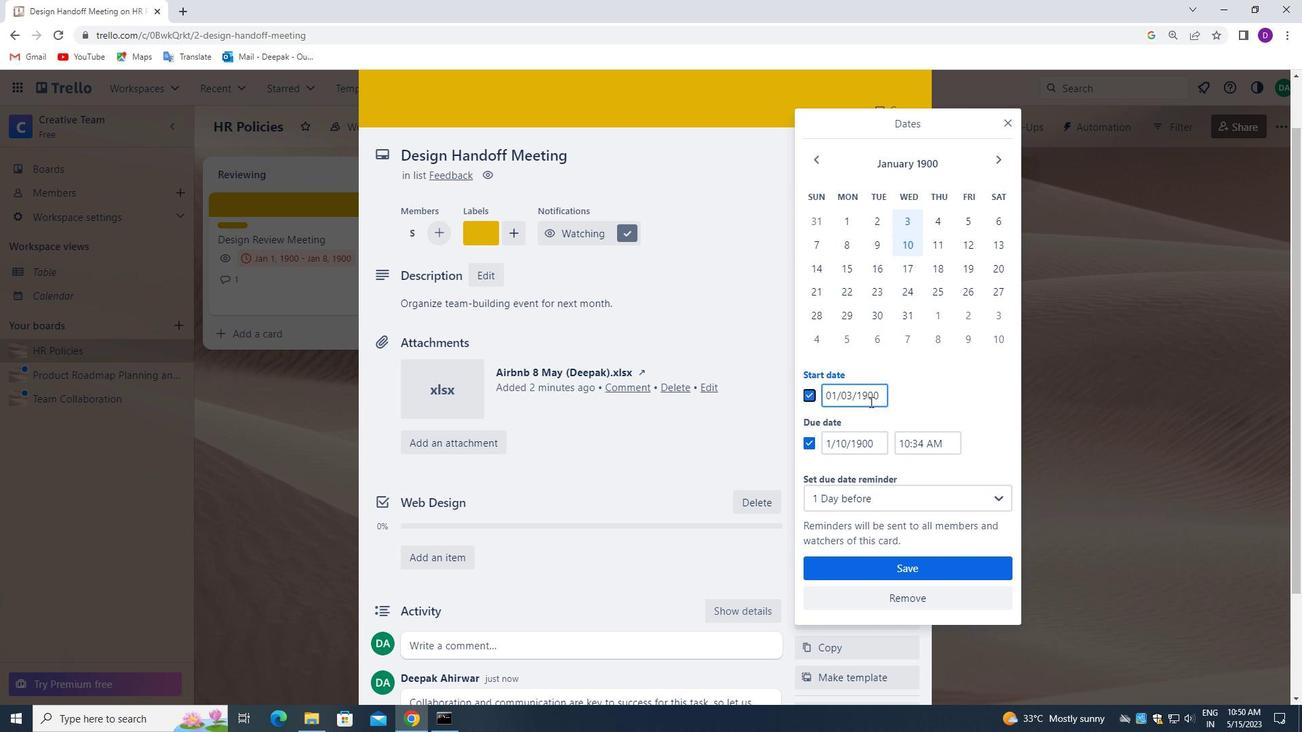 
Action: Mouse pressed left at (880, 396)
Screenshot: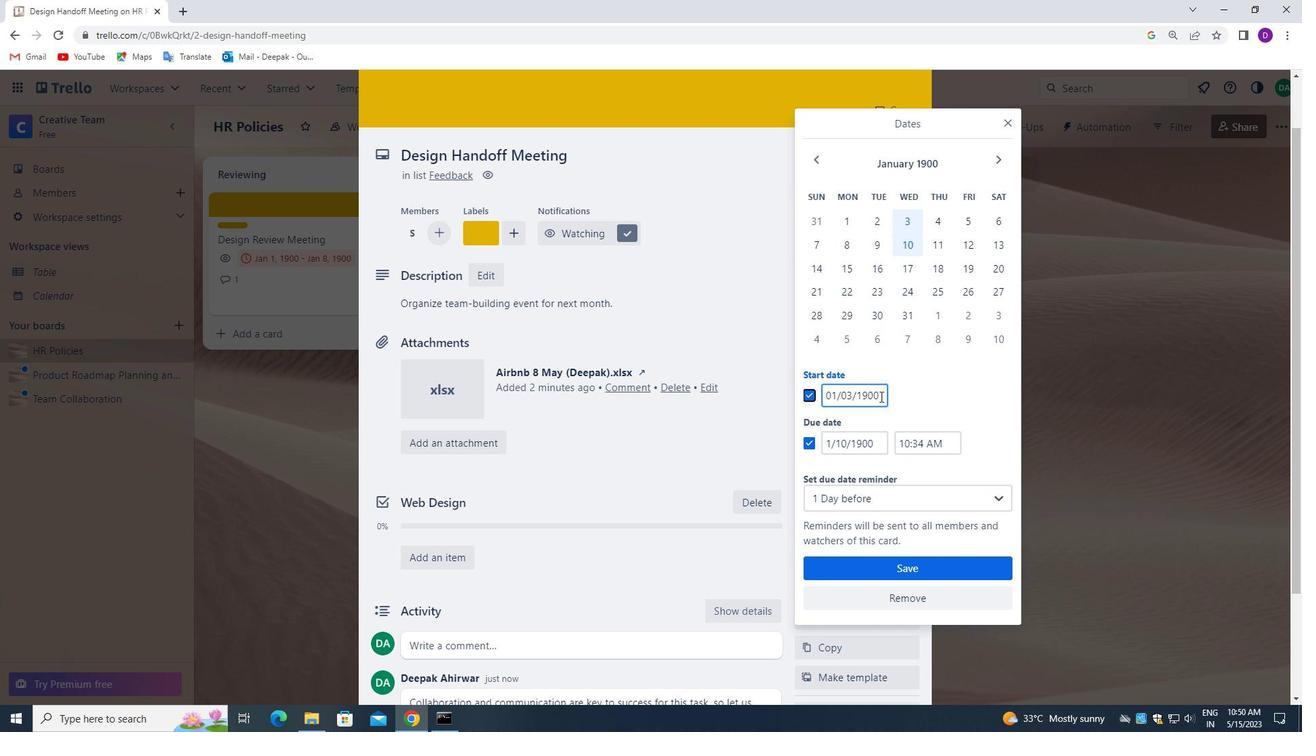 
Action: Mouse moved to (939, 366)
Screenshot: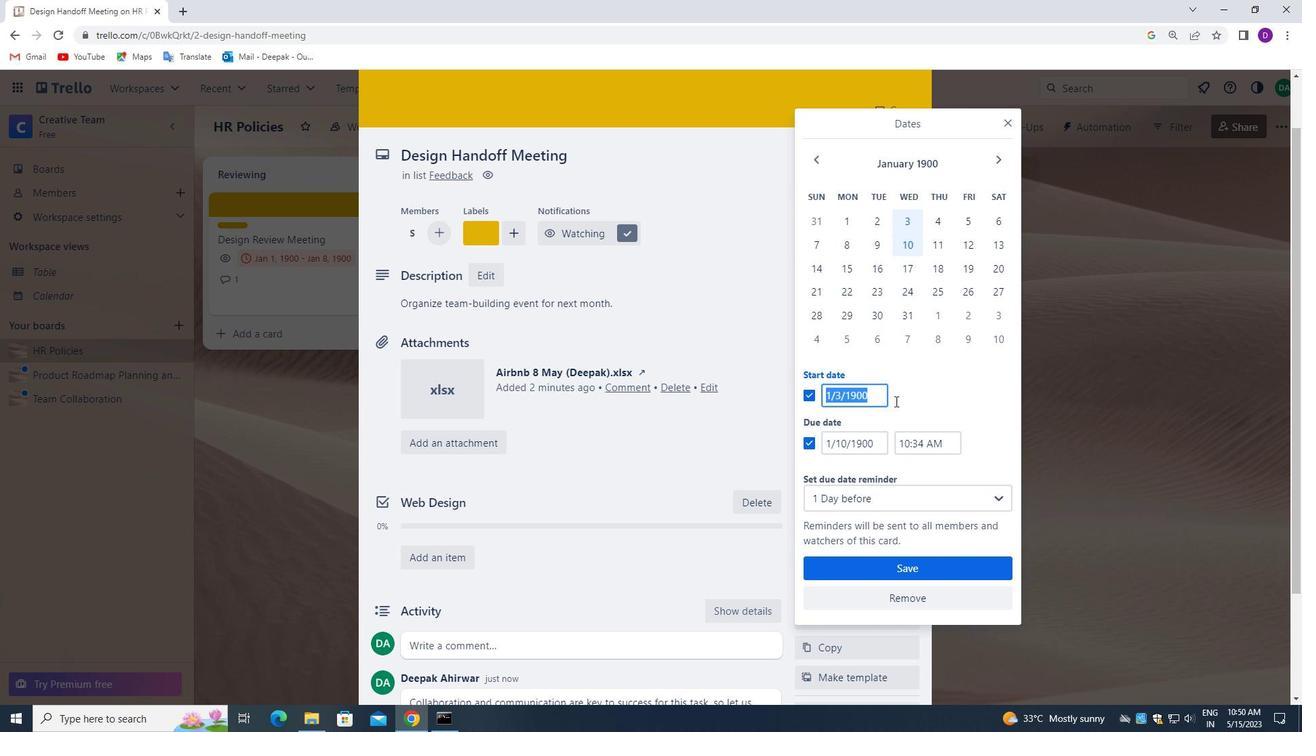 
Action: Key pressed <Key.backspace>01/04/1900
Screenshot: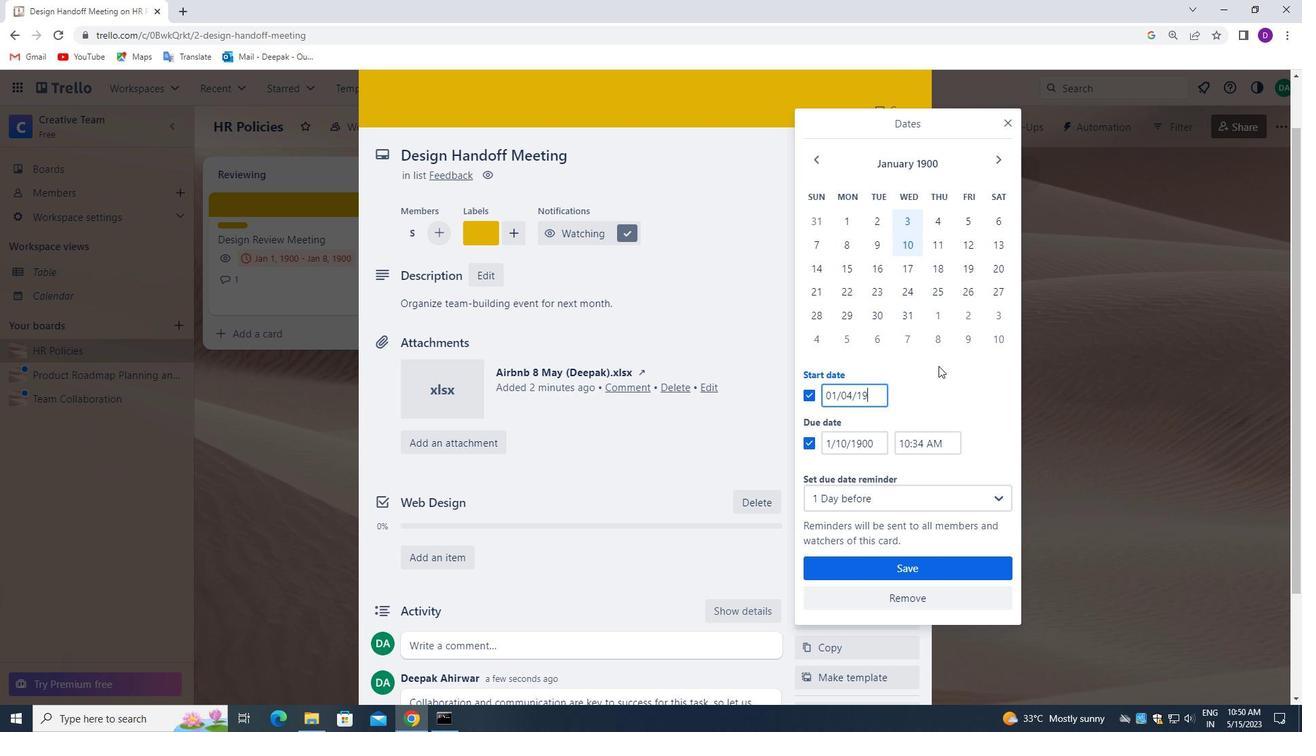 
Action: Mouse moved to (880, 444)
Screenshot: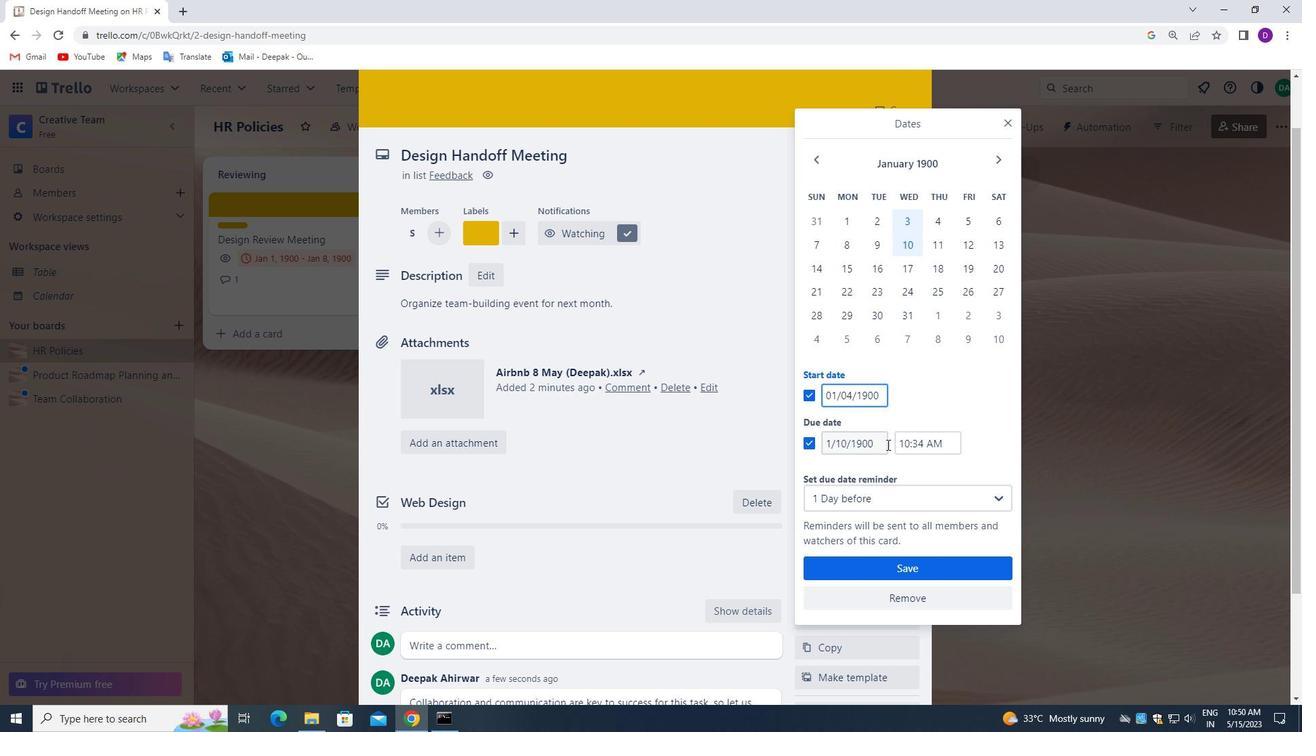 
Action: Mouse pressed left at (880, 444)
Screenshot: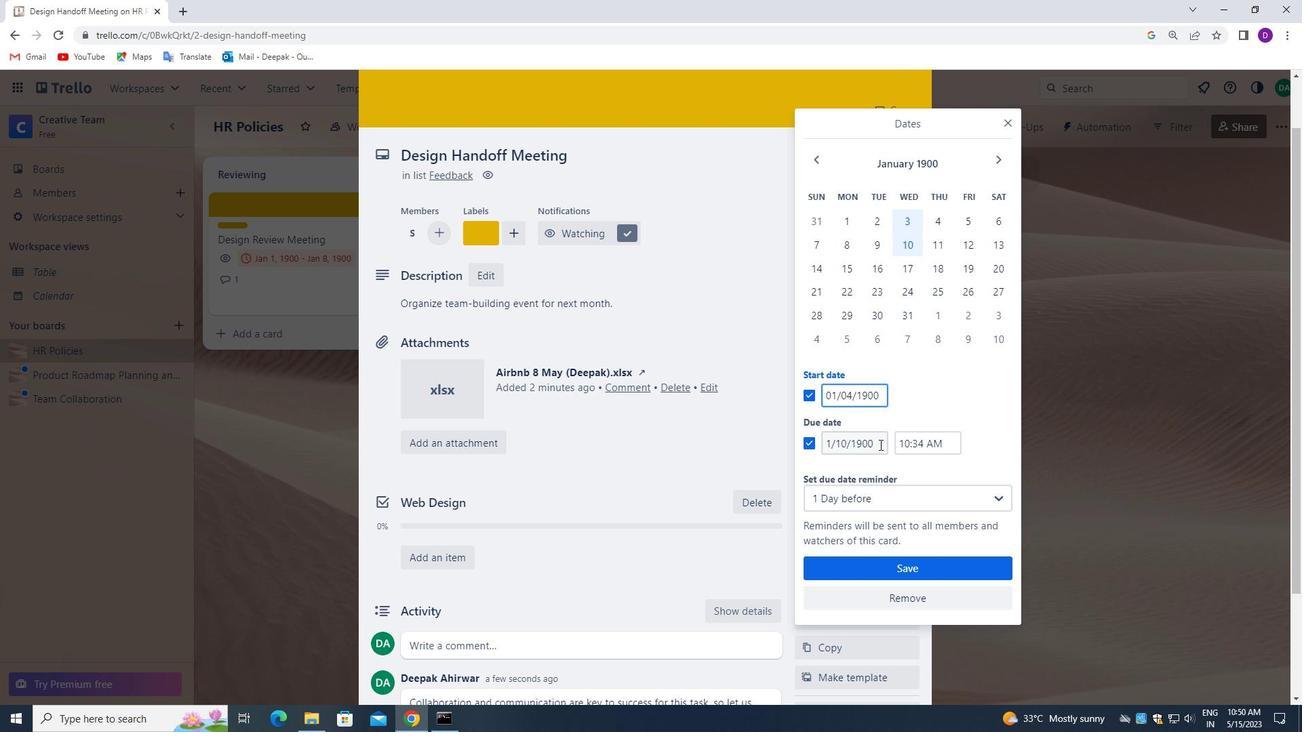 
Action: Mouse pressed left at (880, 444)
Screenshot: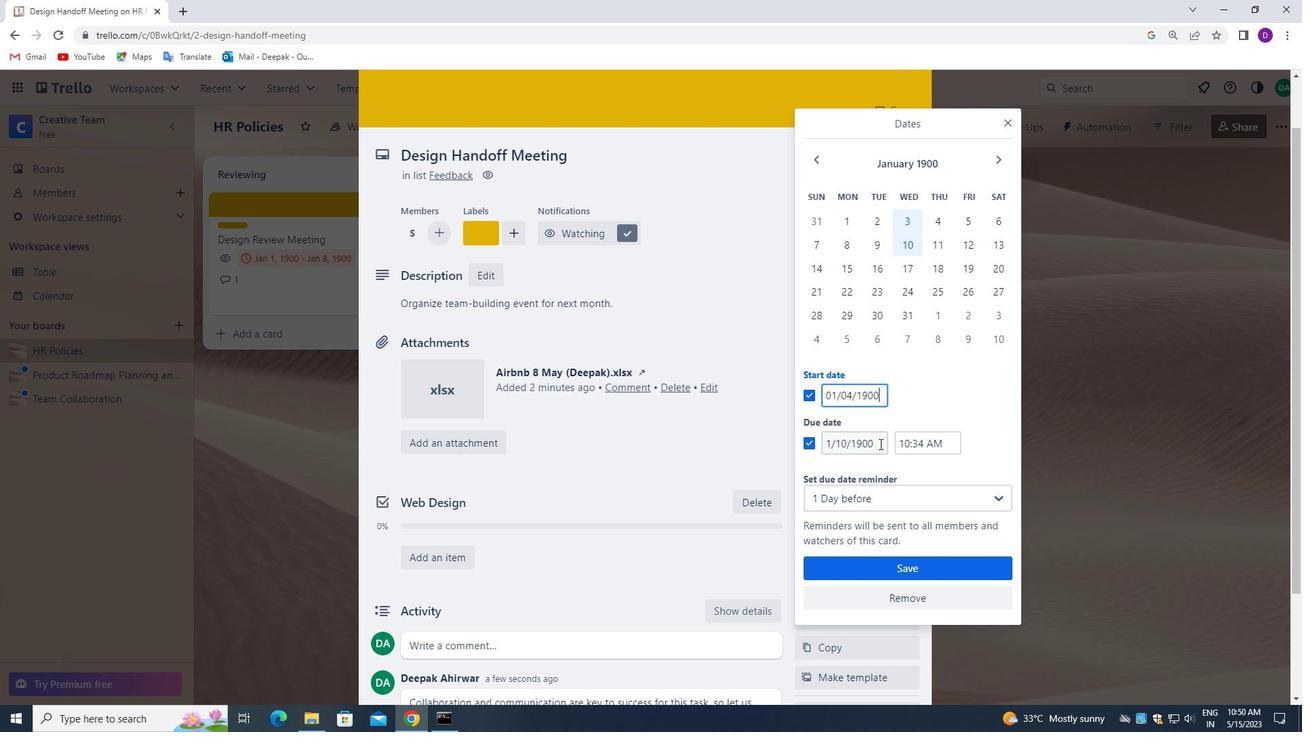 
Action: Mouse pressed left at (880, 444)
Screenshot: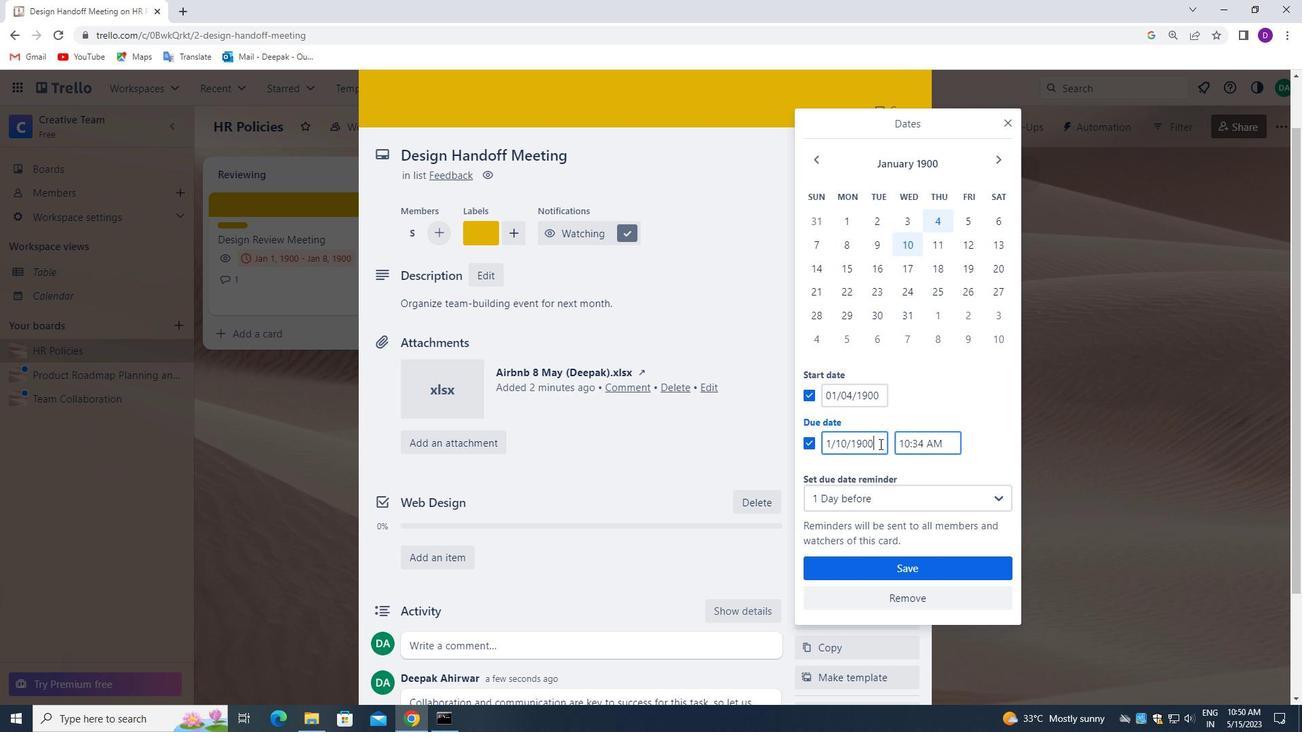 
Action: Key pressed 01/11/1900
Screenshot: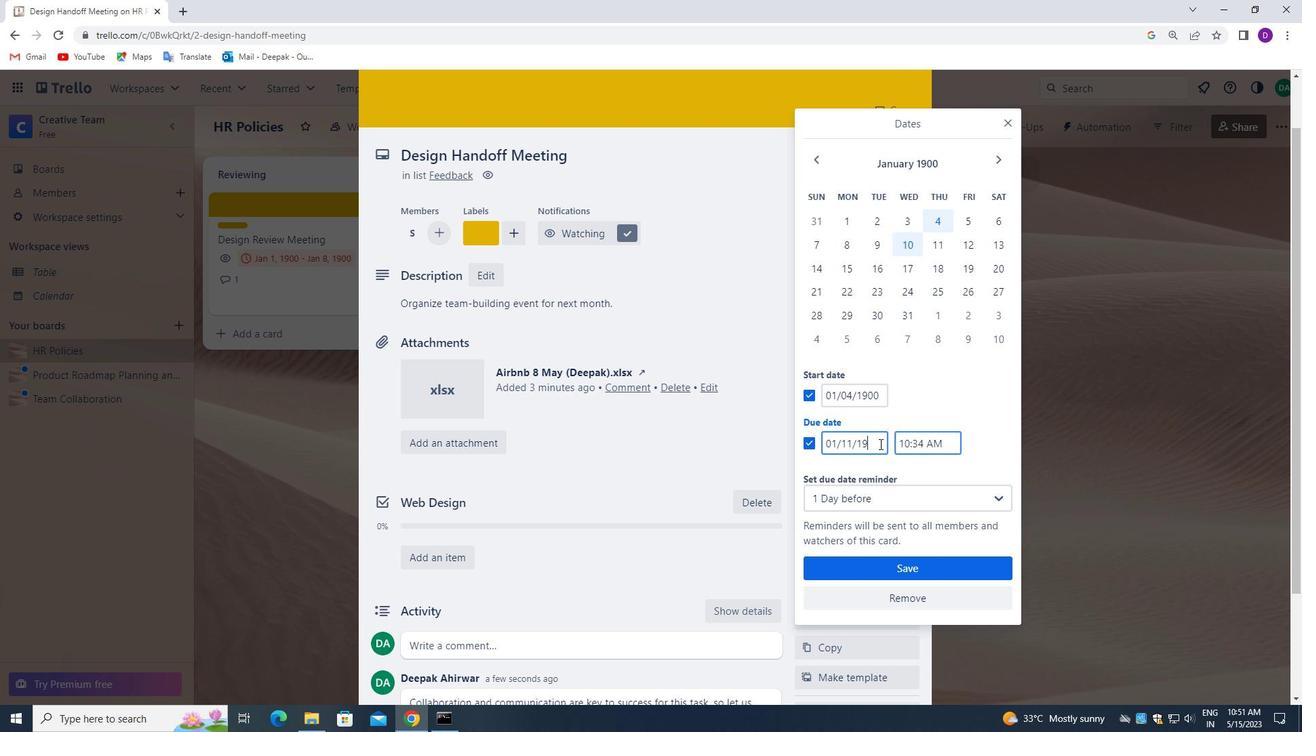 
Action: Mouse moved to (888, 509)
Screenshot: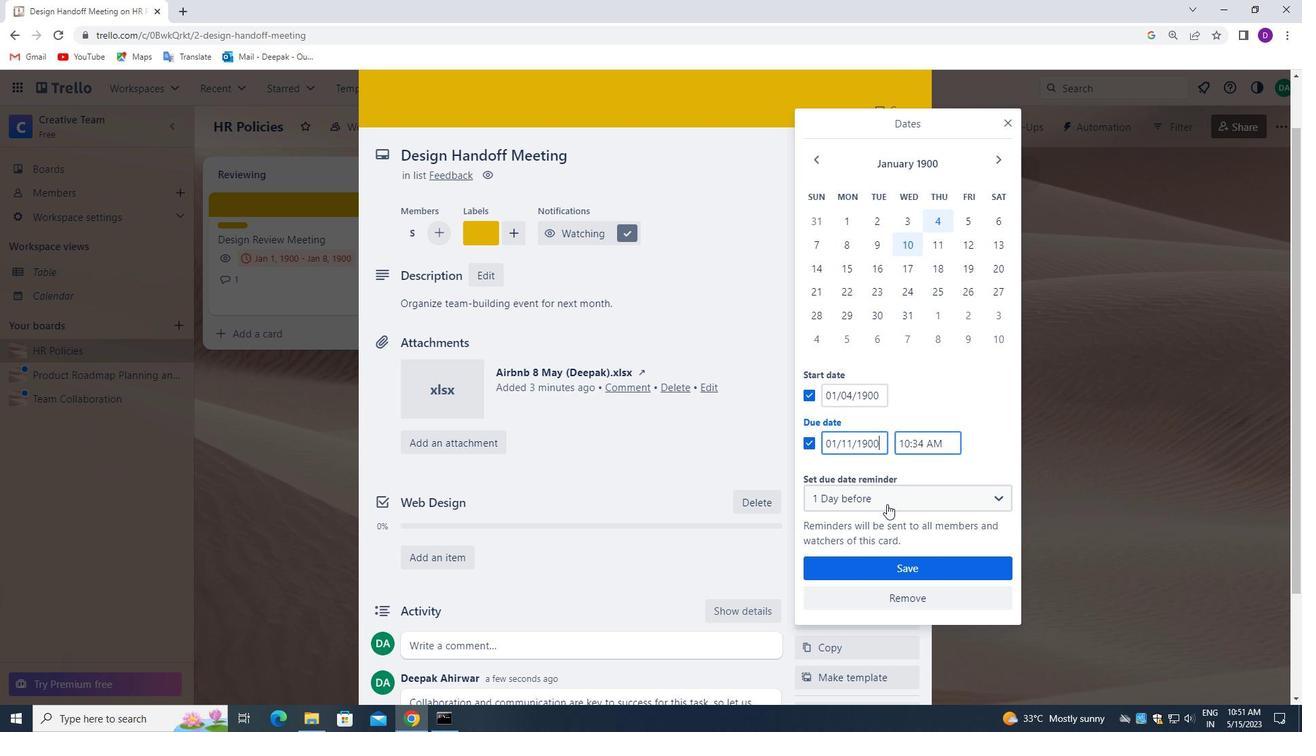 
Action: Mouse scrolled (888, 508) with delta (0, 0)
Screenshot: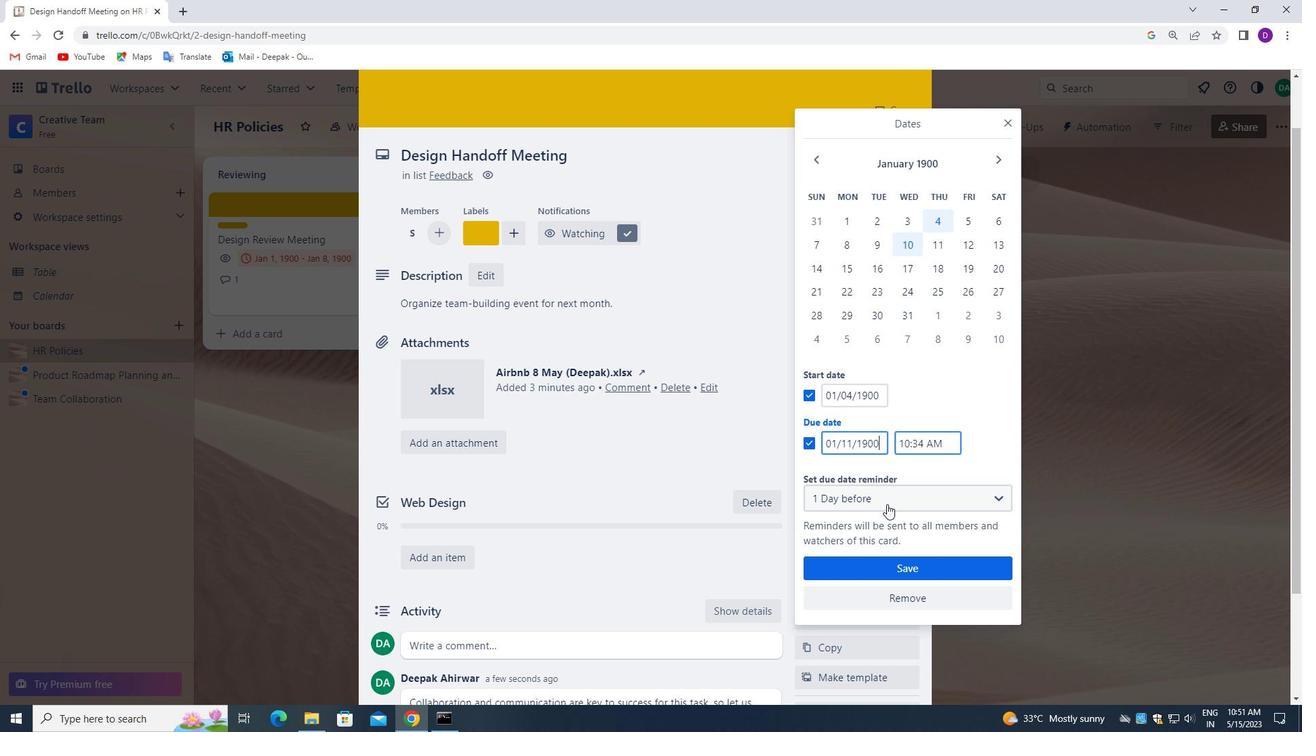 
Action: Mouse moved to (888, 510)
Screenshot: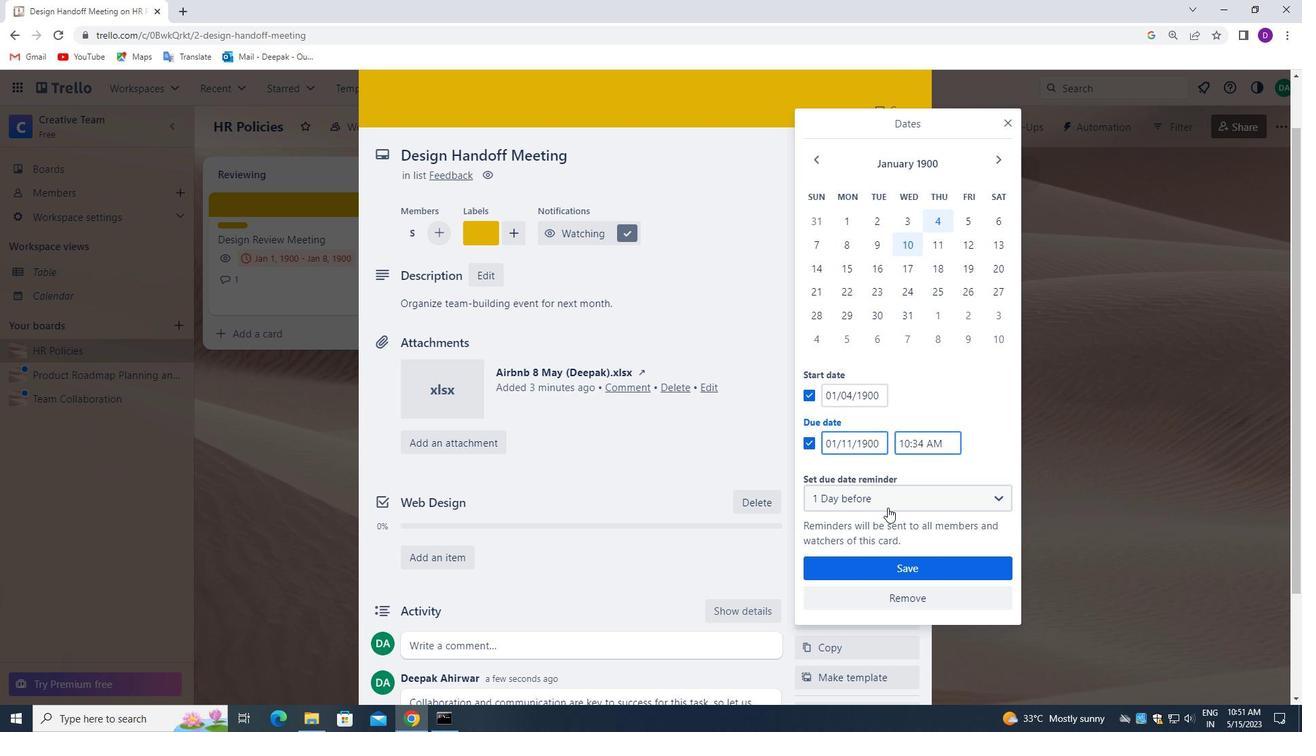 
Action: Mouse scrolled (888, 509) with delta (0, 0)
Screenshot: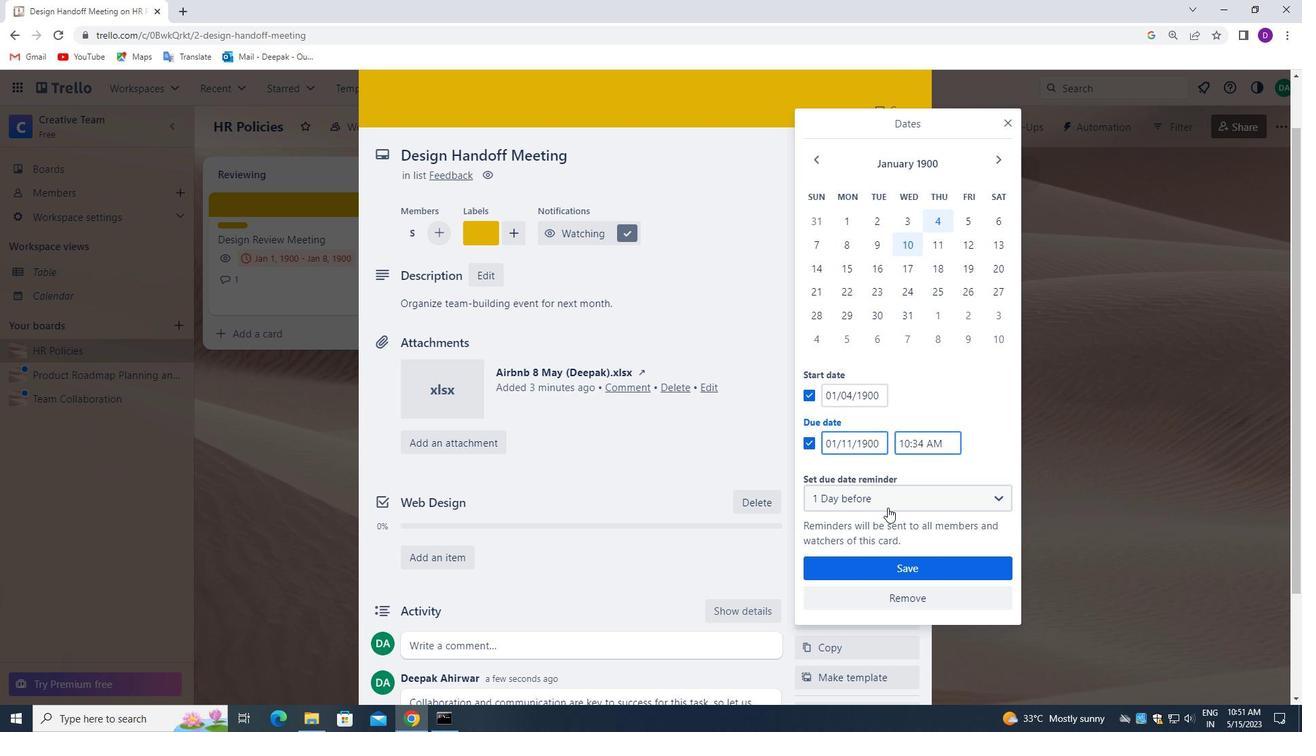 
Action: Mouse moved to (888, 510)
Screenshot: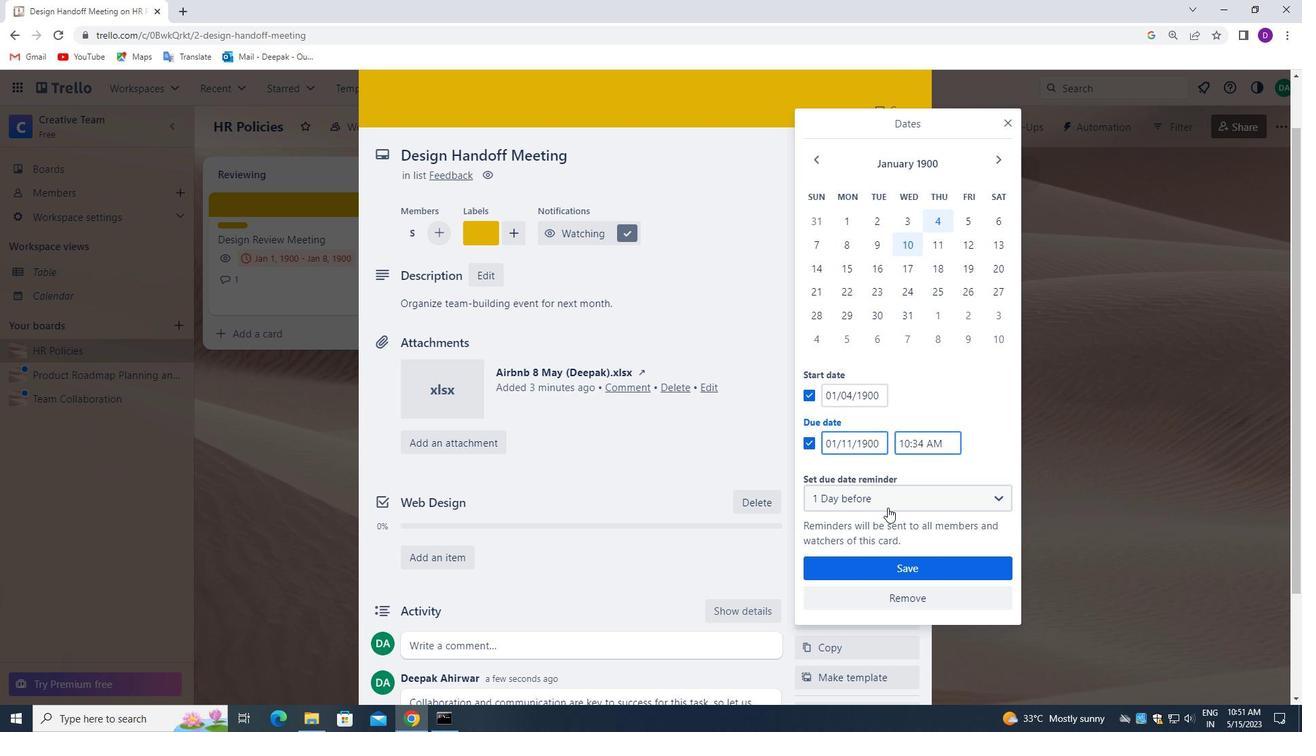
Action: Mouse scrolled (888, 510) with delta (0, 0)
Screenshot: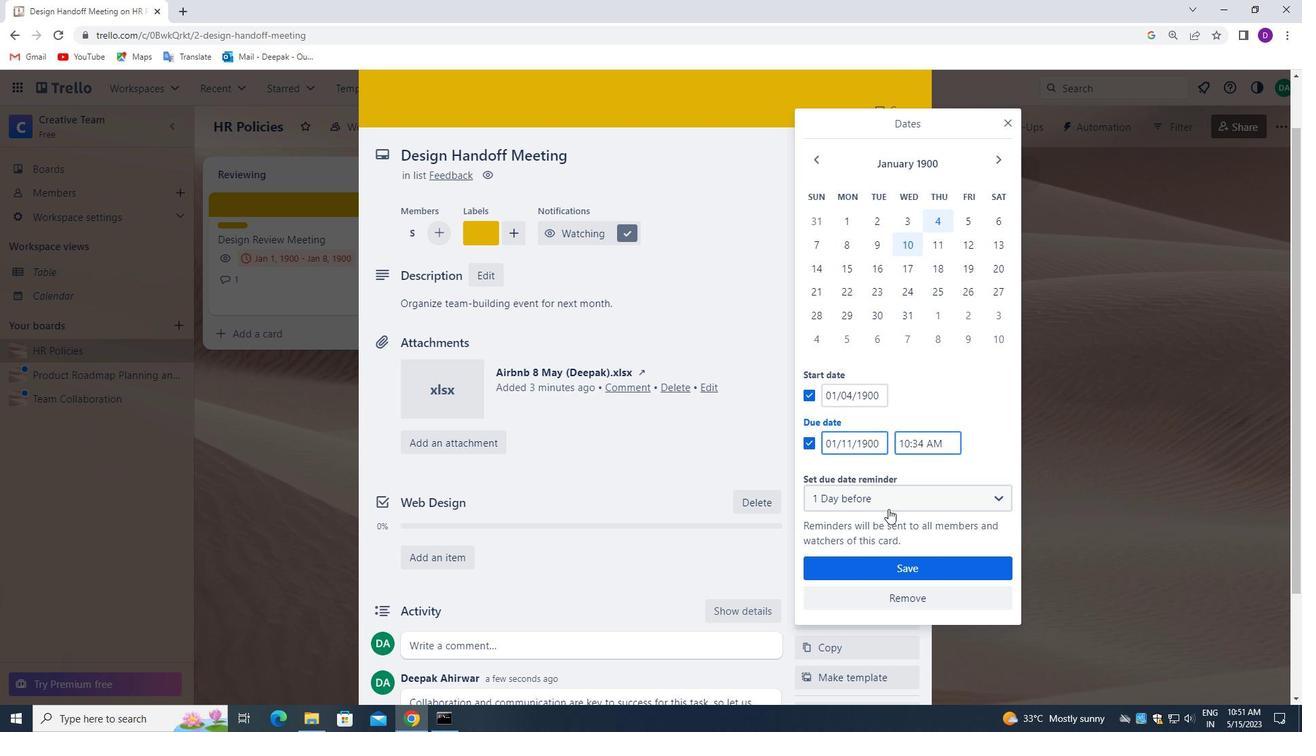 
Action: Mouse moved to (901, 565)
Screenshot: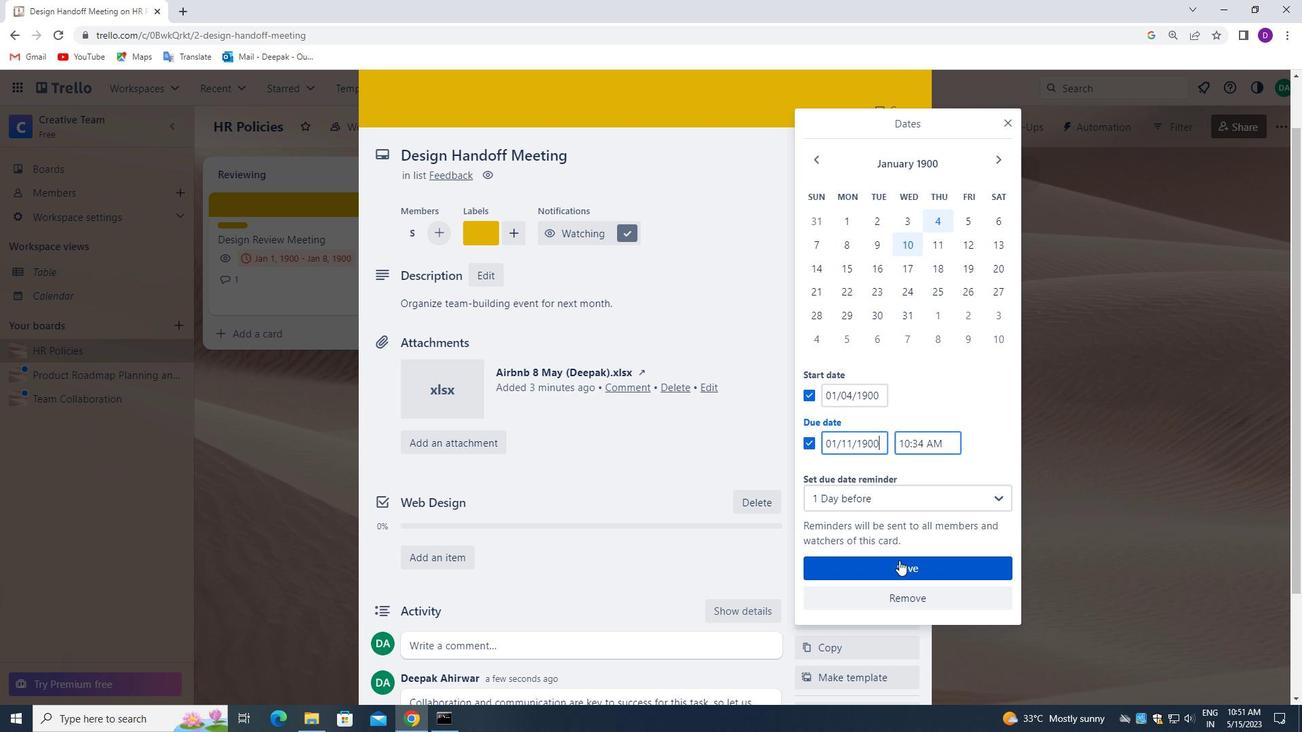 
Action: Mouse pressed left at (901, 565)
Screenshot: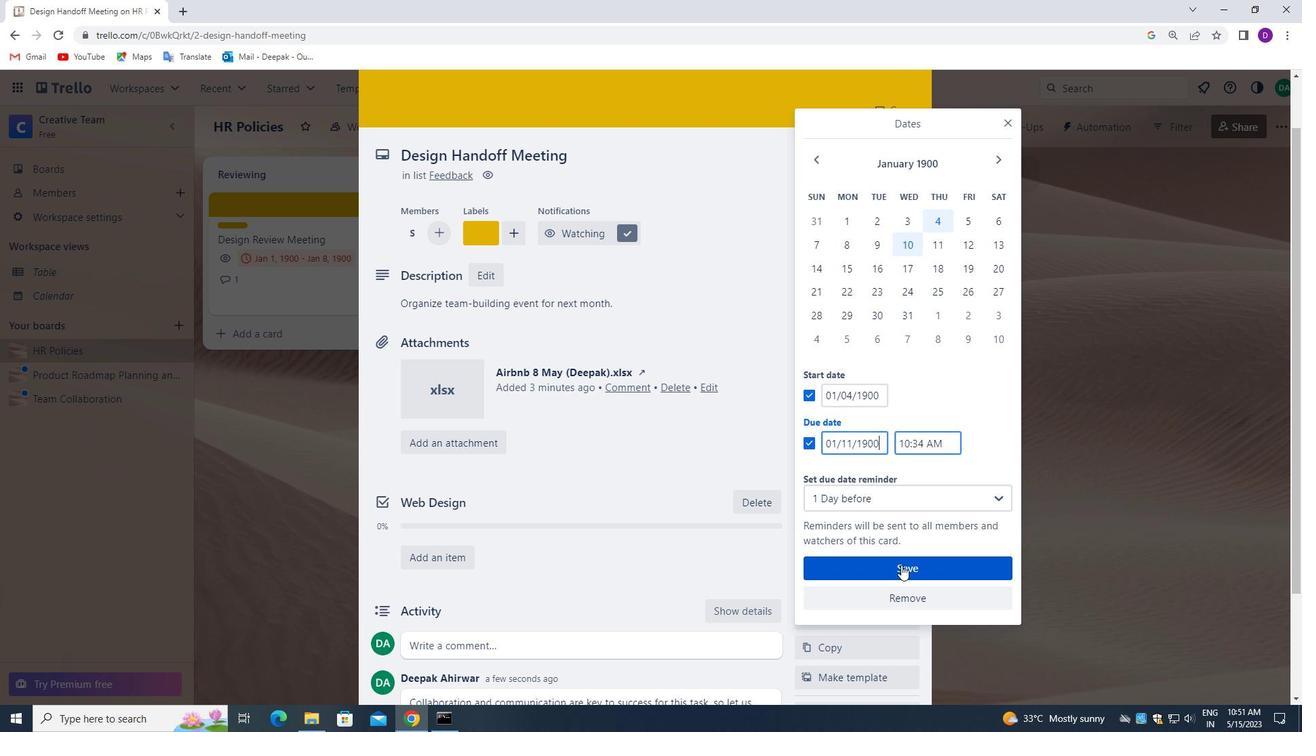 
Action: Mouse moved to (620, 559)
Screenshot: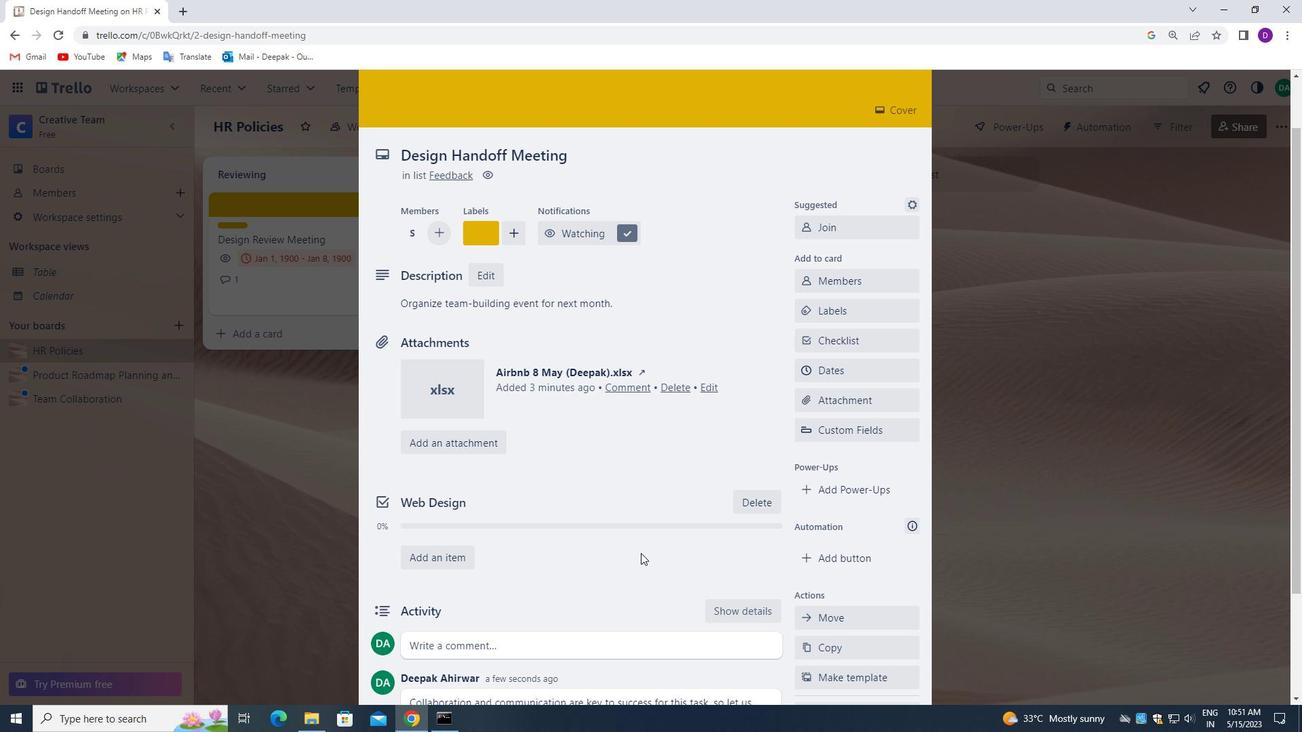 
Action: Mouse scrolled (620, 559) with delta (0, 0)
Screenshot: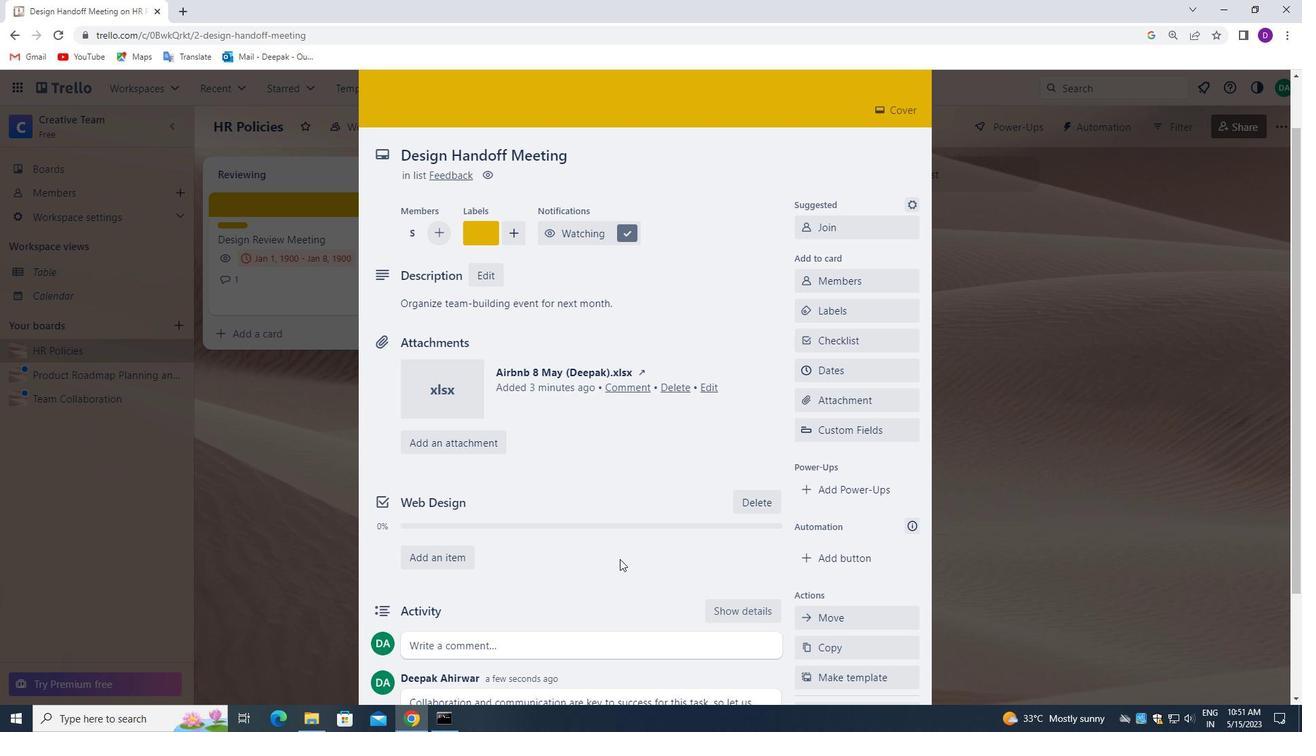
Action: Mouse scrolled (620, 559) with delta (0, 0)
Screenshot: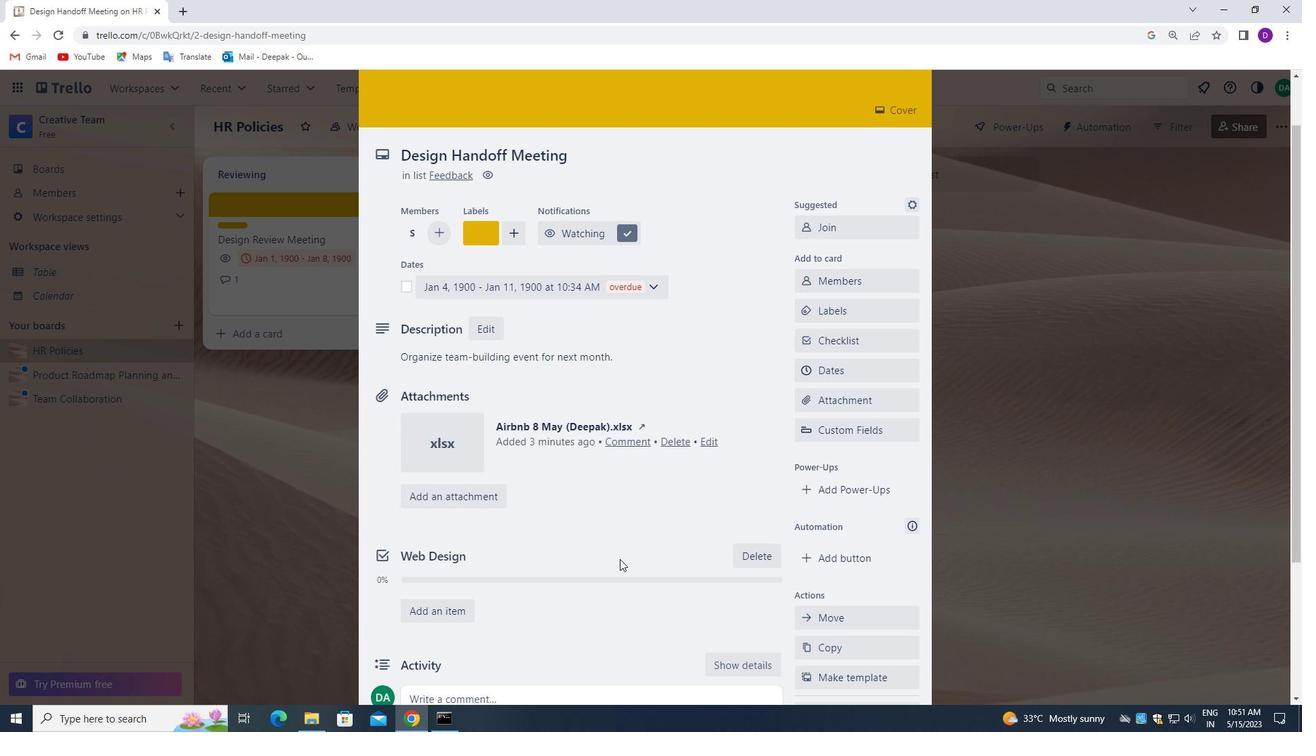 
Action: Mouse scrolled (620, 559) with delta (0, 0)
Screenshot: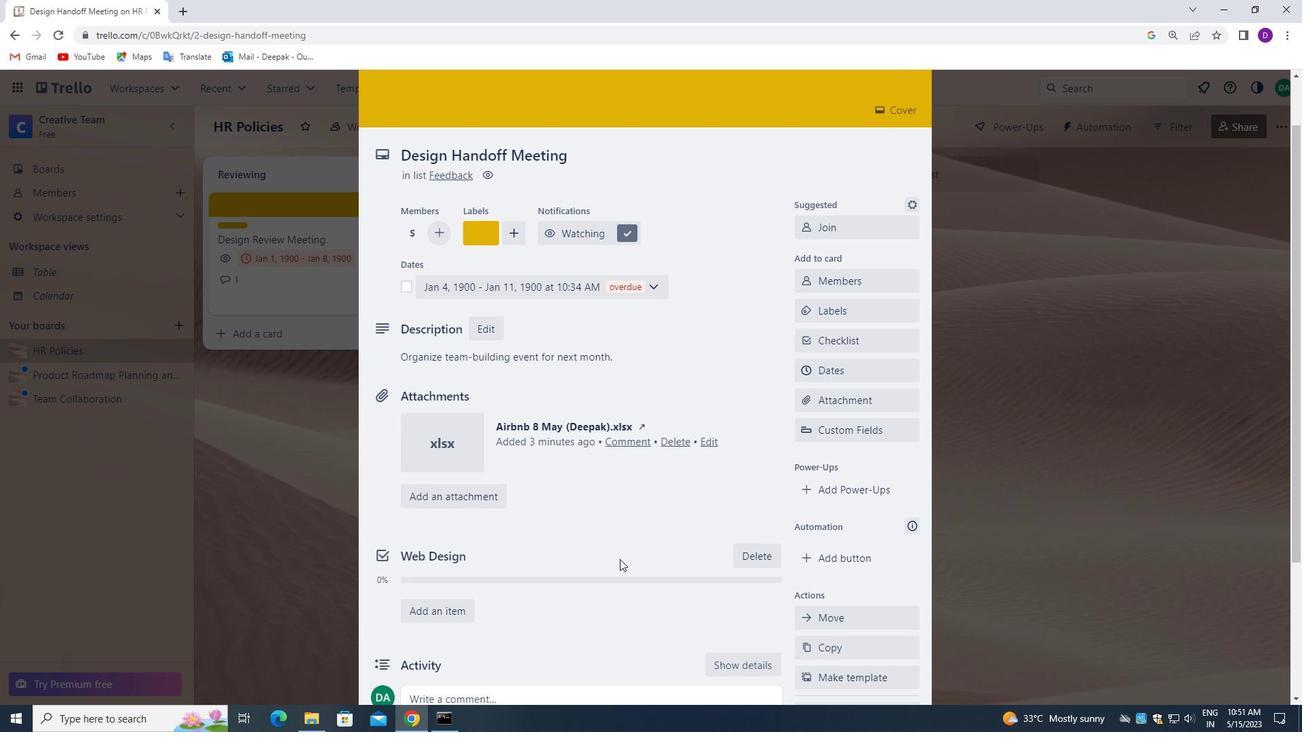 
Action: Mouse moved to (617, 560)
Screenshot: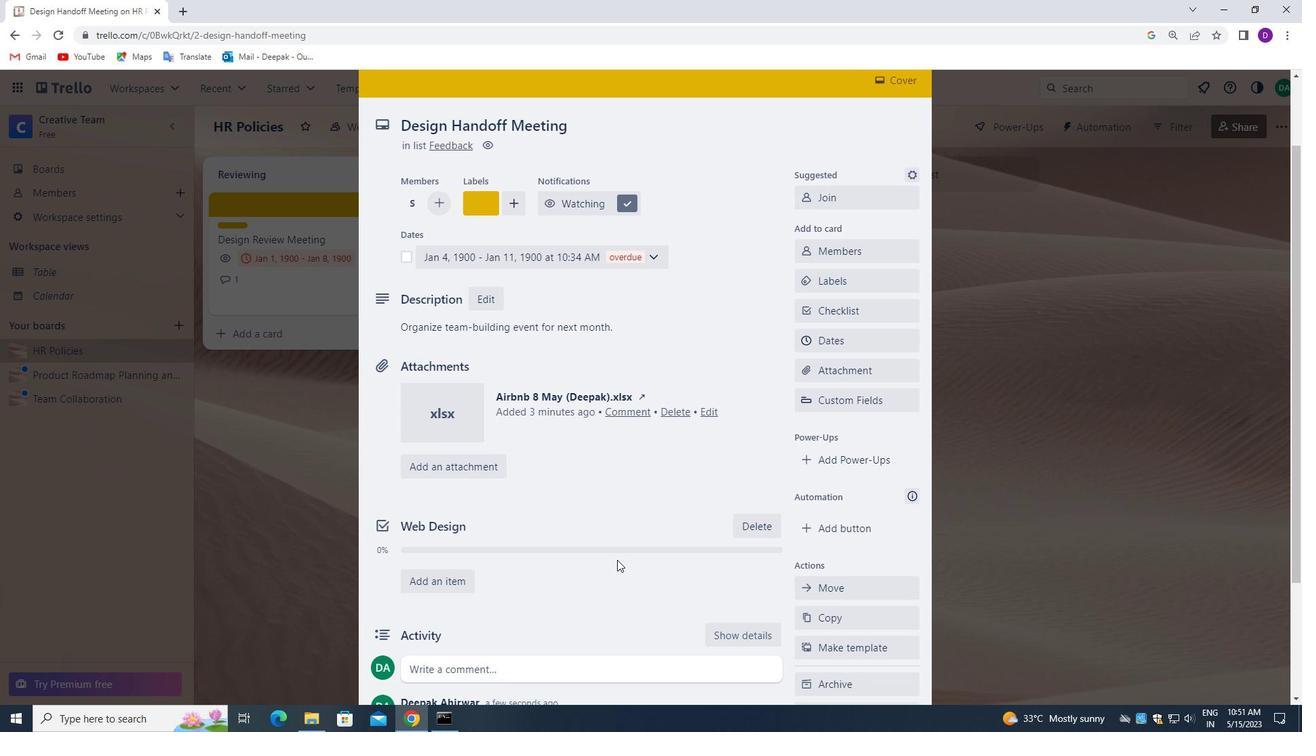 
Action: Mouse scrolled (617, 559) with delta (0, 0)
Screenshot: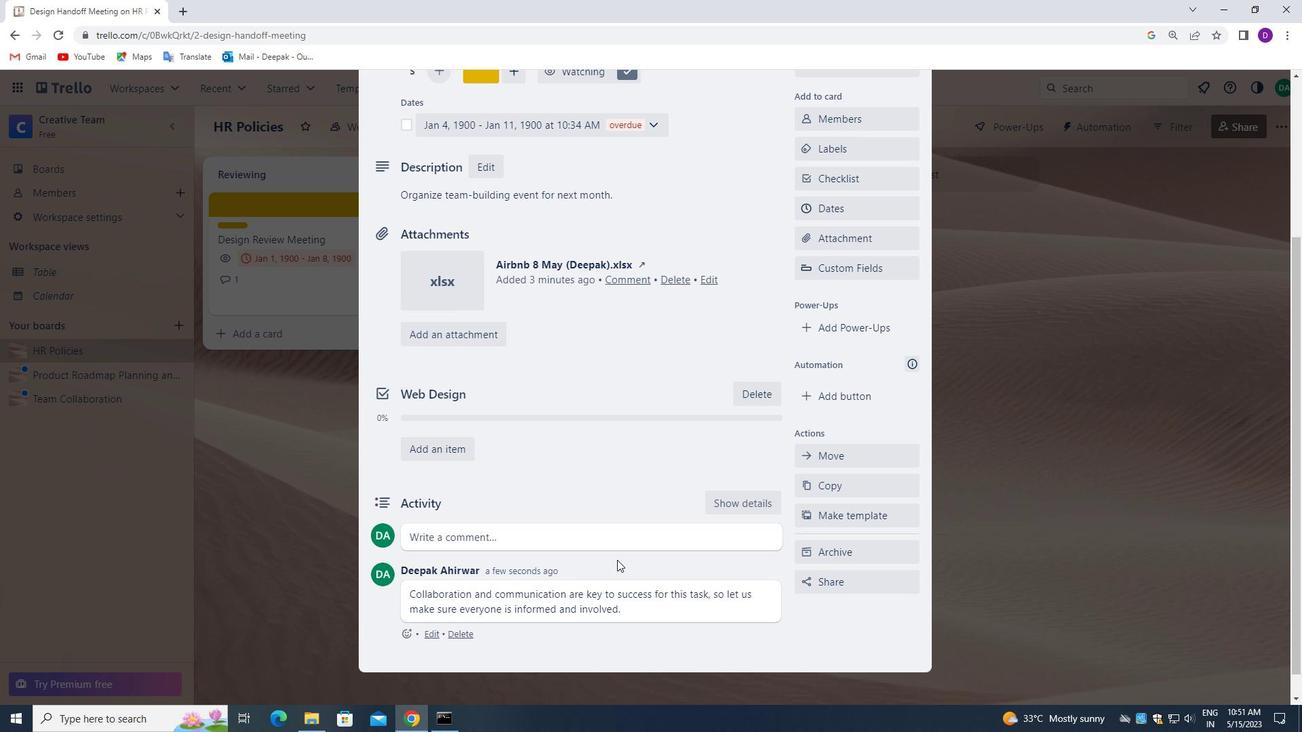 
Action: Mouse scrolled (617, 559) with delta (0, 0)
Screenshot: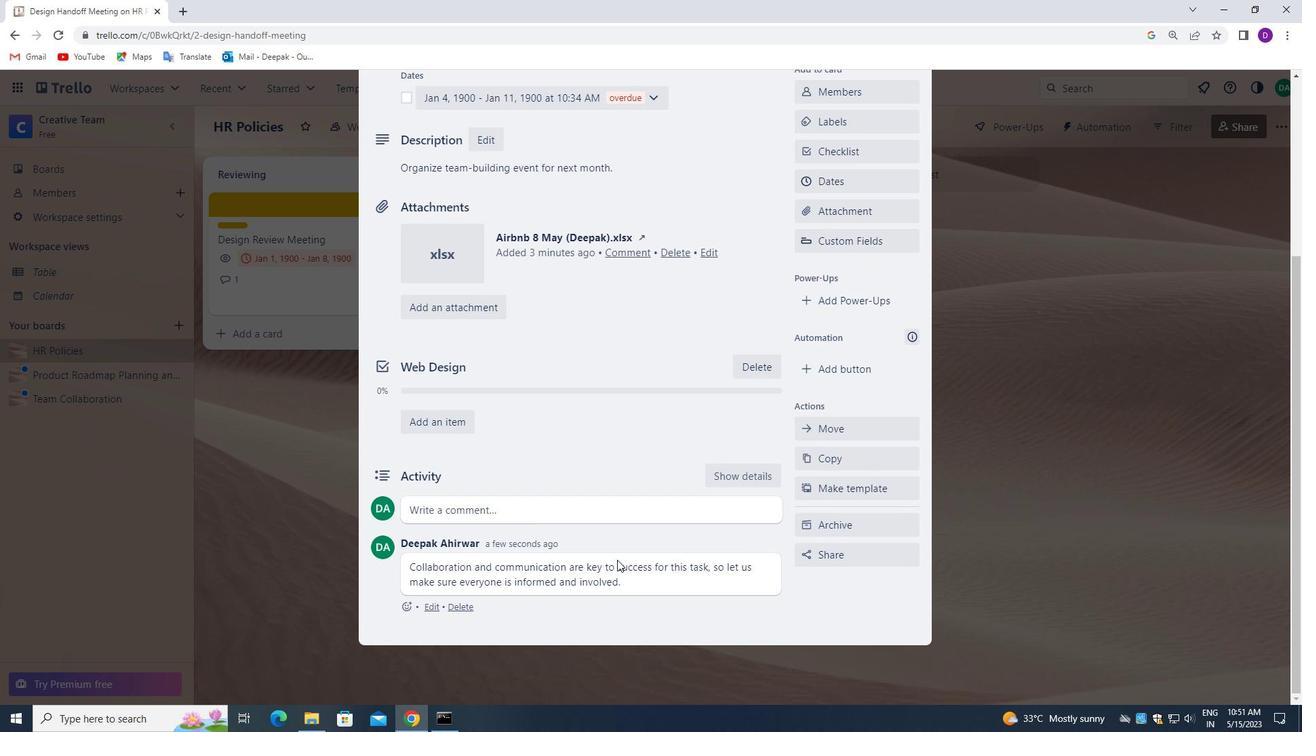
Action: Mouse moved to (634, 500)
Screenshot: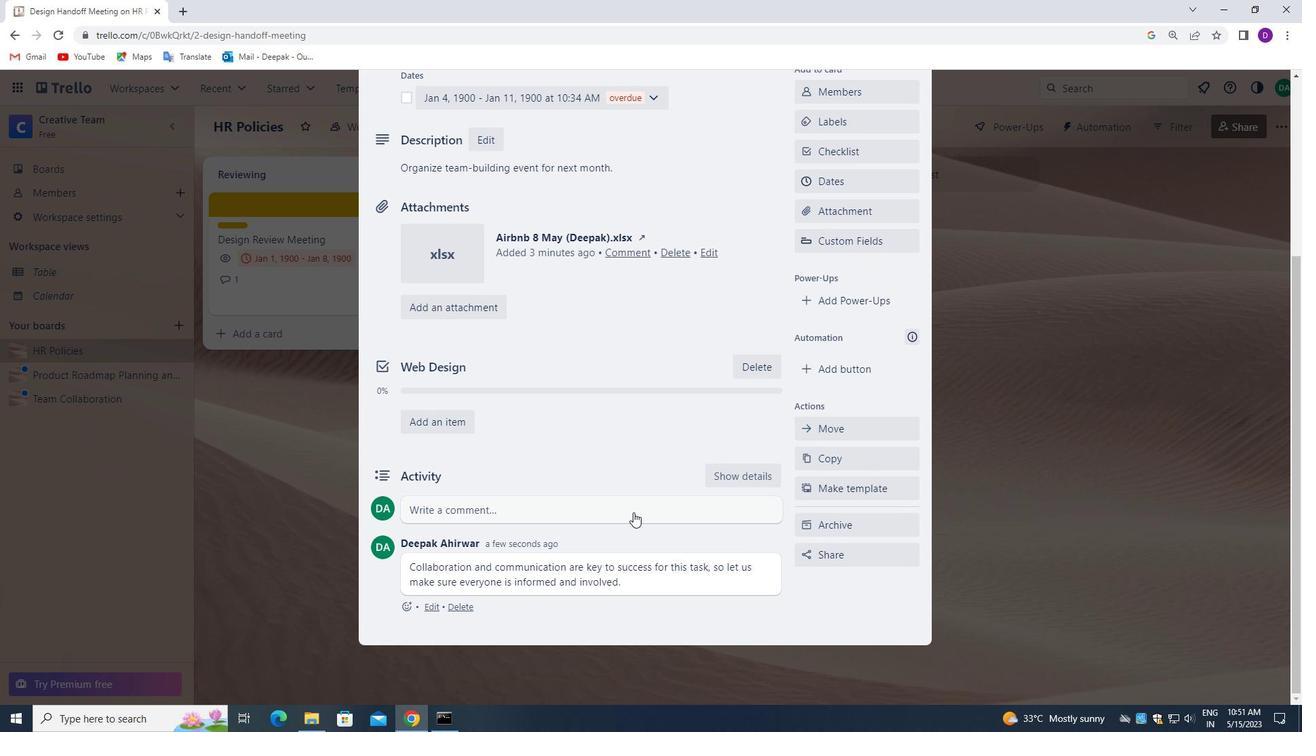 
Action: Mouse scrolled (634, 500) with delta (0, 0)
Screenshot: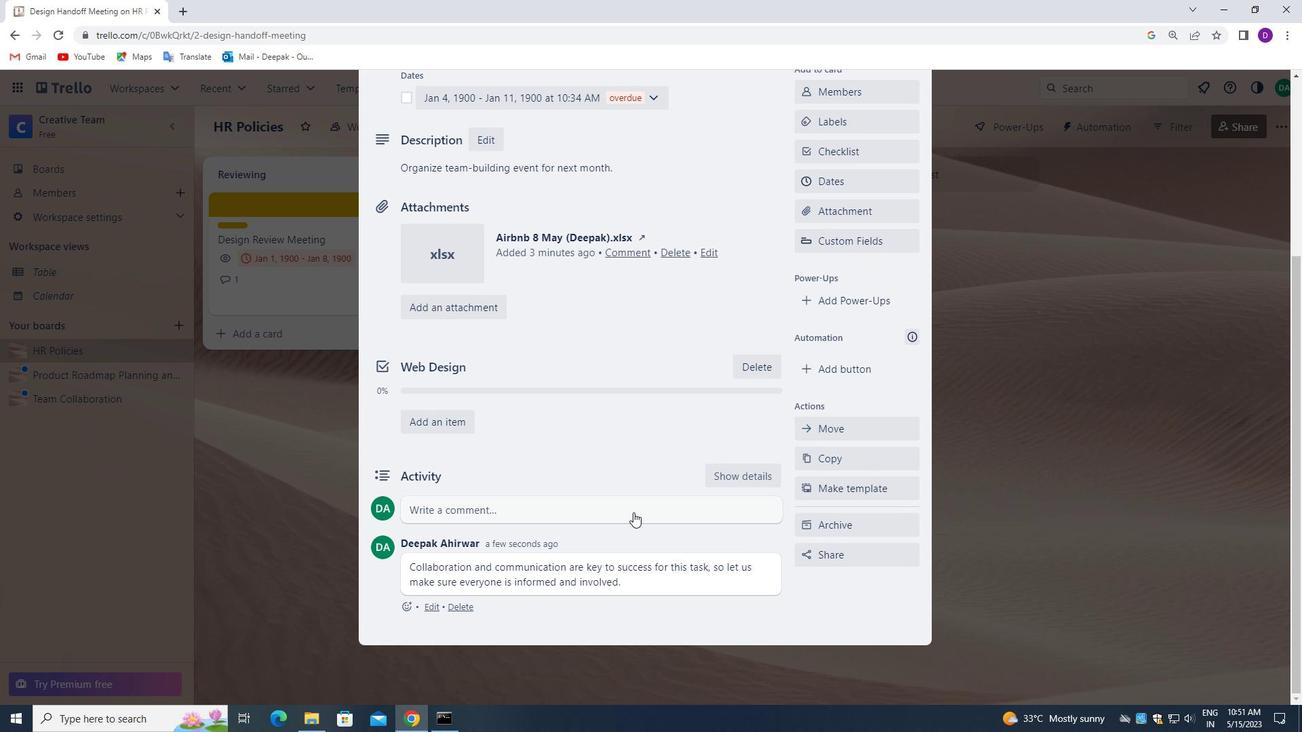 
Action: Mouse scrolled (634, 500) with delta (0, 0)
Screenshot: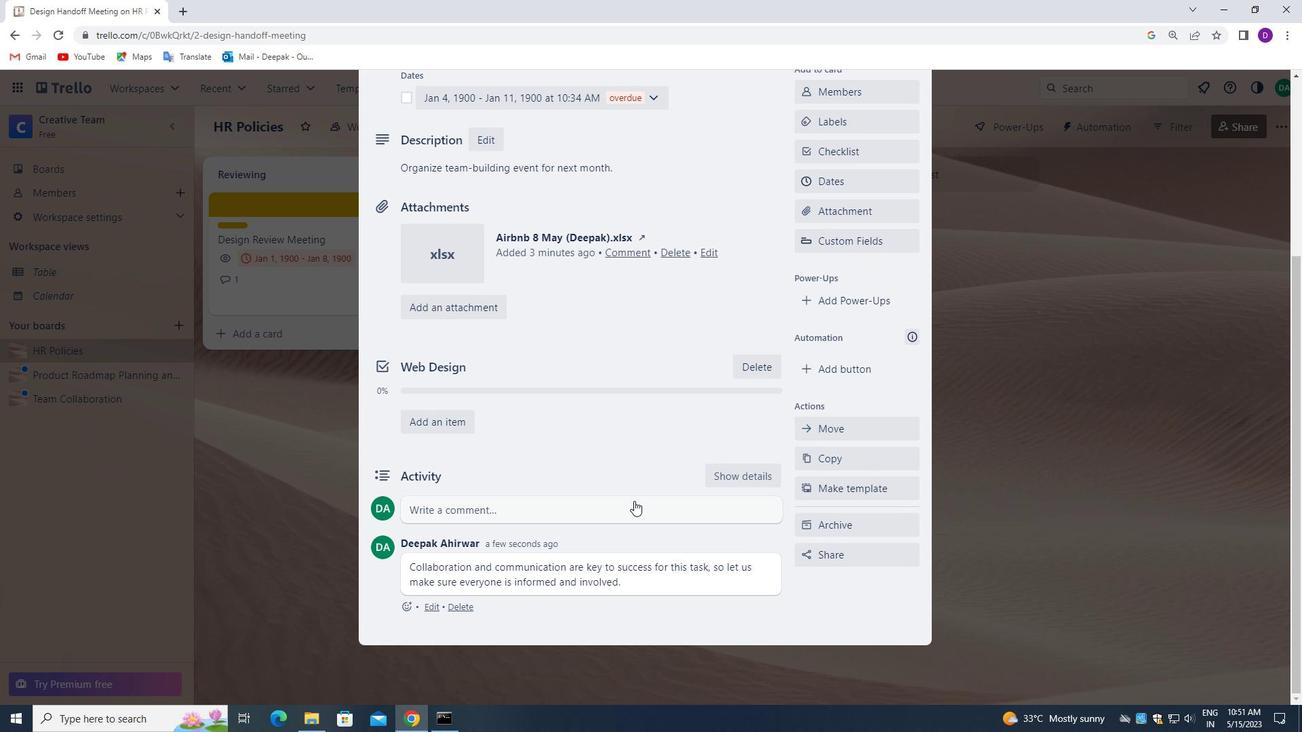
Action: Mouse scrolled (634, 500) with delta (0, 0)
Screenshot: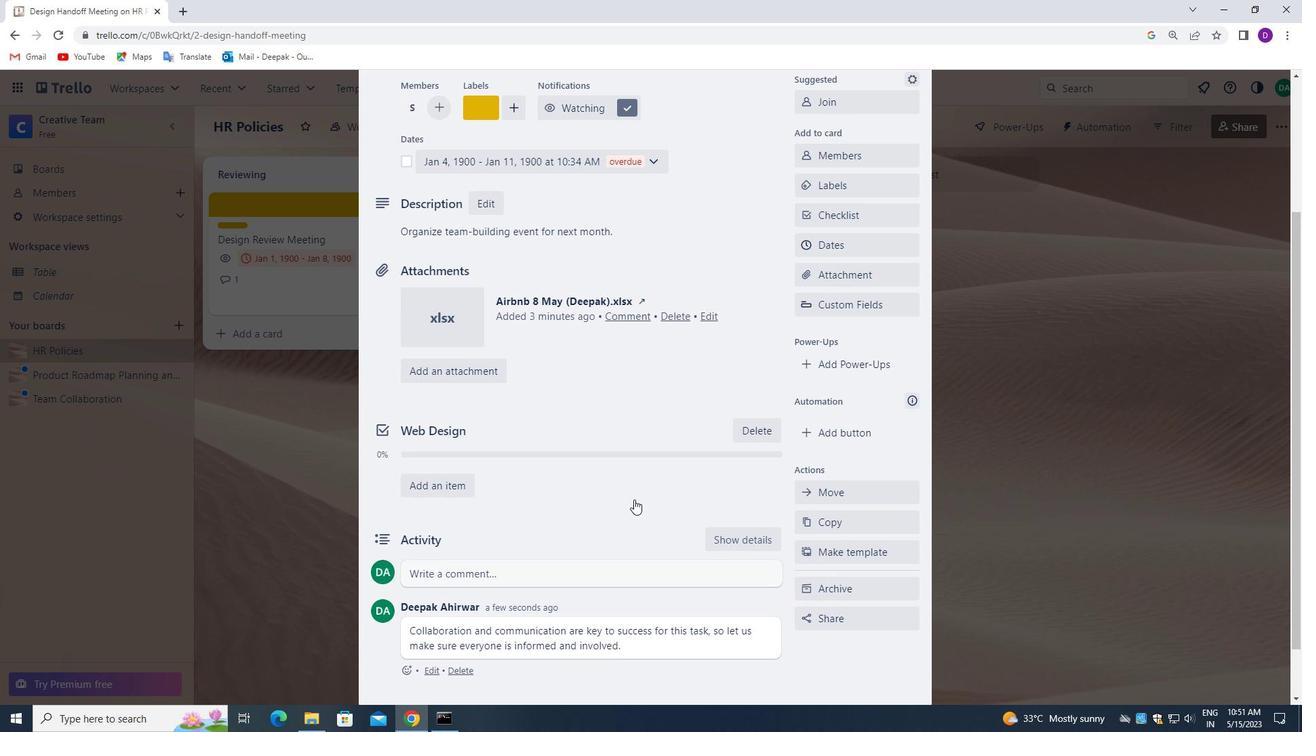
Action: Mouse scrolled (634, 500) with delta (0, 0)
Screenshot: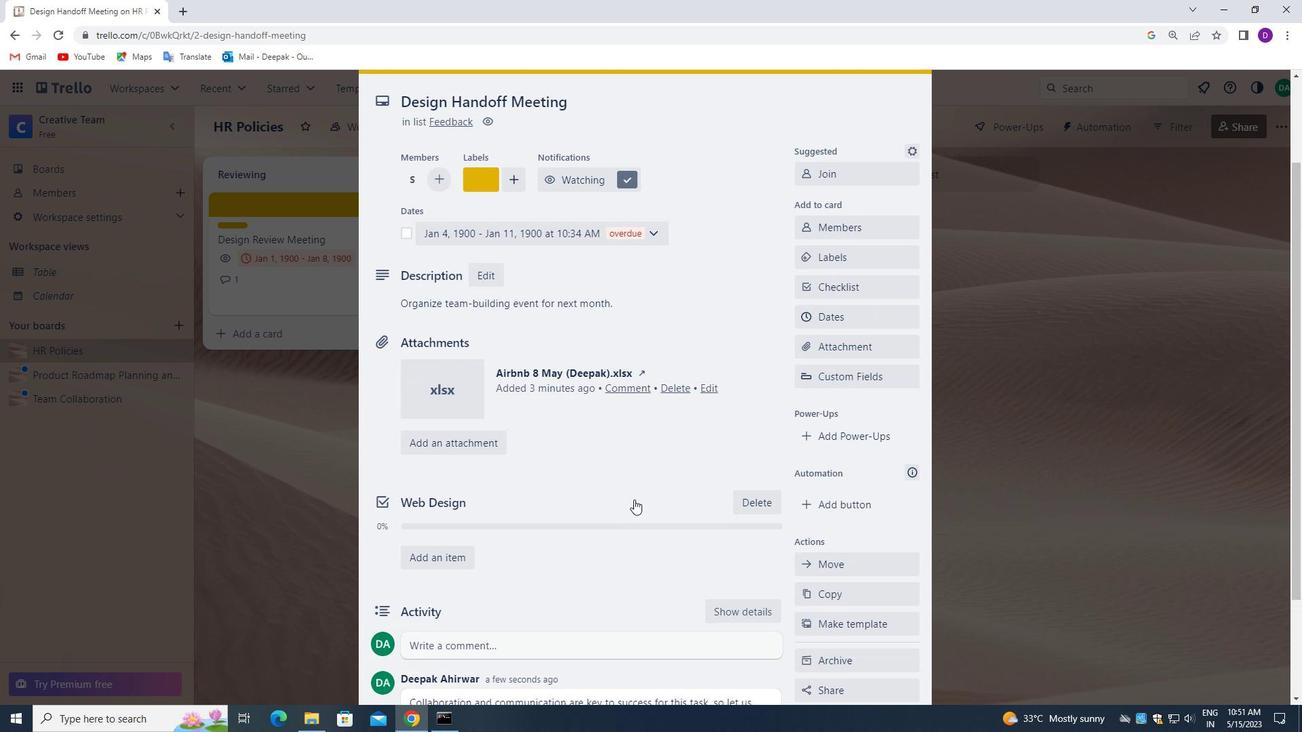 
Action: Mouse scrolled (634, 500) with delta (0, 0)
Screenshot: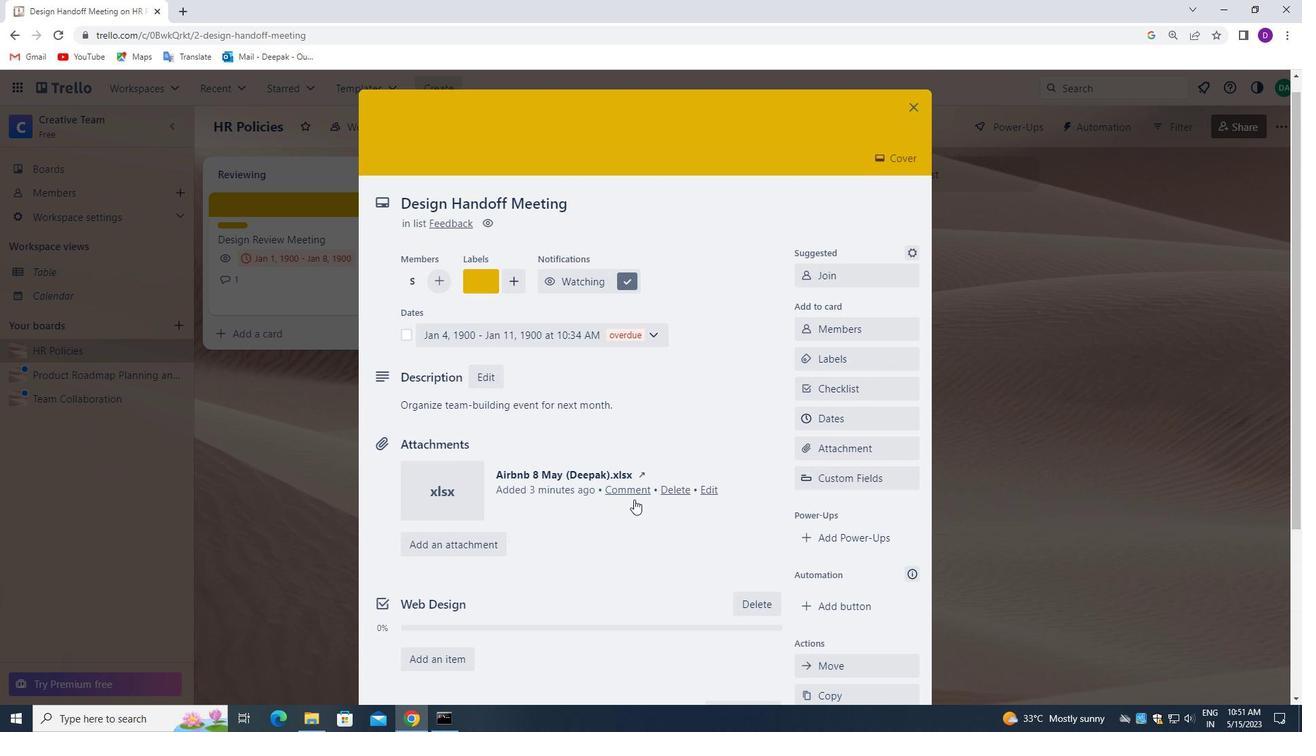 
Action: Mouse moved to (646, 596)
Screenshot: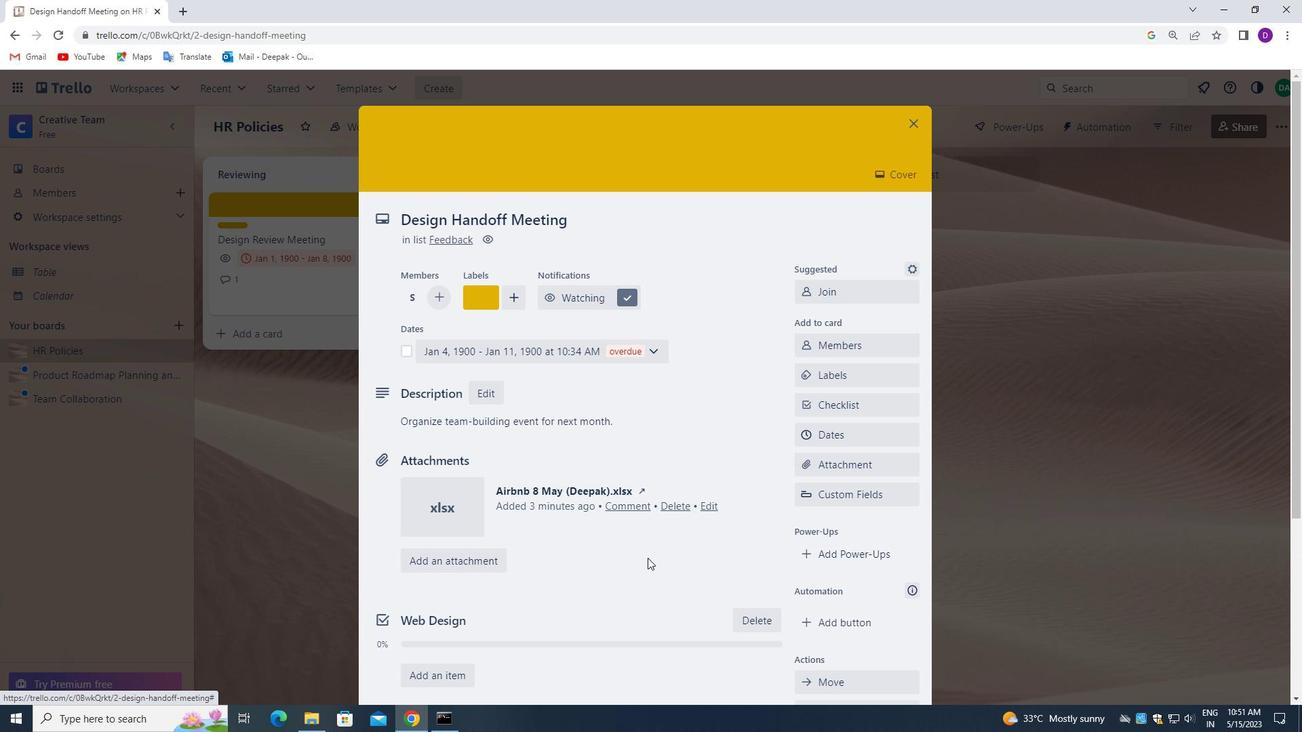 
Action: Mouse scrolled (646, 595) with delta (0, 0)
Screenshot: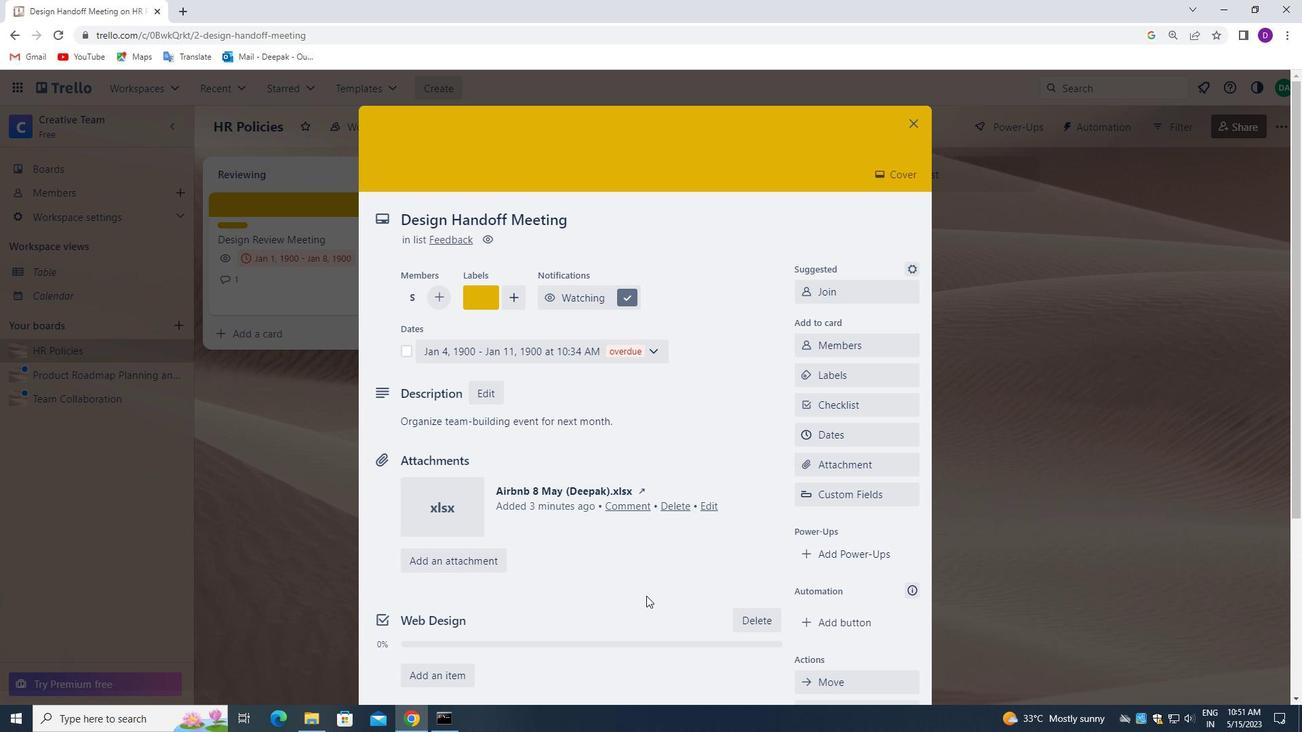 
Action: Mouse scrolled (646, 595) with delta (0, 0)
Screenshot: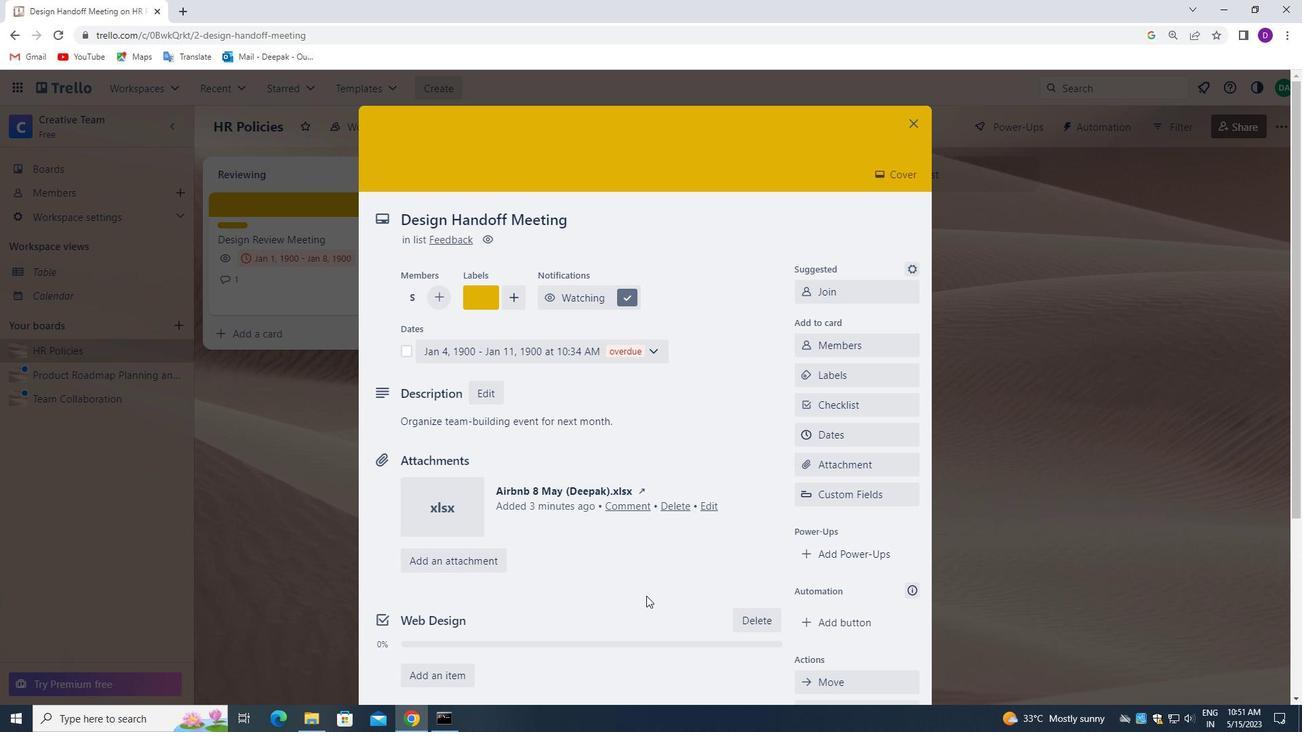 
Action: Mouse moved to (654, 574)
Screenshot: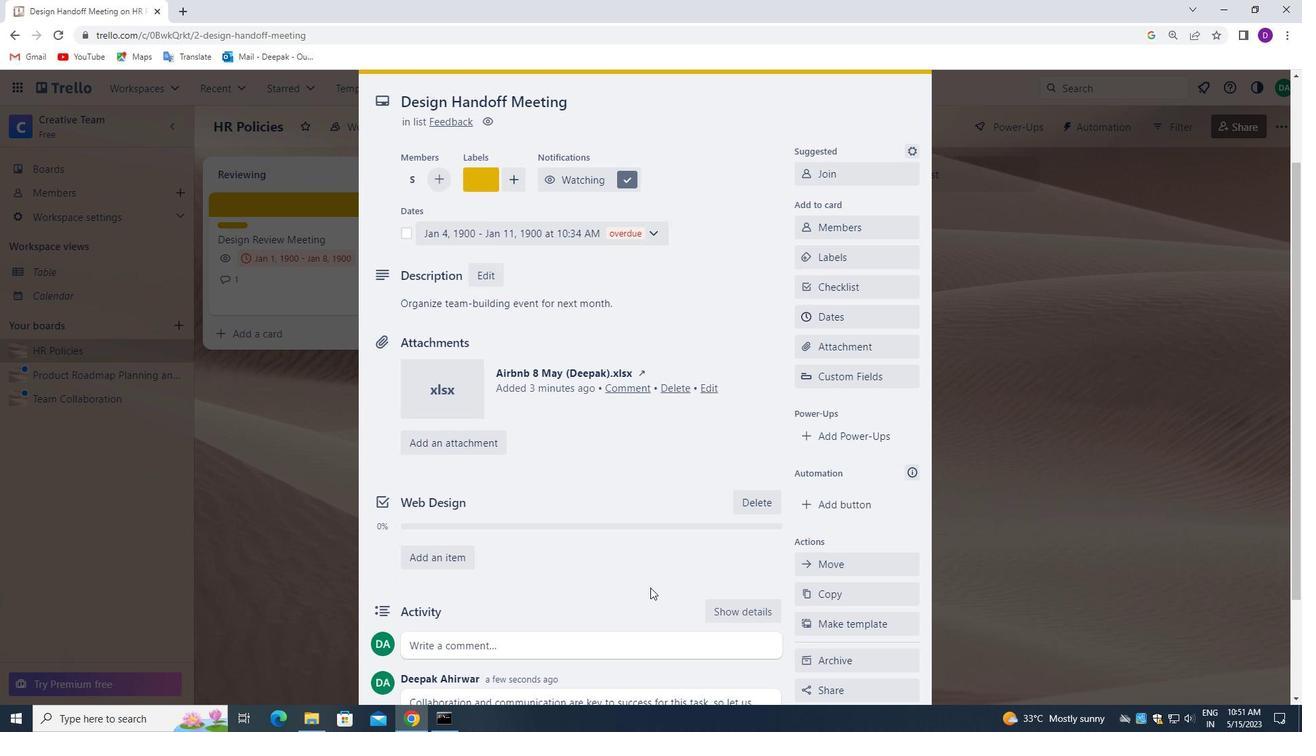 
Action: Mouse scrolled (654, 574) with delta (0, 0)
Screenshot: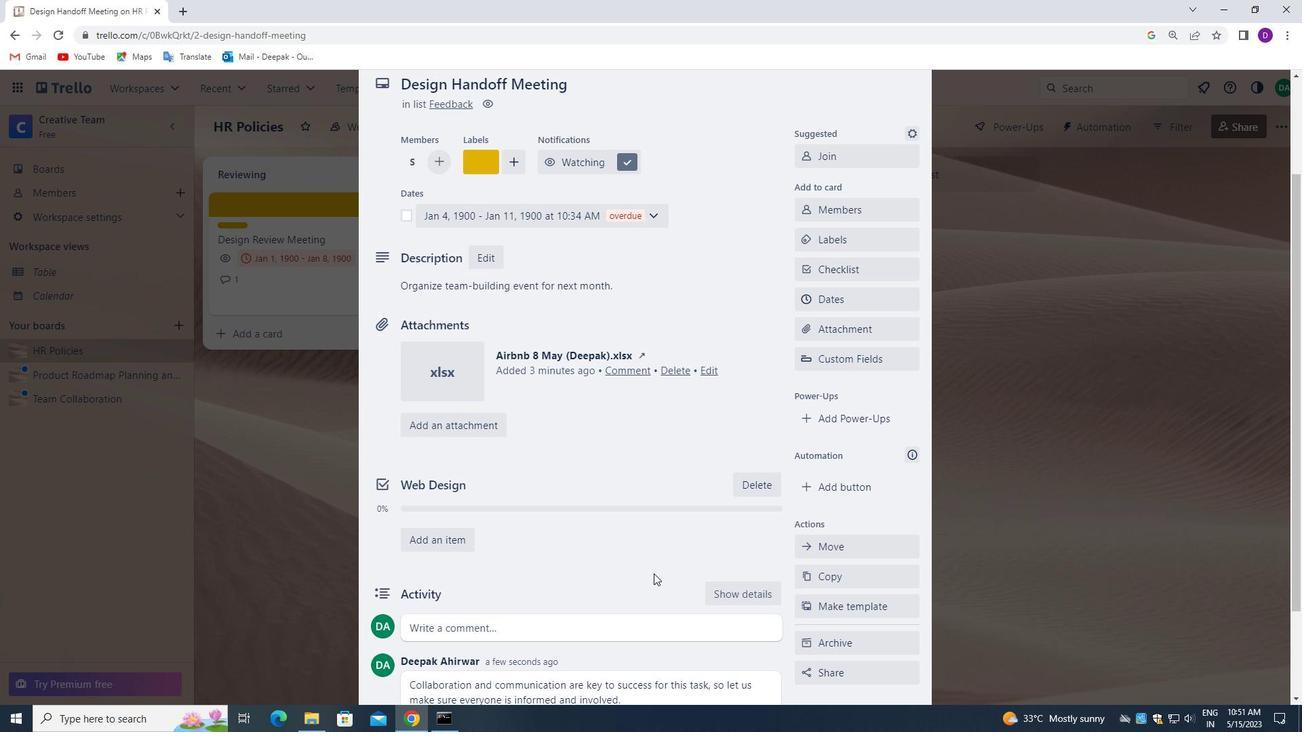 
Action: Mouse scrolled (654, 574) with delta (0, 0)
Screenshot: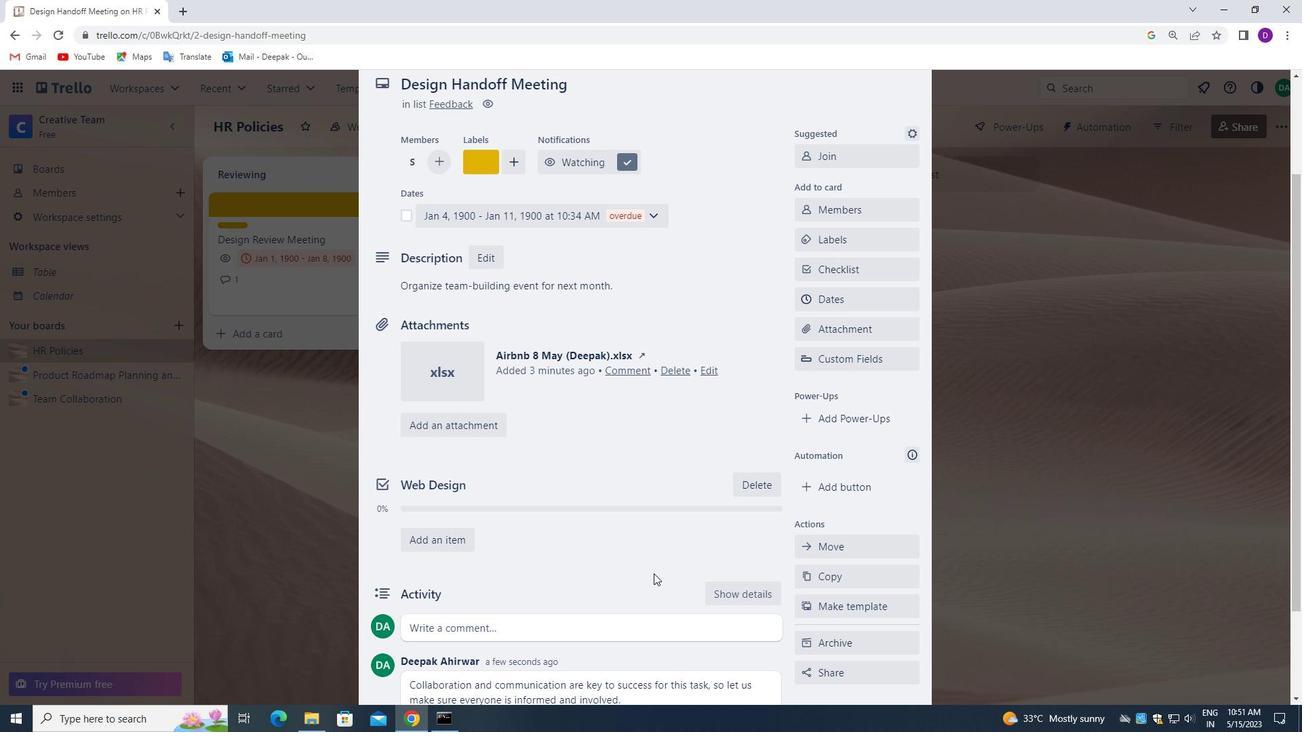 
Action: Mouse moved to (654, 569)
Screenshot: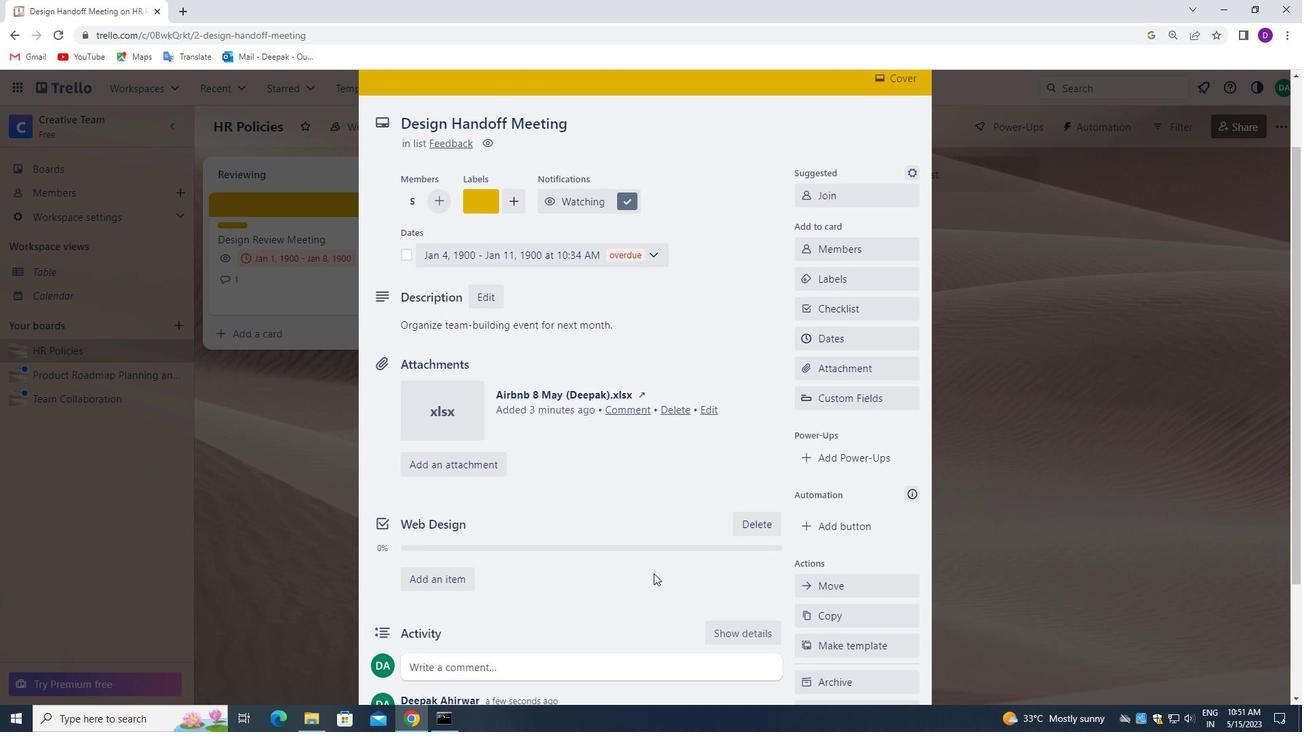 
Action: Mouse scrolled (654, 569) with delta (0, 0)
Screenshot: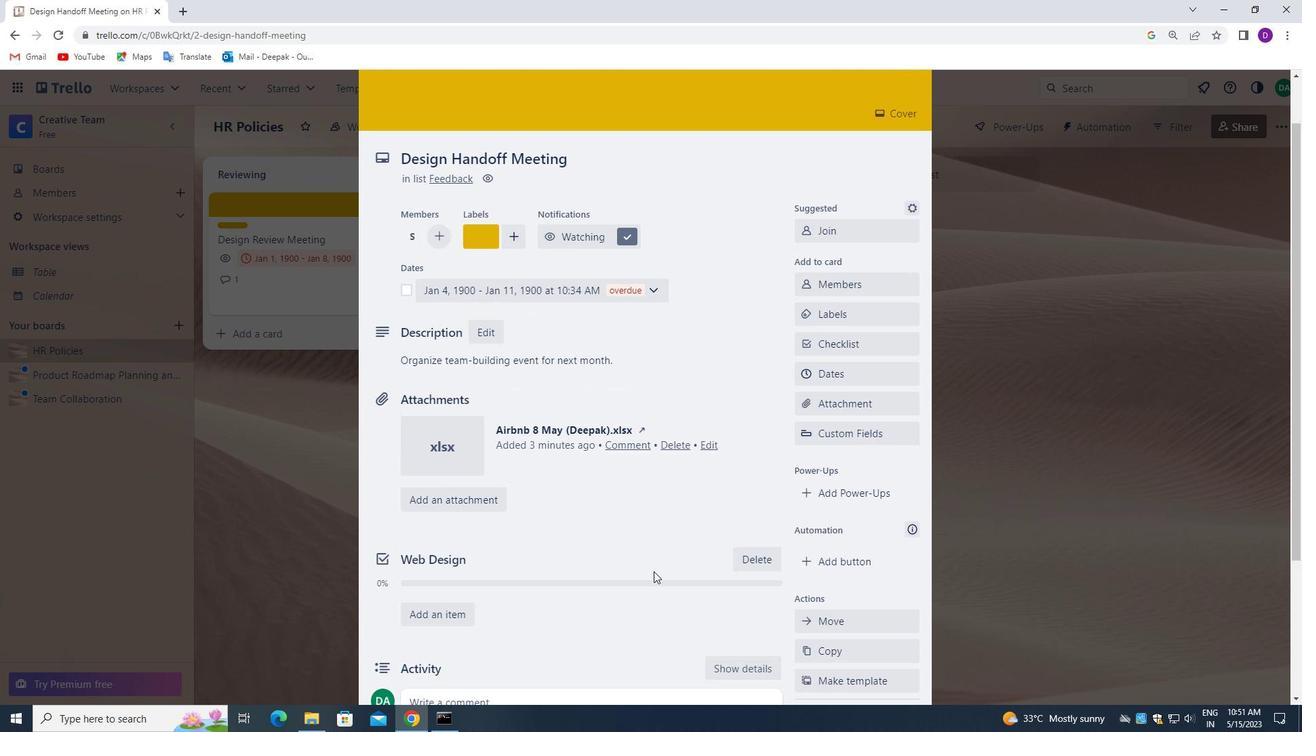
Action: Mouse moved to (653, 565)
Screenshot: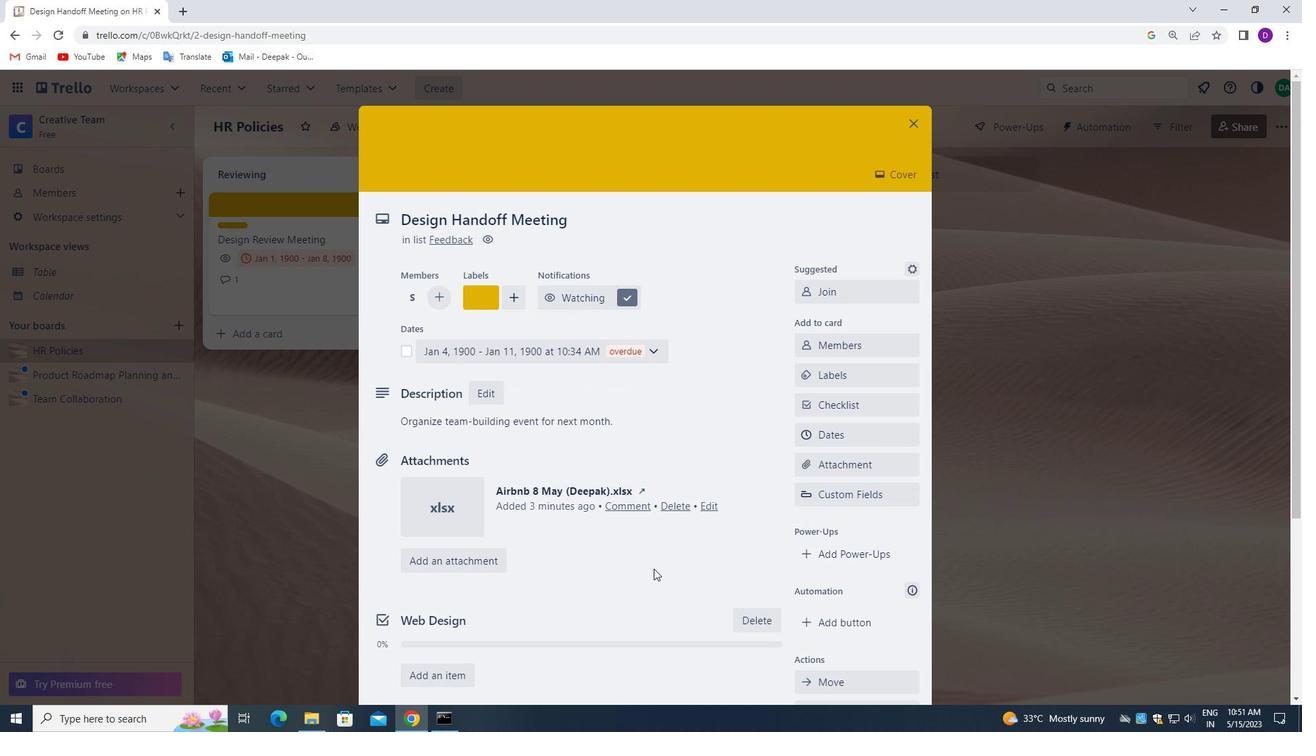 
Action: Mouse scrolled (653, 566) with delta (0, 0)
Screenshot: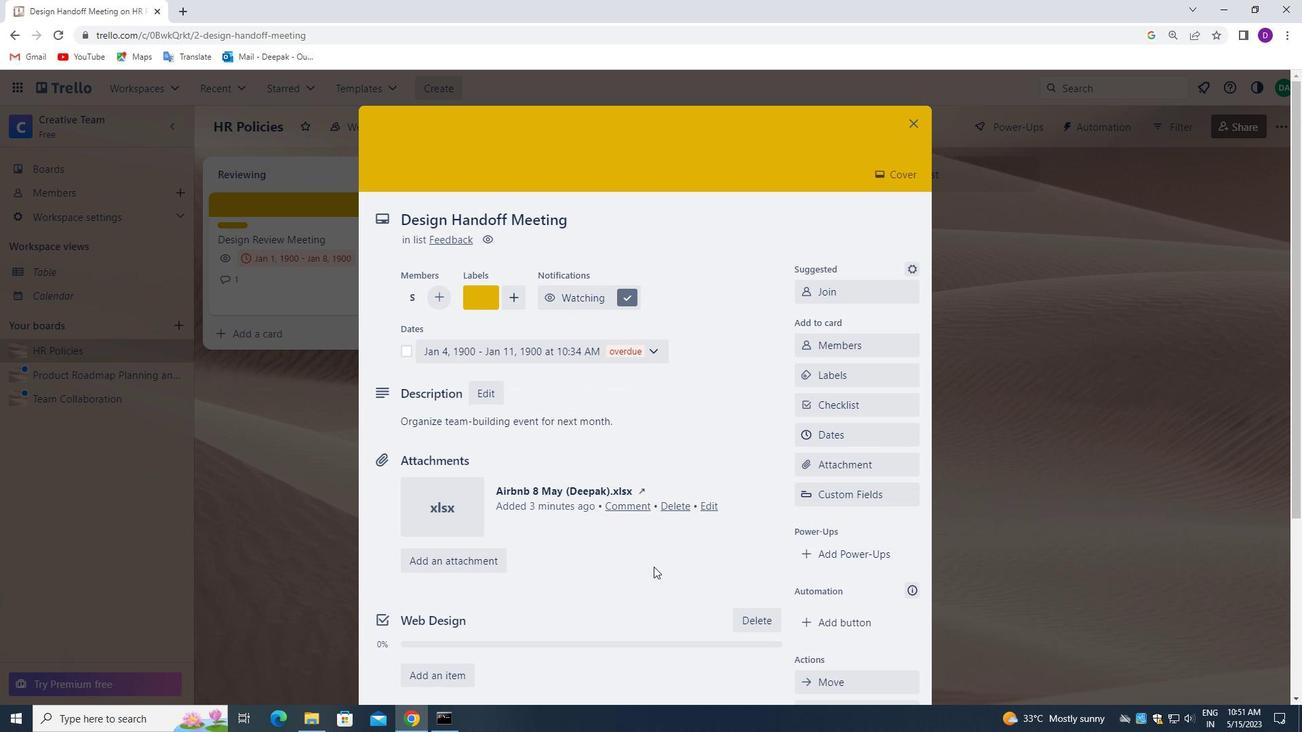 
Action: Mouse moved to (660, 551)
Screenshot: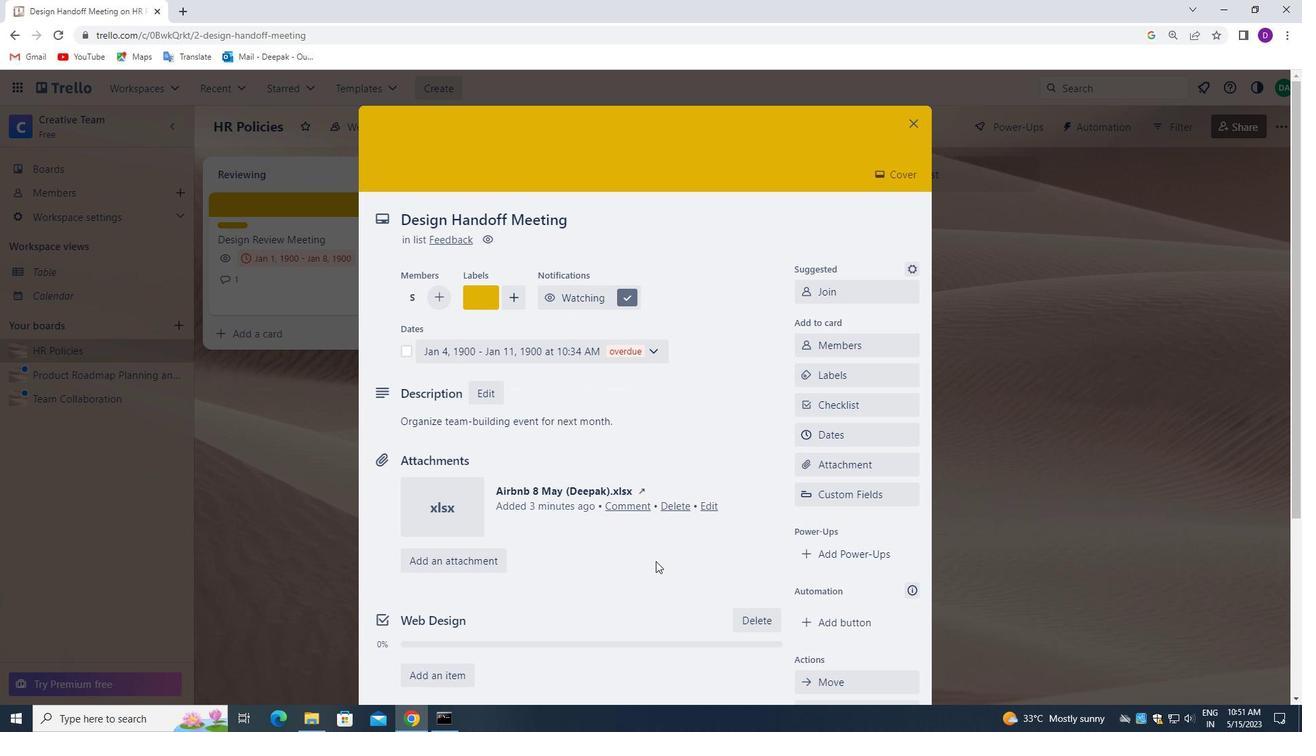 
Action: Mouse scrolled (660, 552) with delta (0, 0)
Screenshot: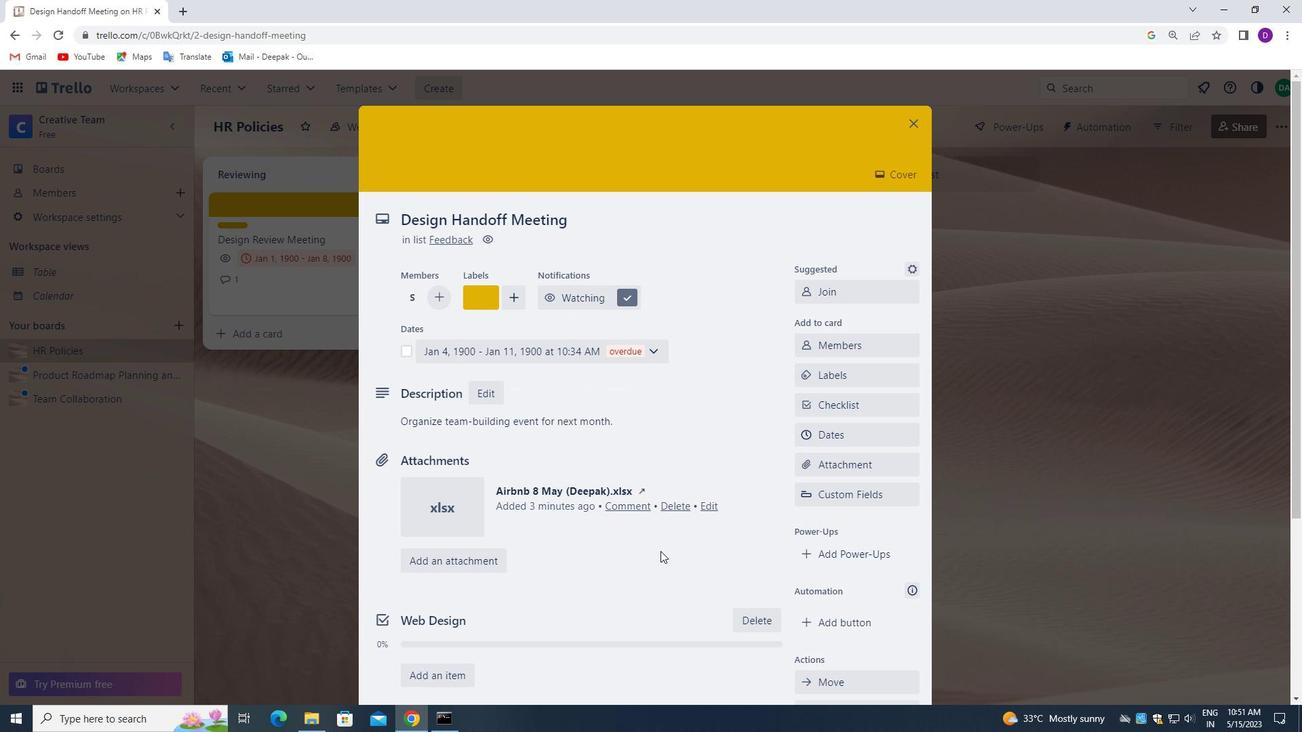 
Action: Mouse moved to (661, 550)
Screenshot: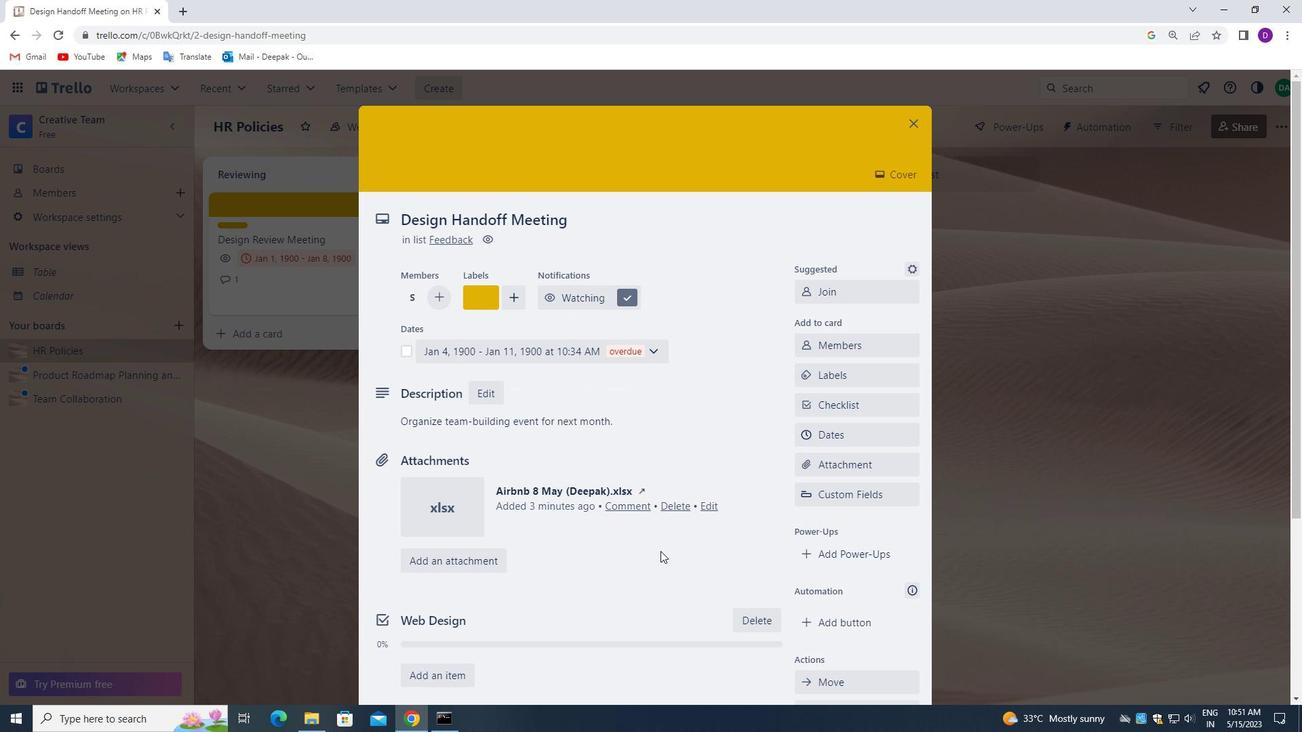 
Action: Mouse scrolled (661, 551) with delta (0, 0)
Screenshot: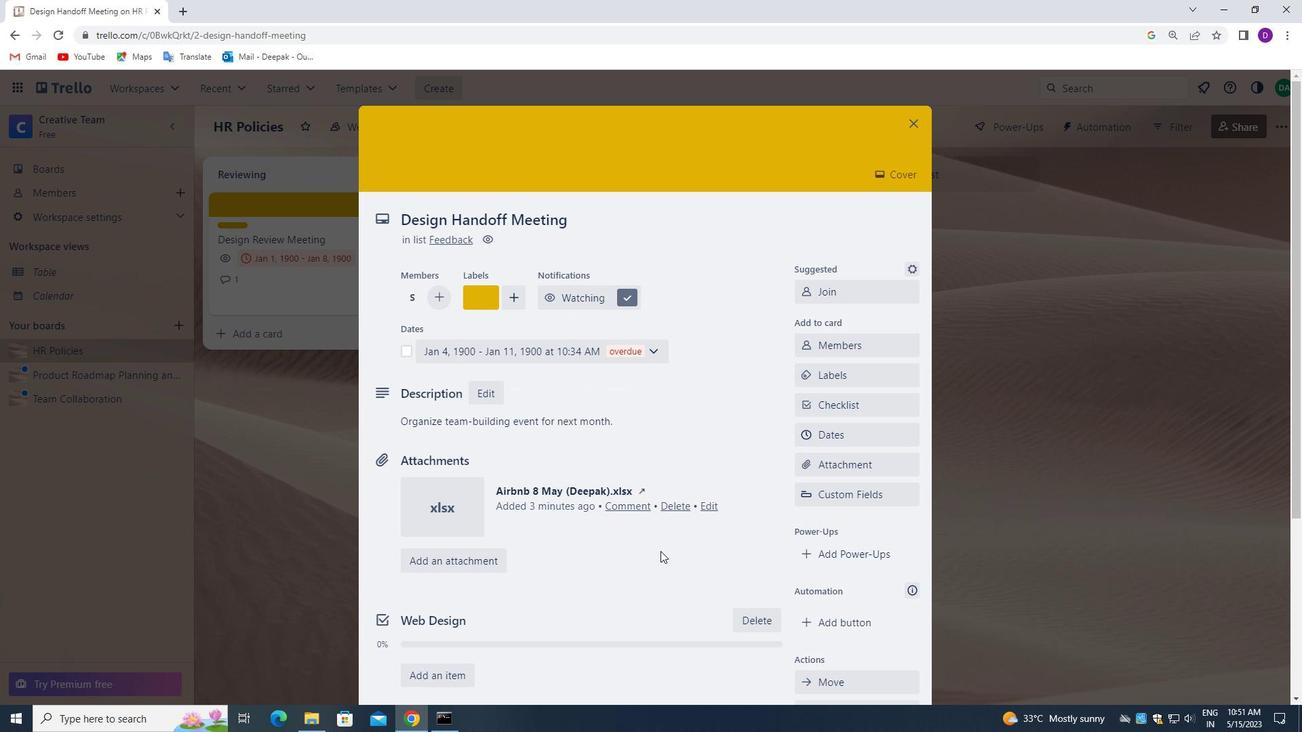 
Action: Mouse moved to (667, 550)
Screenshot: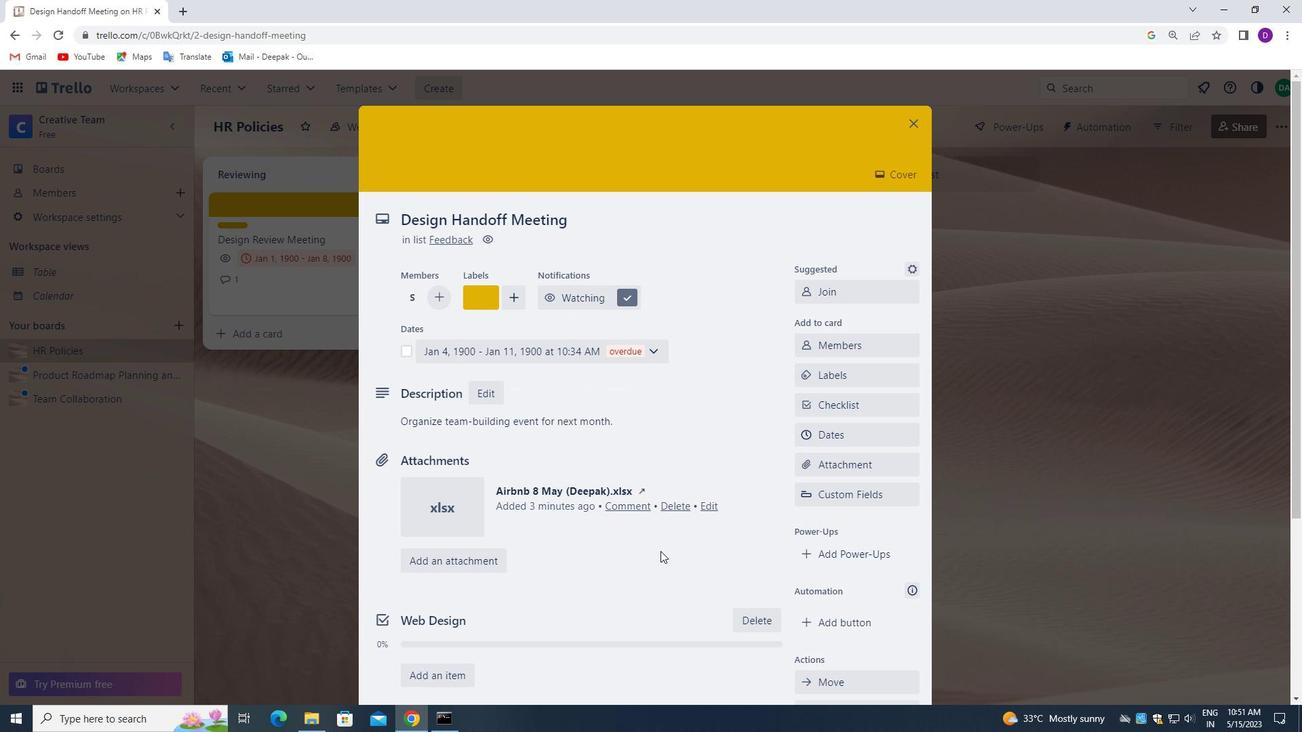 
Action: Mouse scrolled (667, 551) with delta (0, 0)
Screenshot: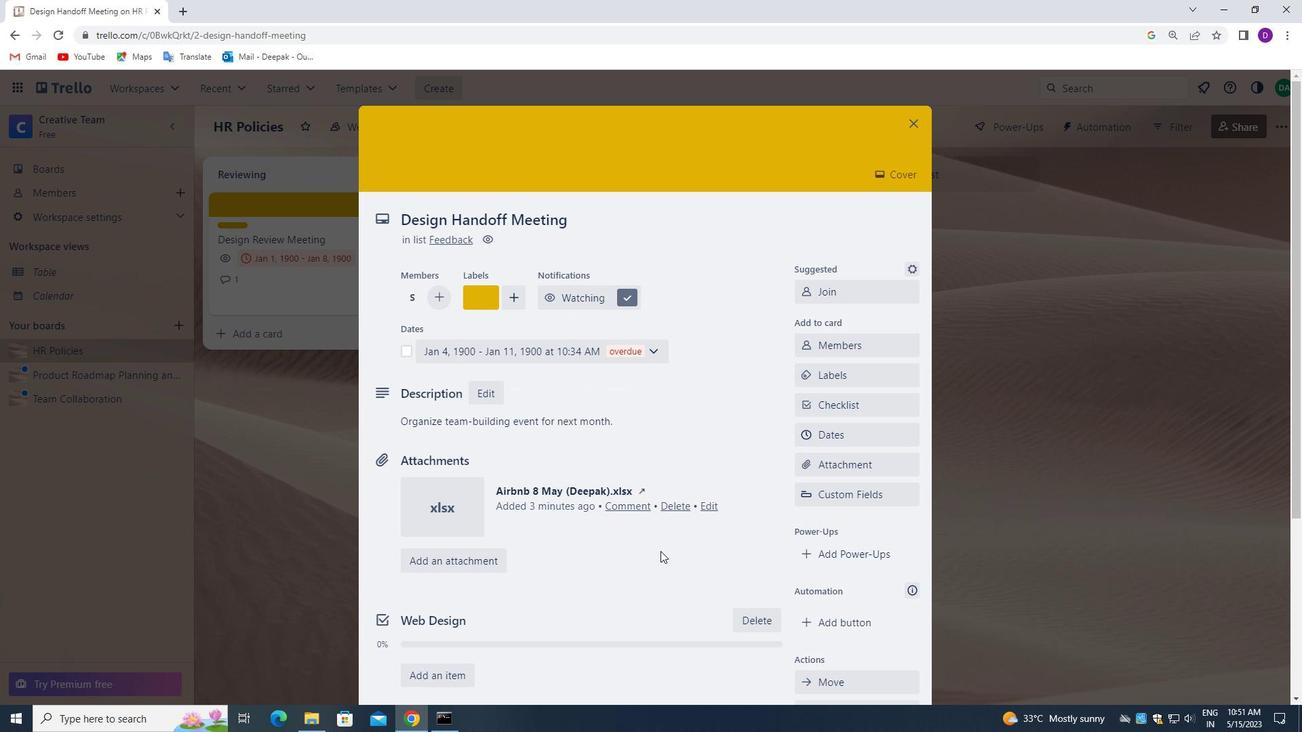 
Action: Mouse moved to (910, 124)
Screenshot: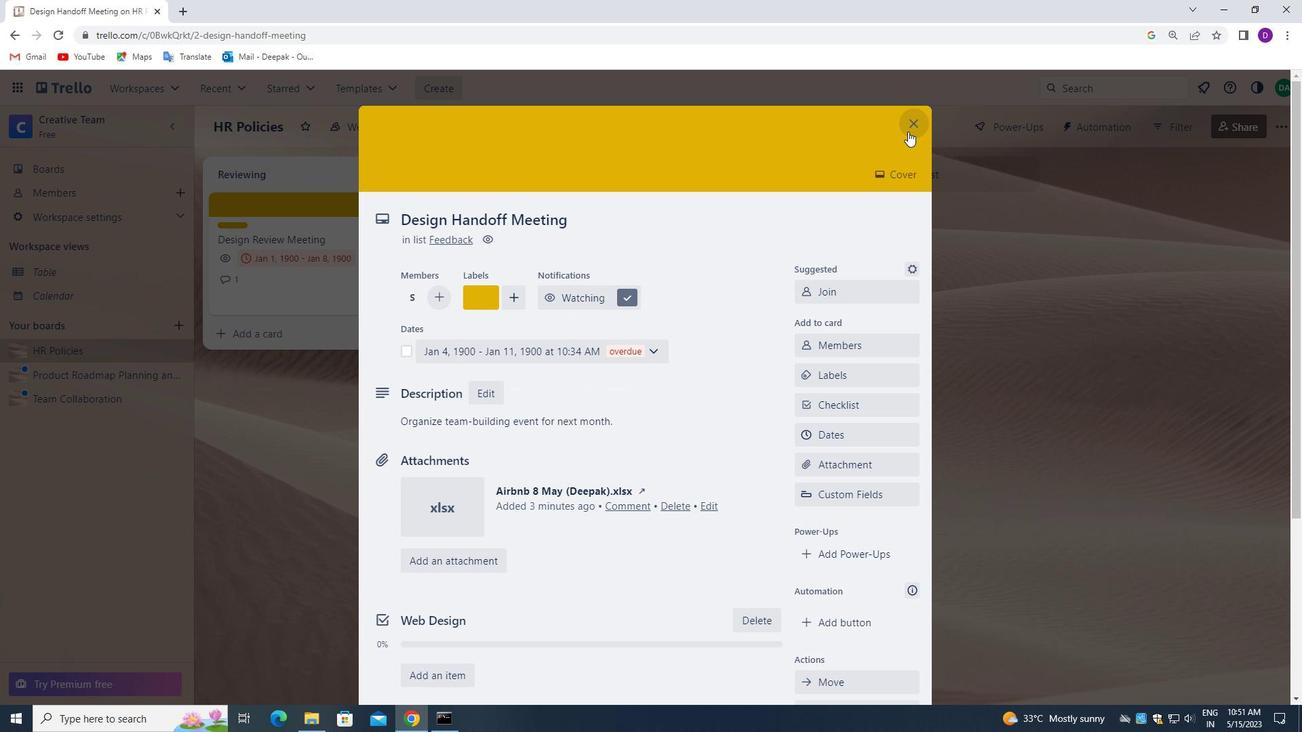 
Action: Mouse pressed left at (910, 124)
Screenshot: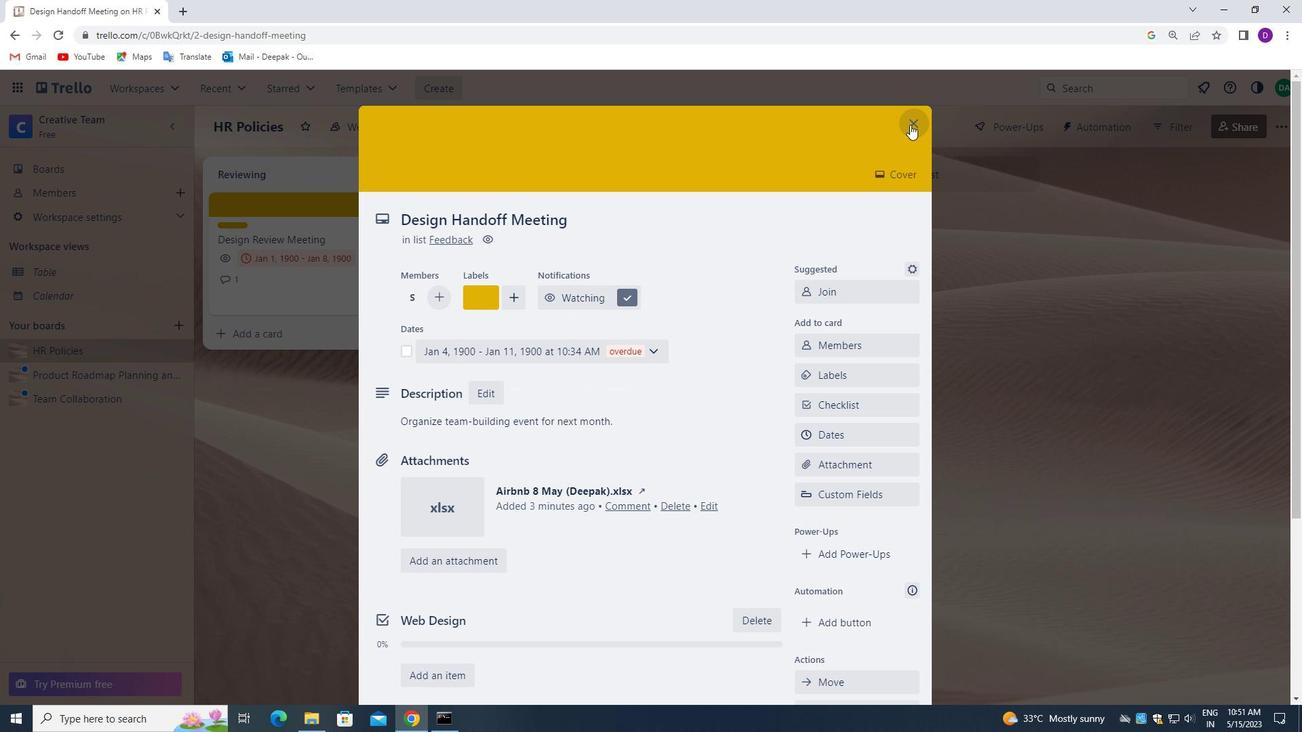 
Action: Mouse moved to (544, 445)
Screenshot: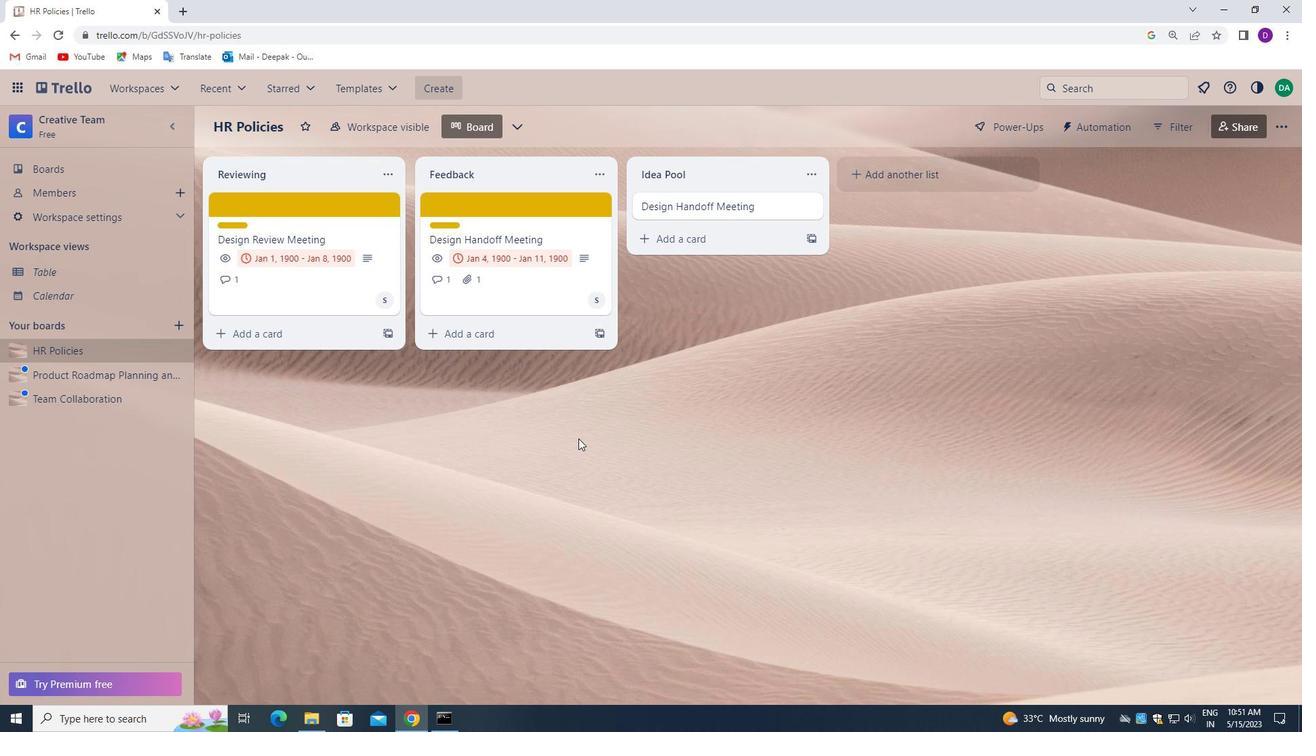 
Action: Mouse scrolled (544, 445) with delta (0, 0)
Screenshot: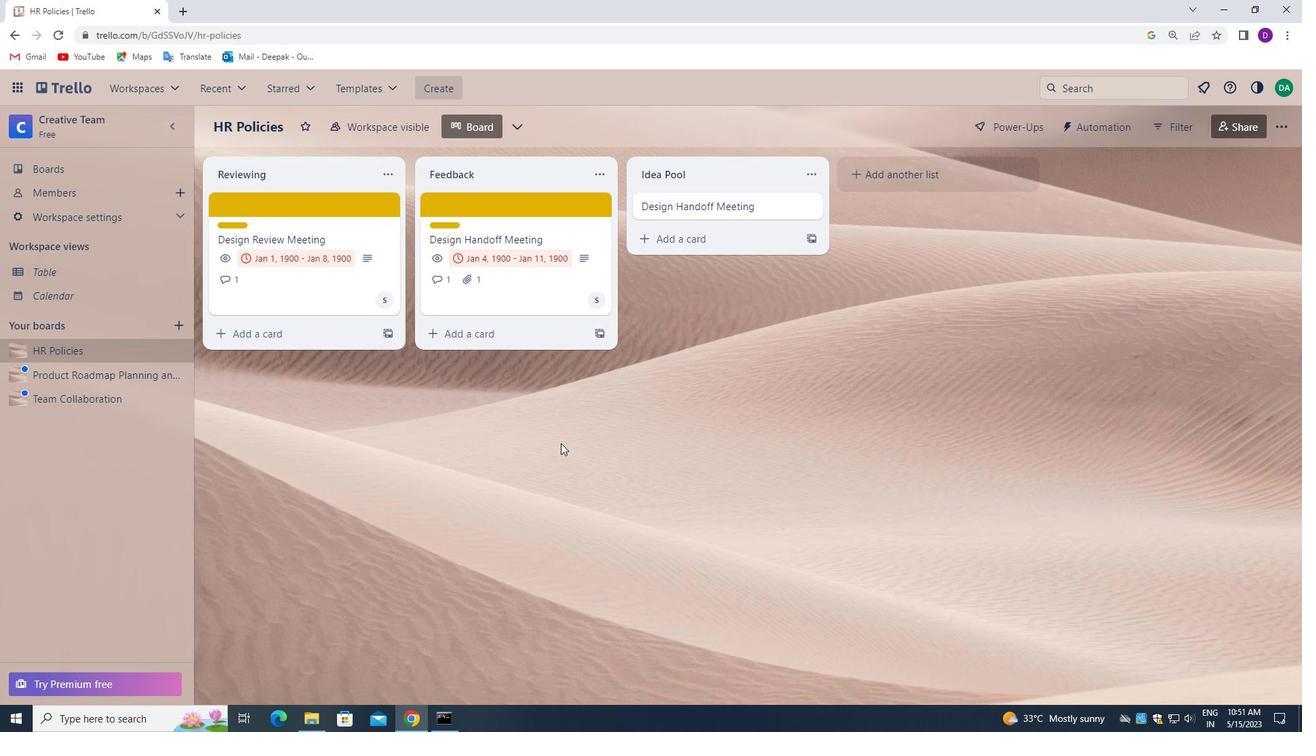 
Action: Mouse moved to (544, 445)
Screenshot: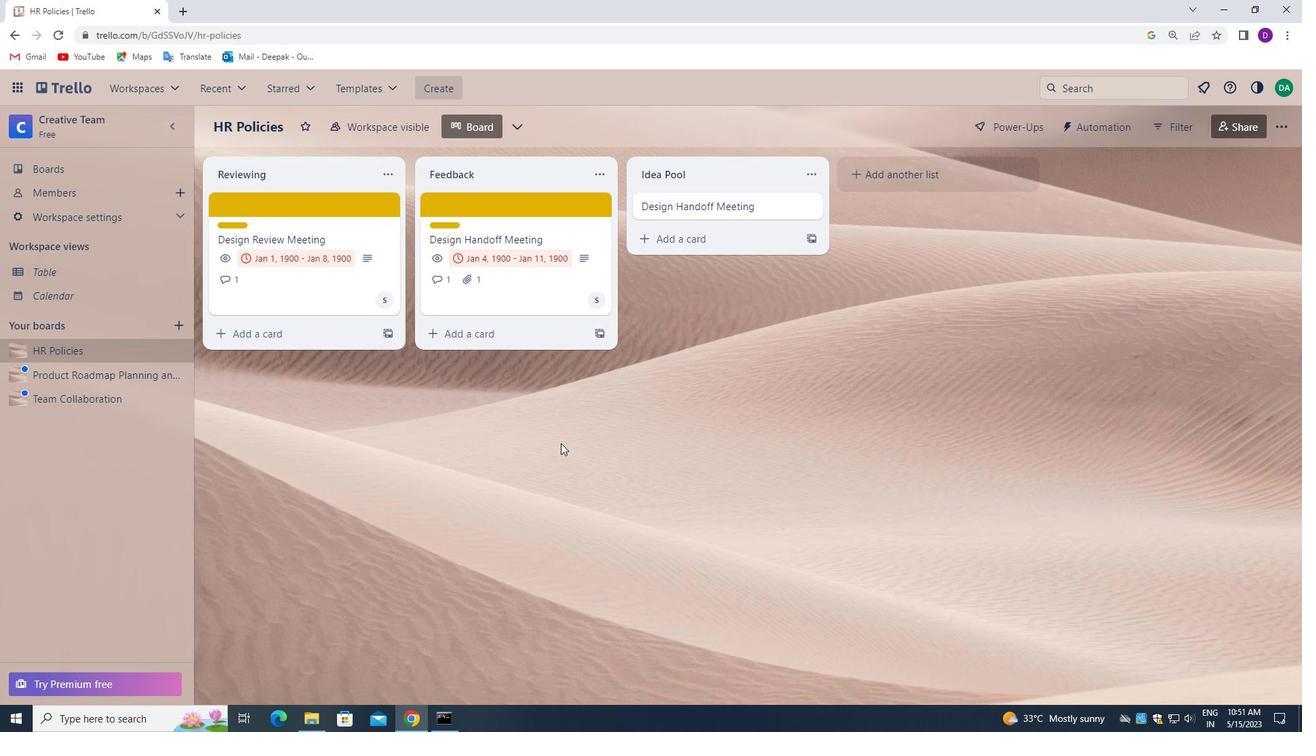 
Action: Mouse scrolled (544, 445) with delta (0, 0)
Screenshot: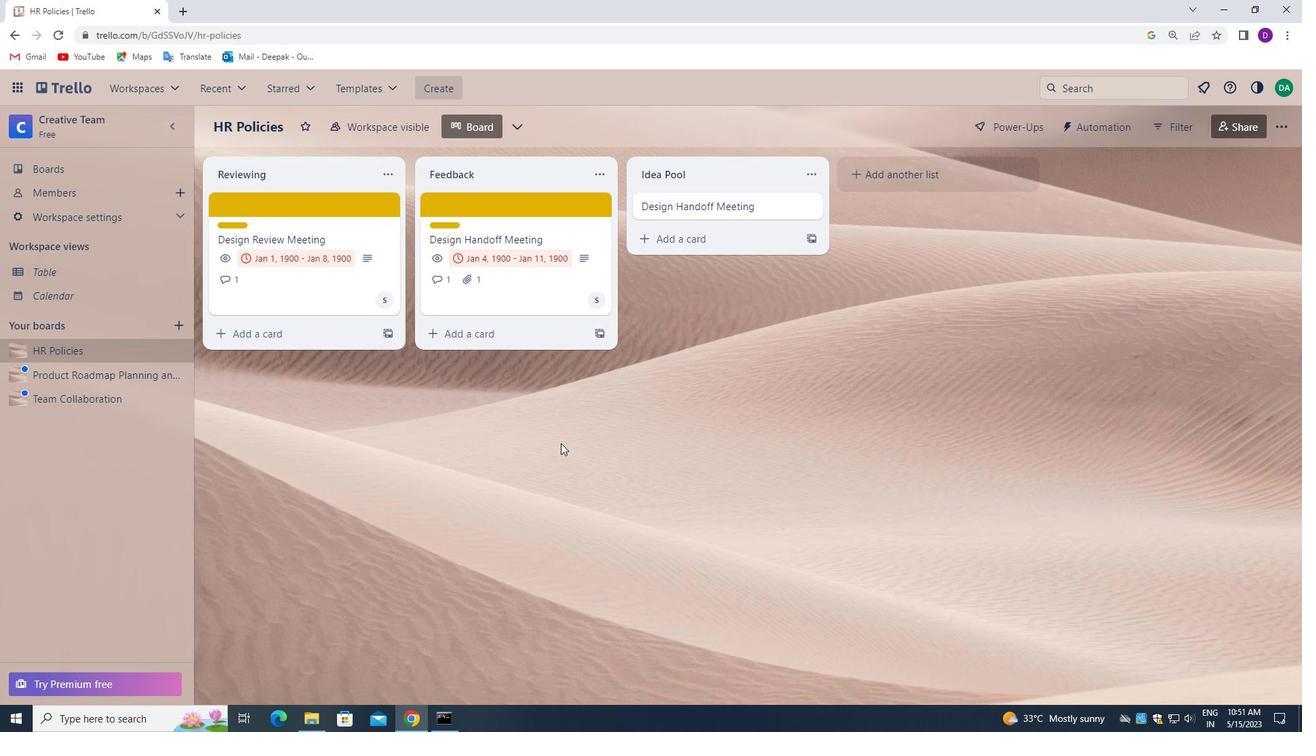 
Action: Mouse scrolled (544, 445) with delta (0, 0)
Screenshot: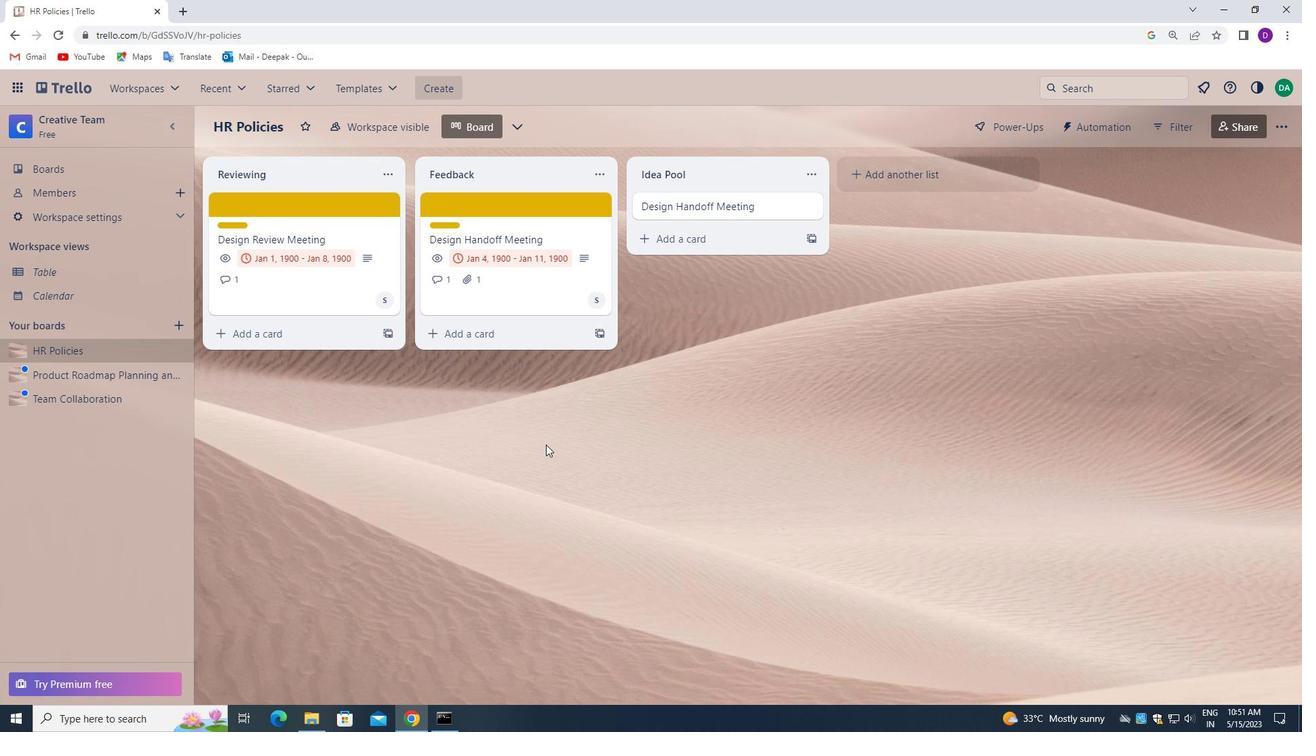 
Action: Mouse scrolled (544, 445) with delta (0, 0)
Screenshot: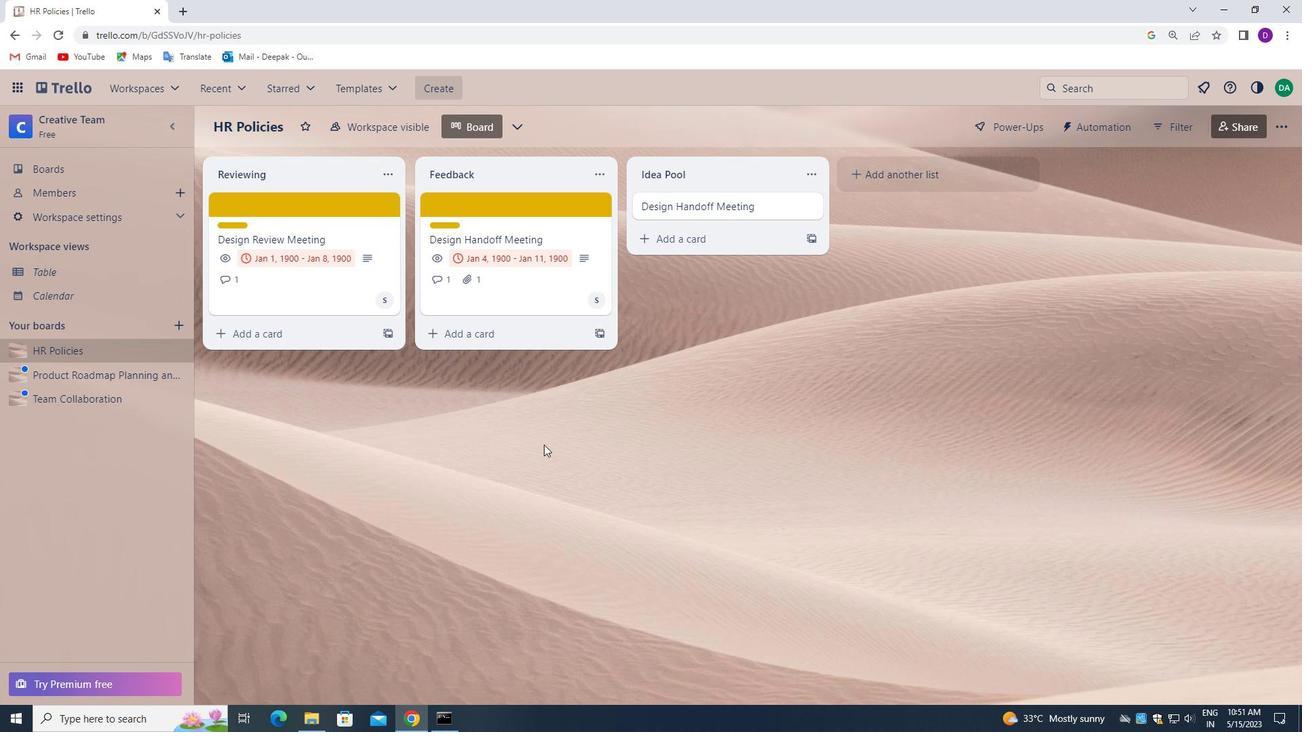 
Action: Mouse scrolled (544, 445) with delta (0, 0)
Screenshot: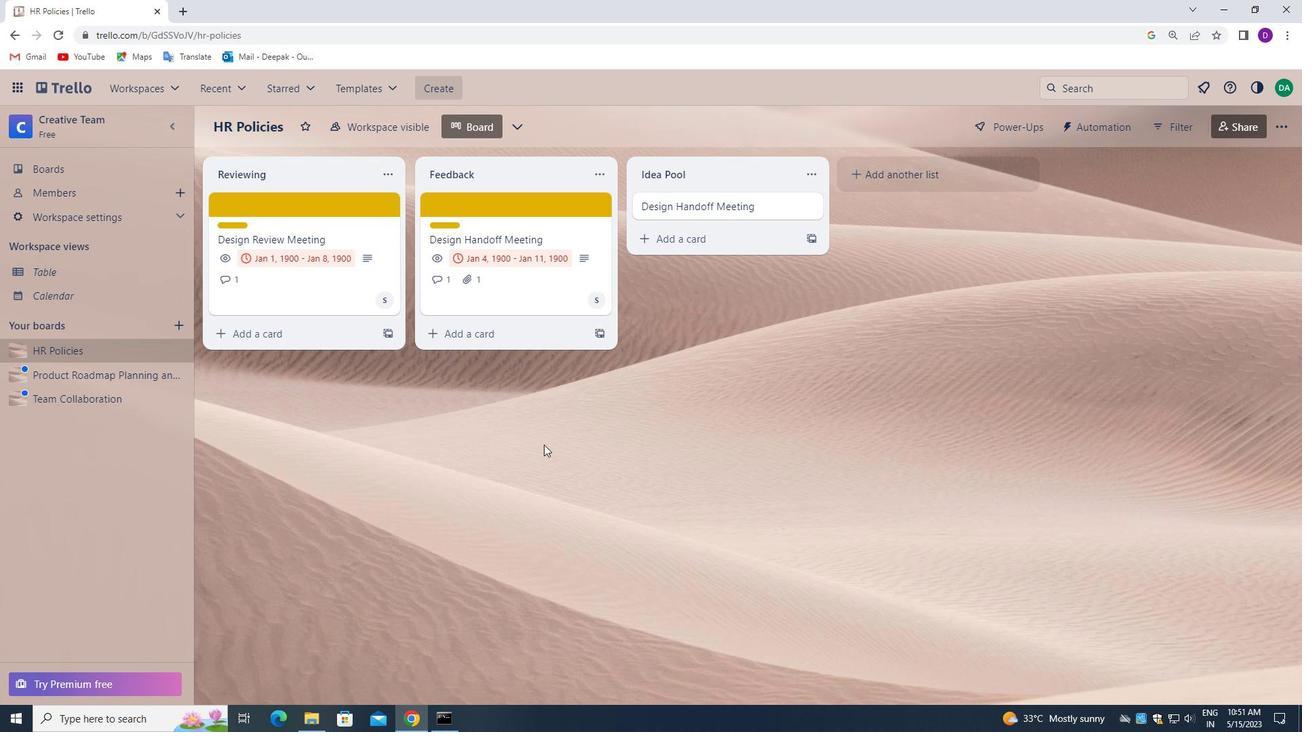 
Action: Mouse scrolled (544, 445) with delta (0, 0)
Screenshot: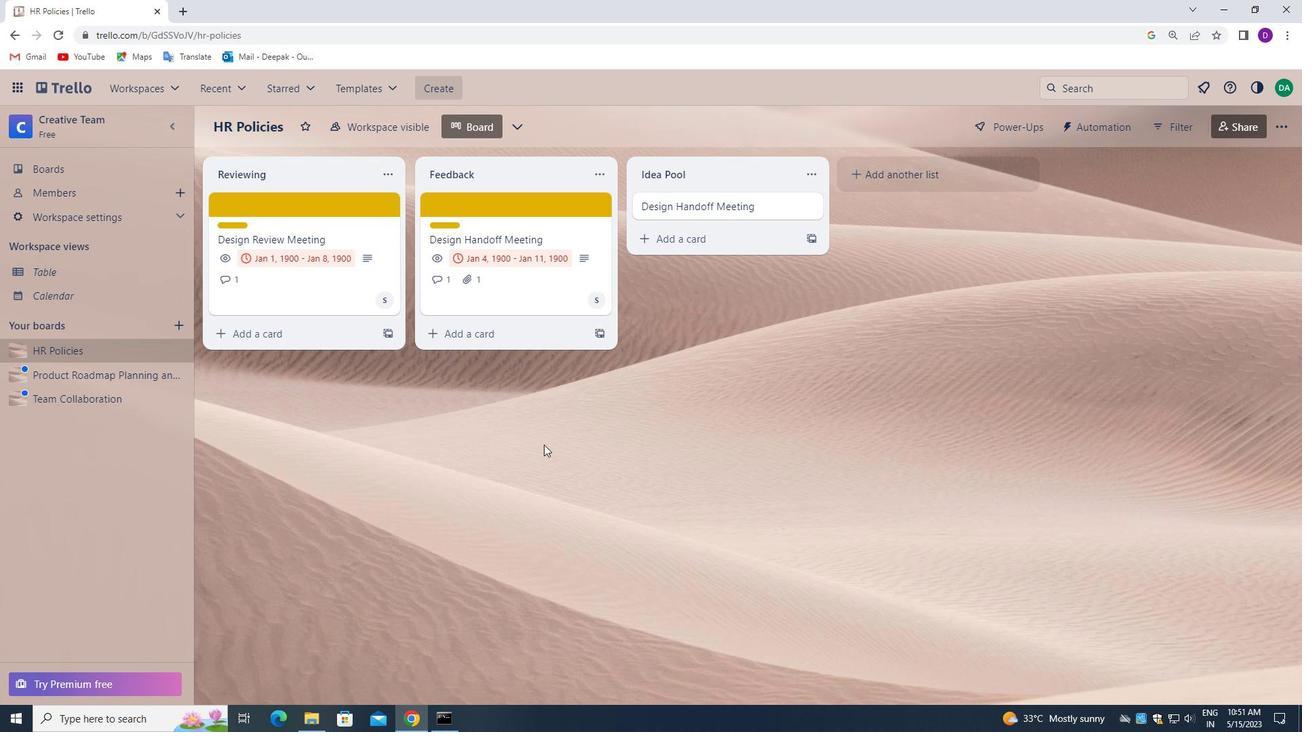 
Action: Mouse scrolled (544, 445) with delta (0, 0)
Screenshot: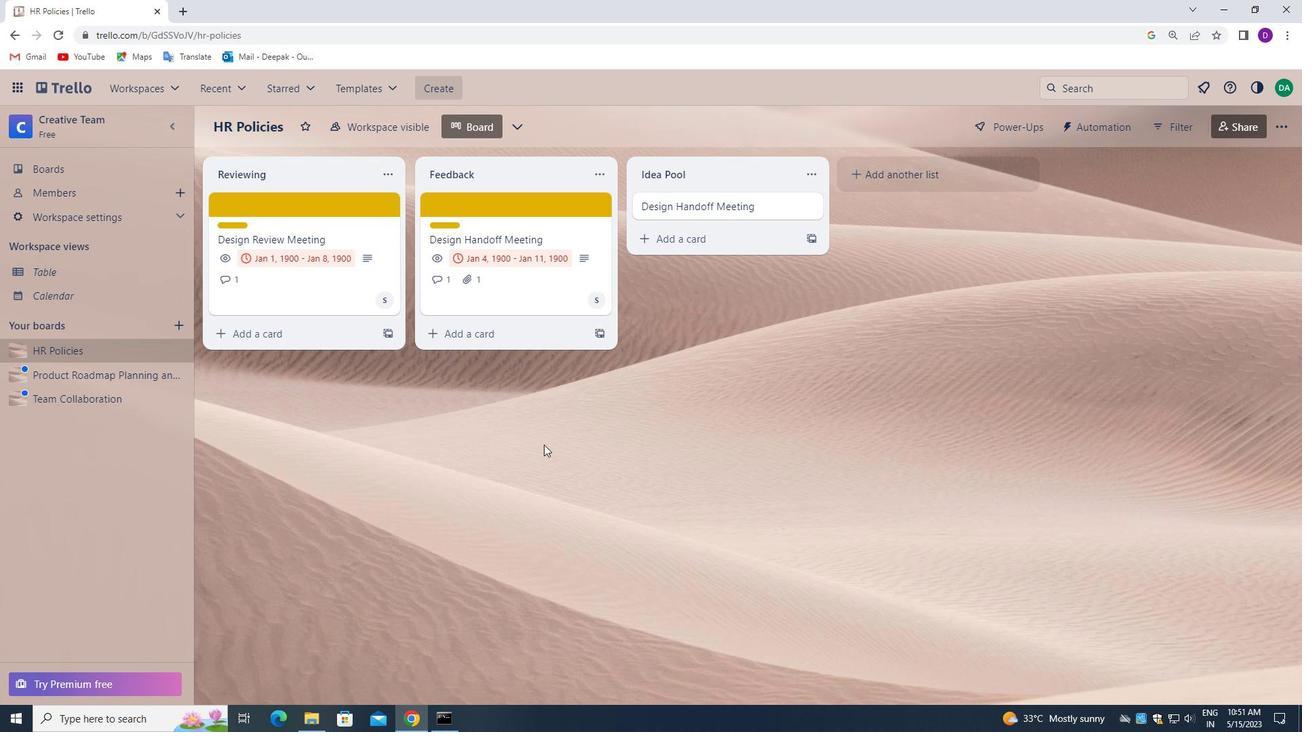 
